 Task: Find connections with filter location Jablonec nad Nisou with filter topic #Lessonswith filter profile language French with filter current company Aramex with filter school Fakir Mohan University, Balasore with filter industry Waste Treatment and Disposal with filter service category Computer Repair with filter keywords title Software Ninjaneer
Action: Mouse moved to (639, 82)
Screenshot: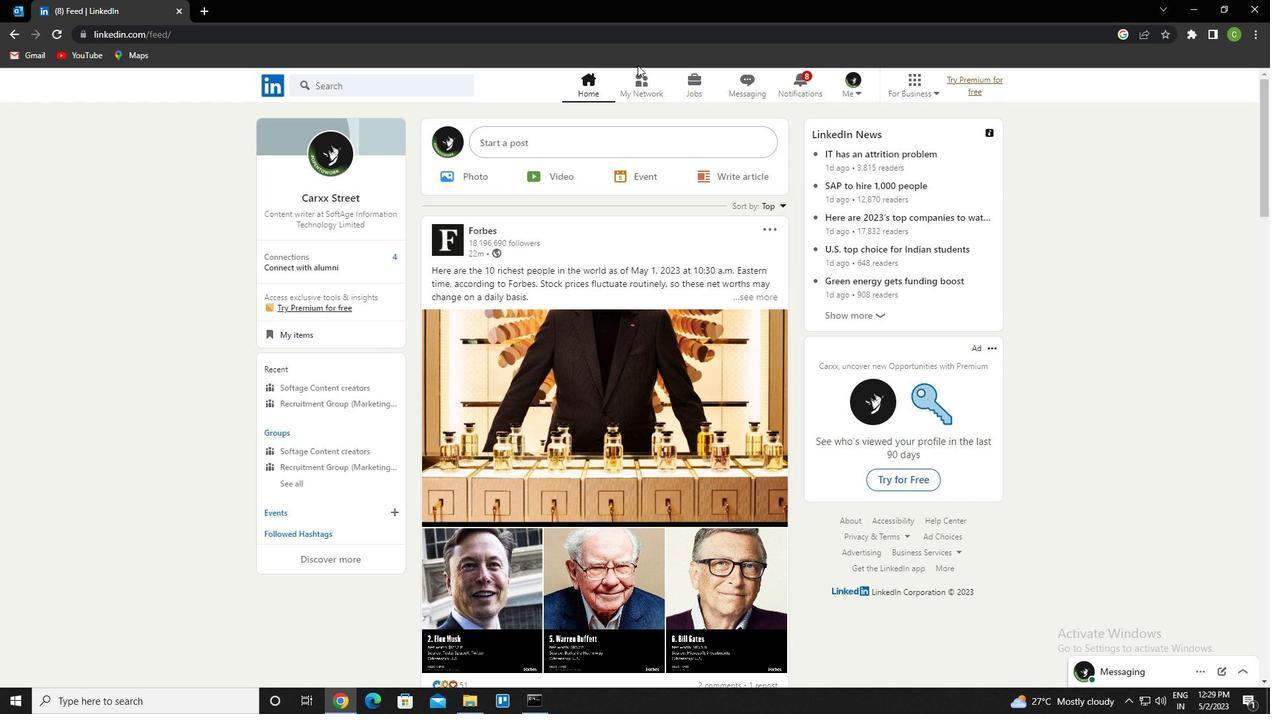 
Action: Mouse pressed left at (639, 82)
Screenshot: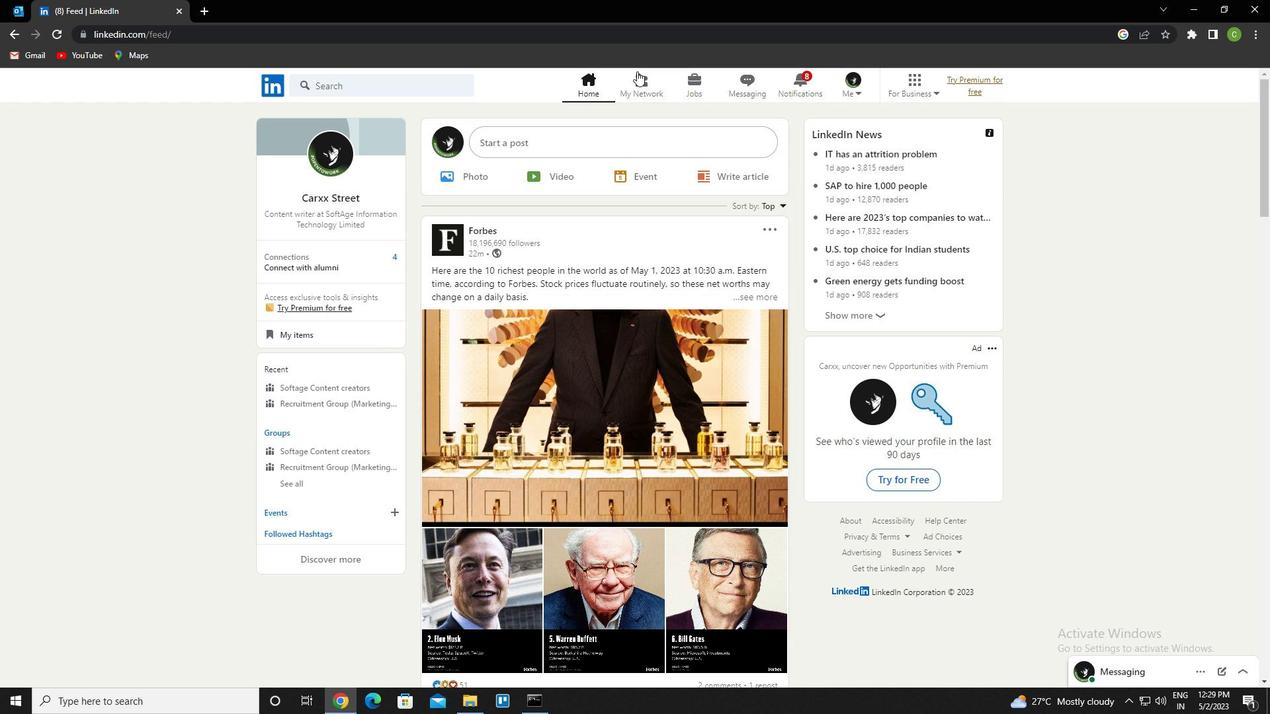 
Action: Mouse moved to (364, 160)
Screenshot: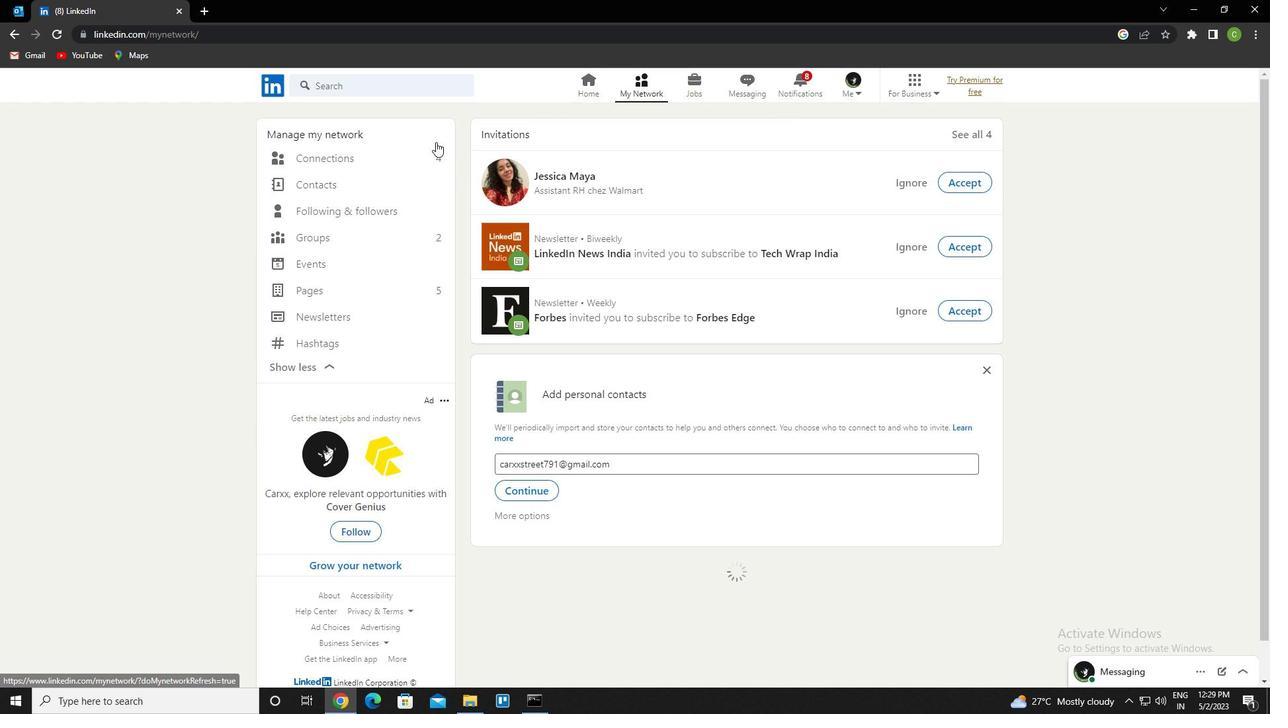 
Action: Mouse pressed left at (364, 160)
Screenshot: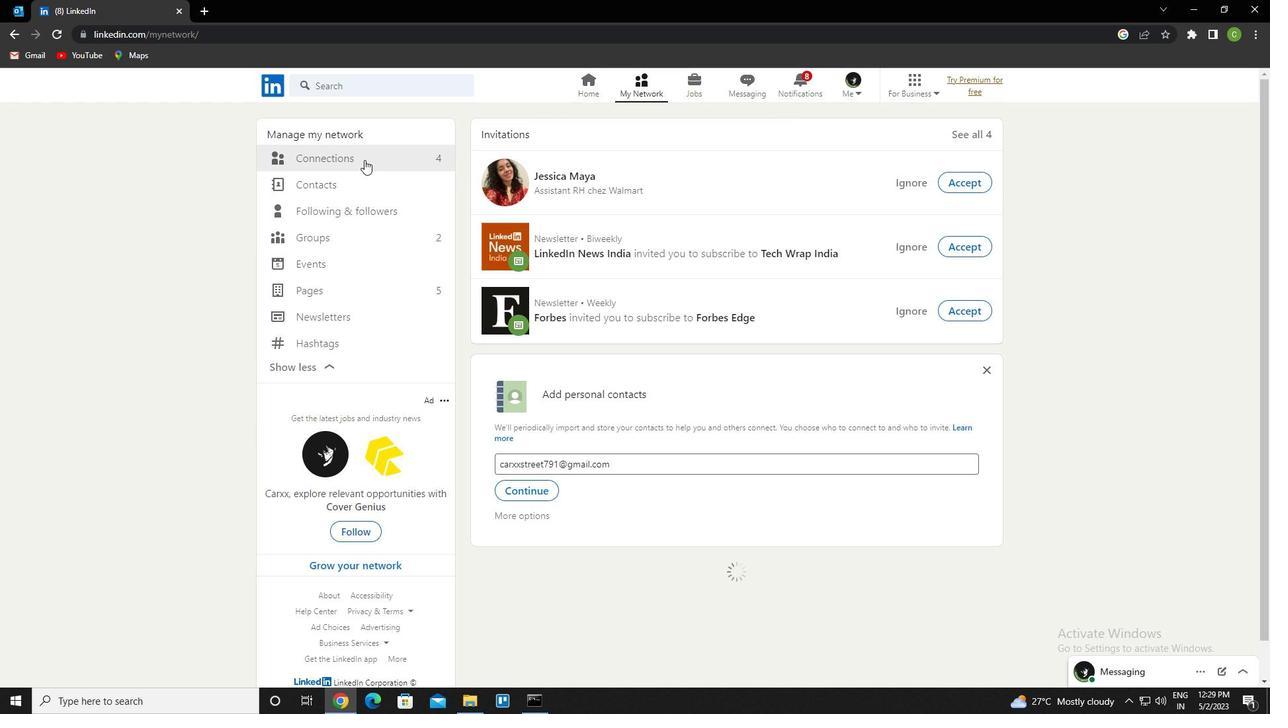 
Action: Mouse moved to (733, 166)
Screenshot: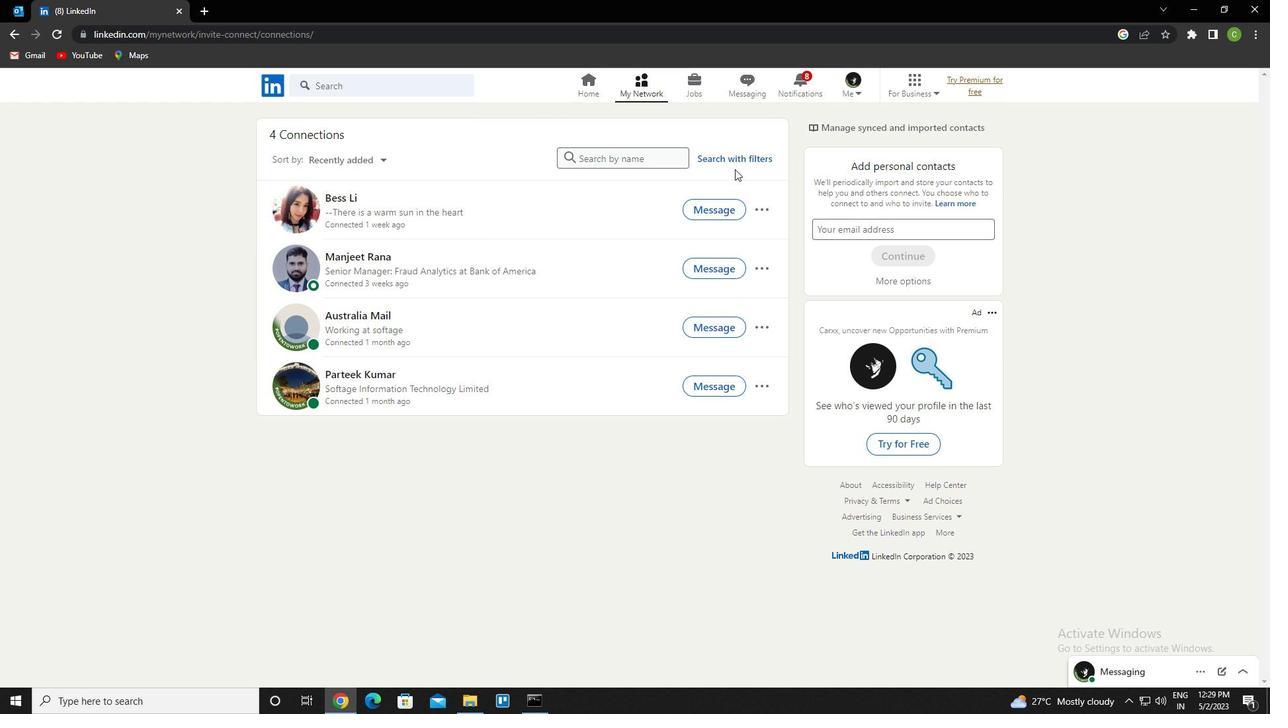 
Action: Mouse pressed left at (733, 166)
Screenshot: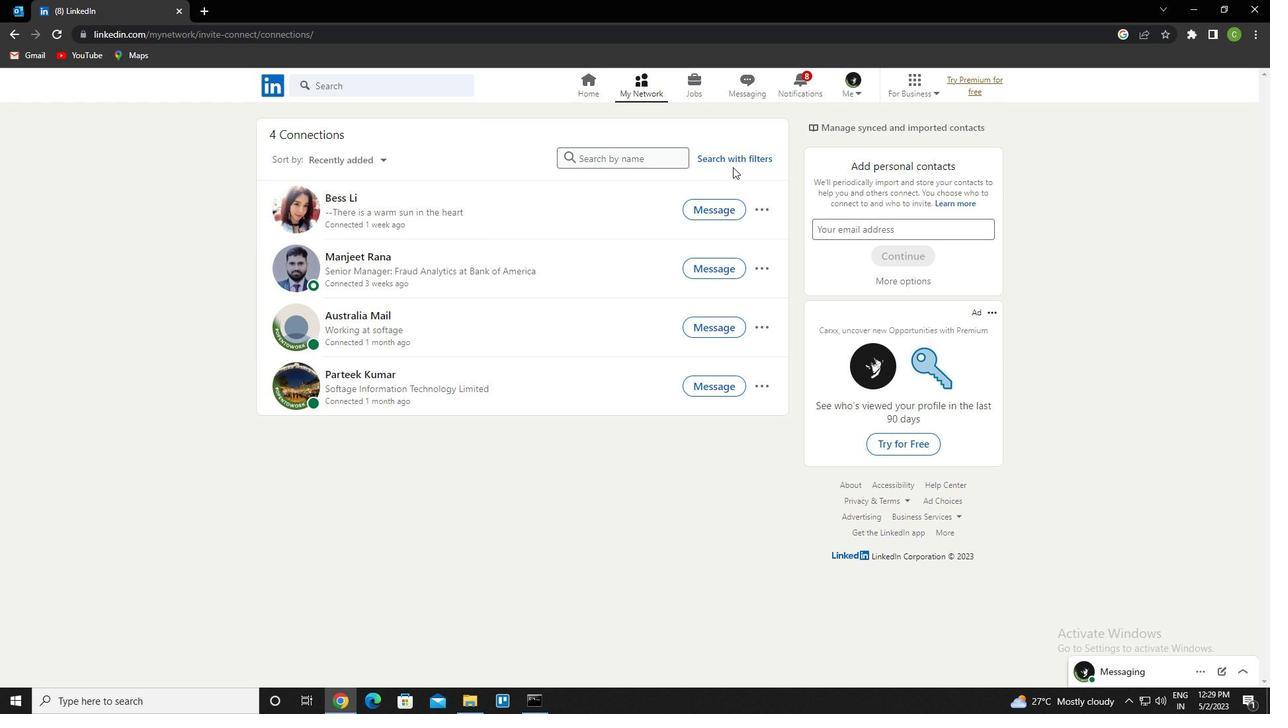 
Action: Mouse moved to (733, 164)
Screenshot: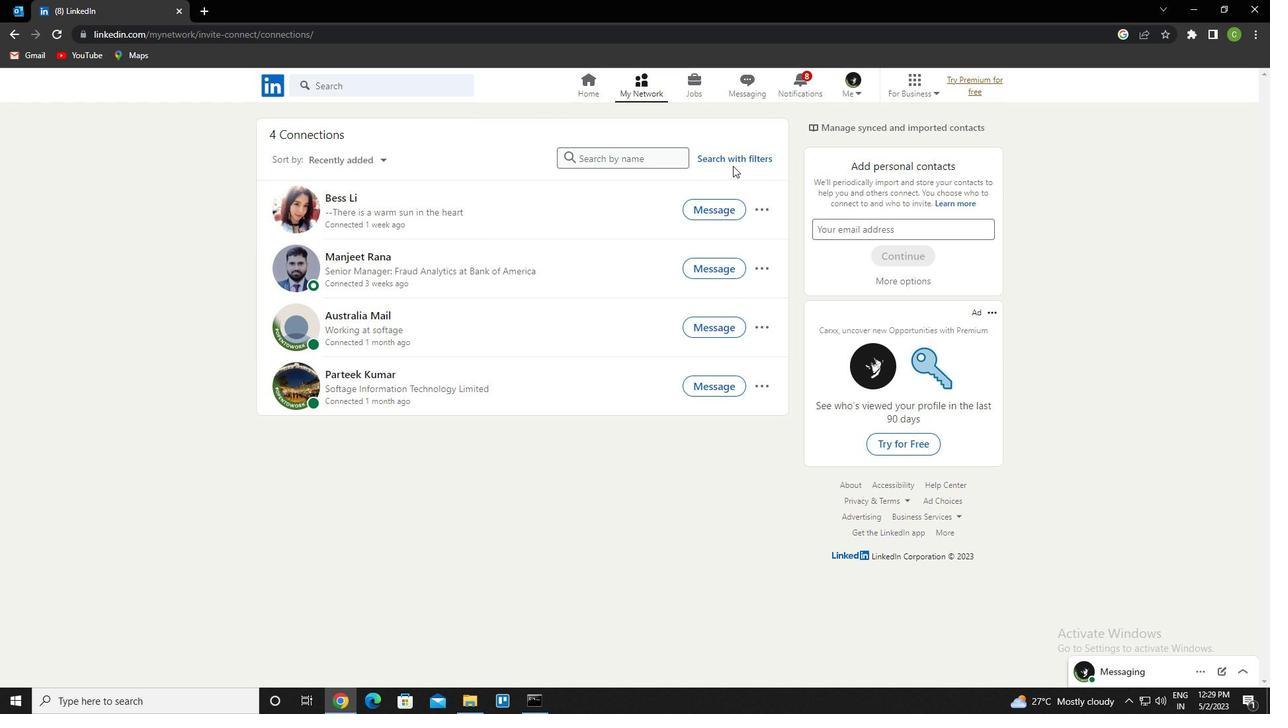 
Action: Mouse pressed left at (733, 164)
Screenshot: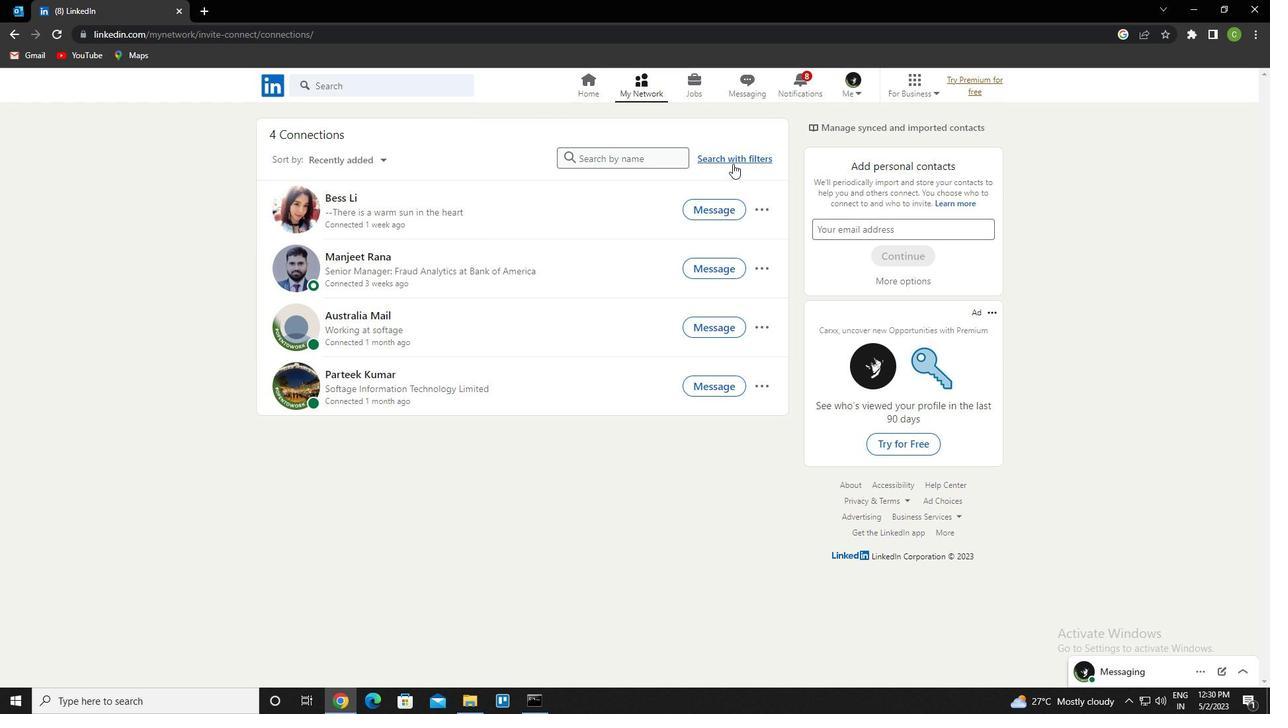
Action: Mouse moved to (689, 121)
Screenshot: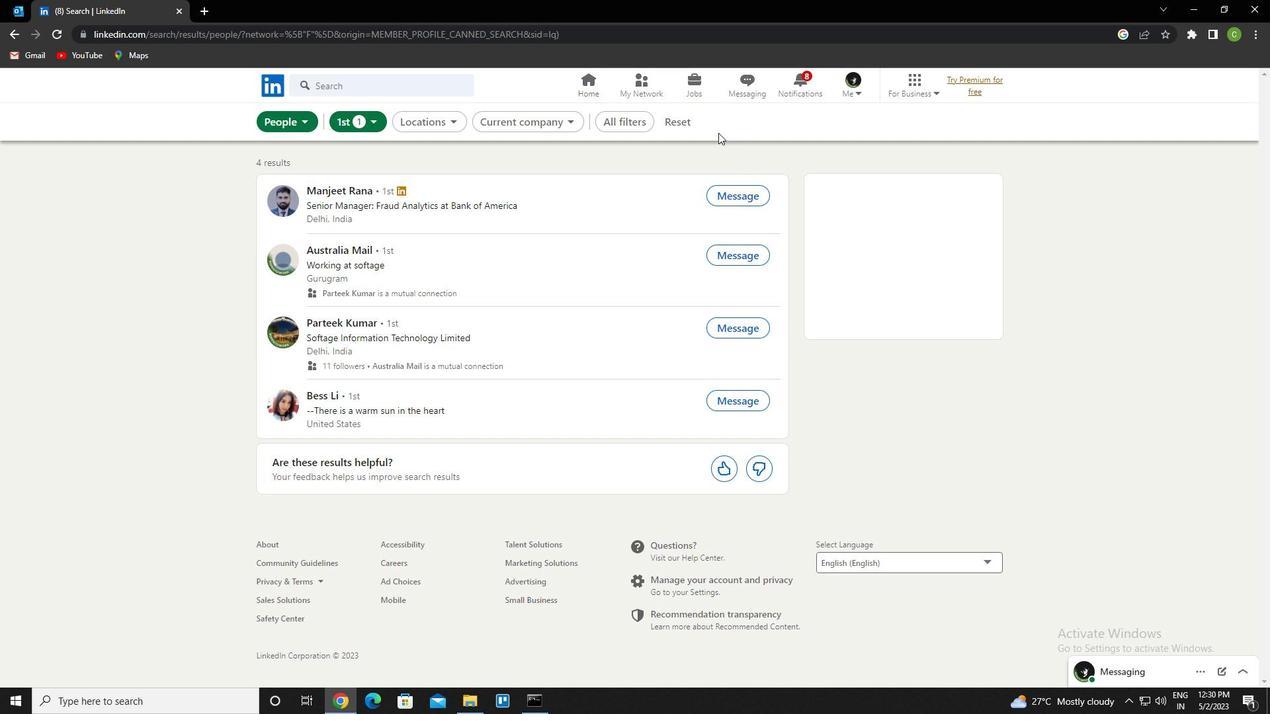 
Action: Mouse pressed left at (689, 121)
Screenshot: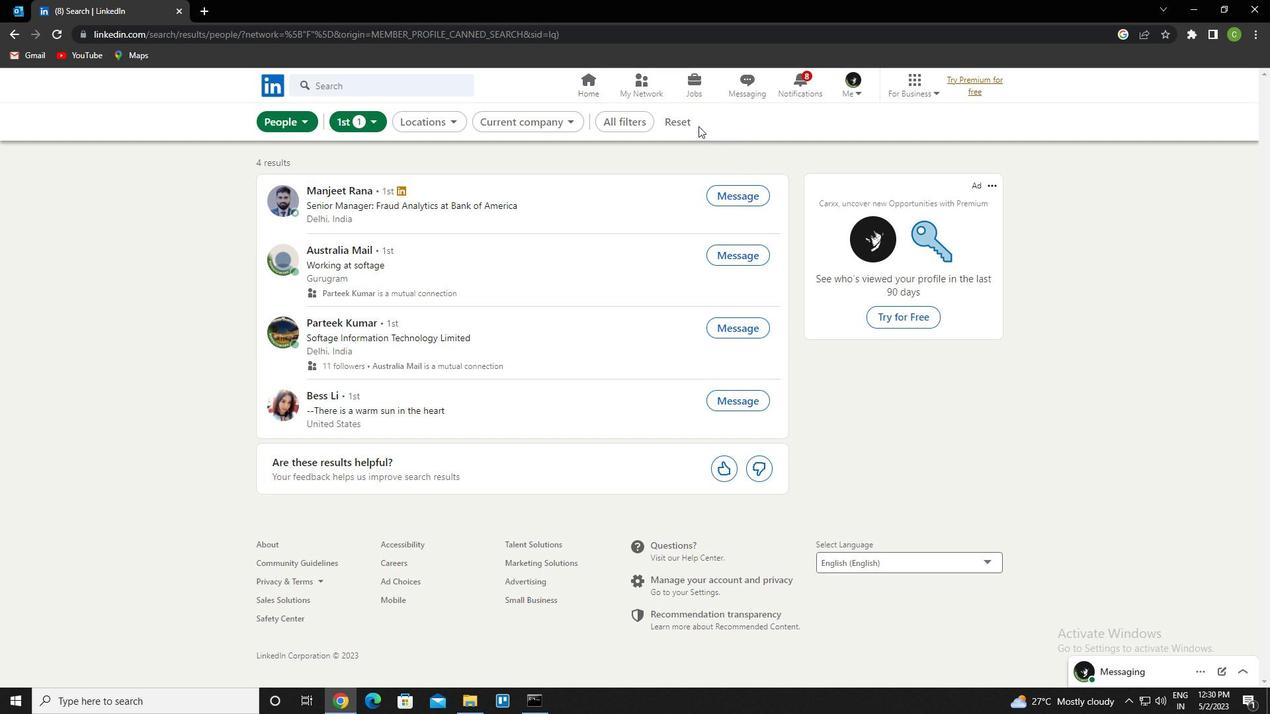
Action: Mouse moved to (667, 122)
Screenshot: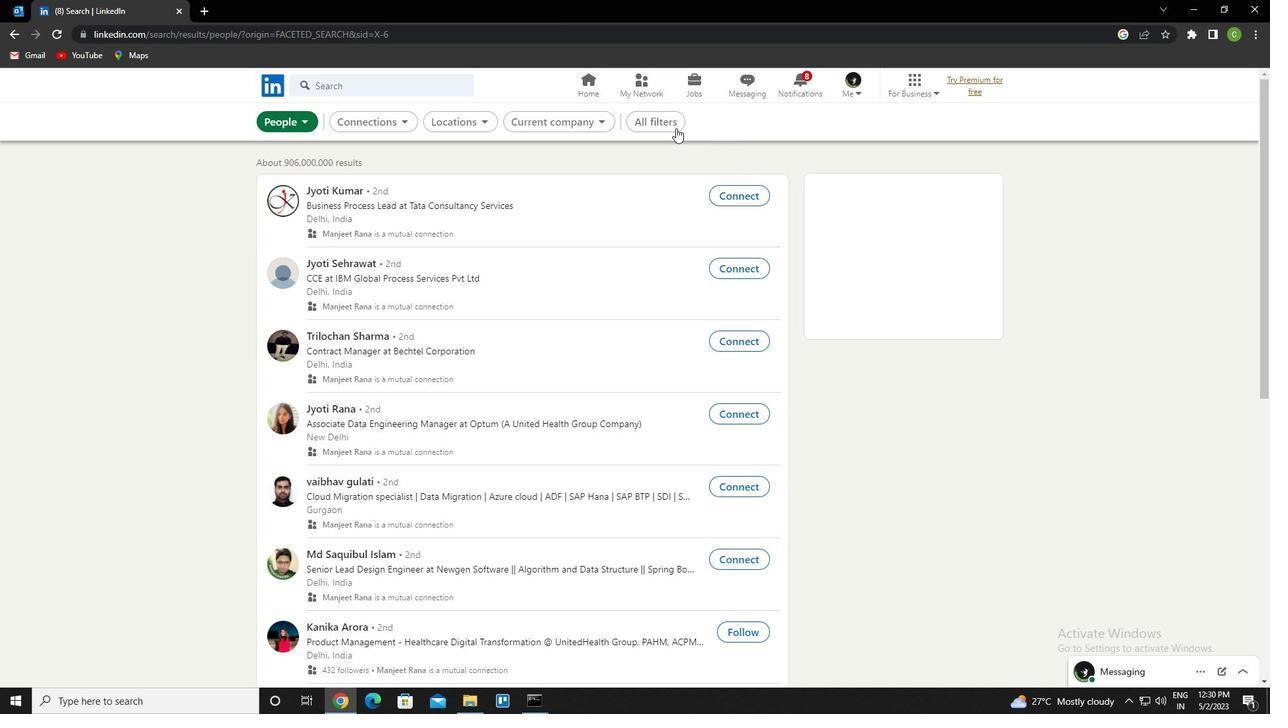 
Action: Mouse pressed left at (667, 122)
Screenshot: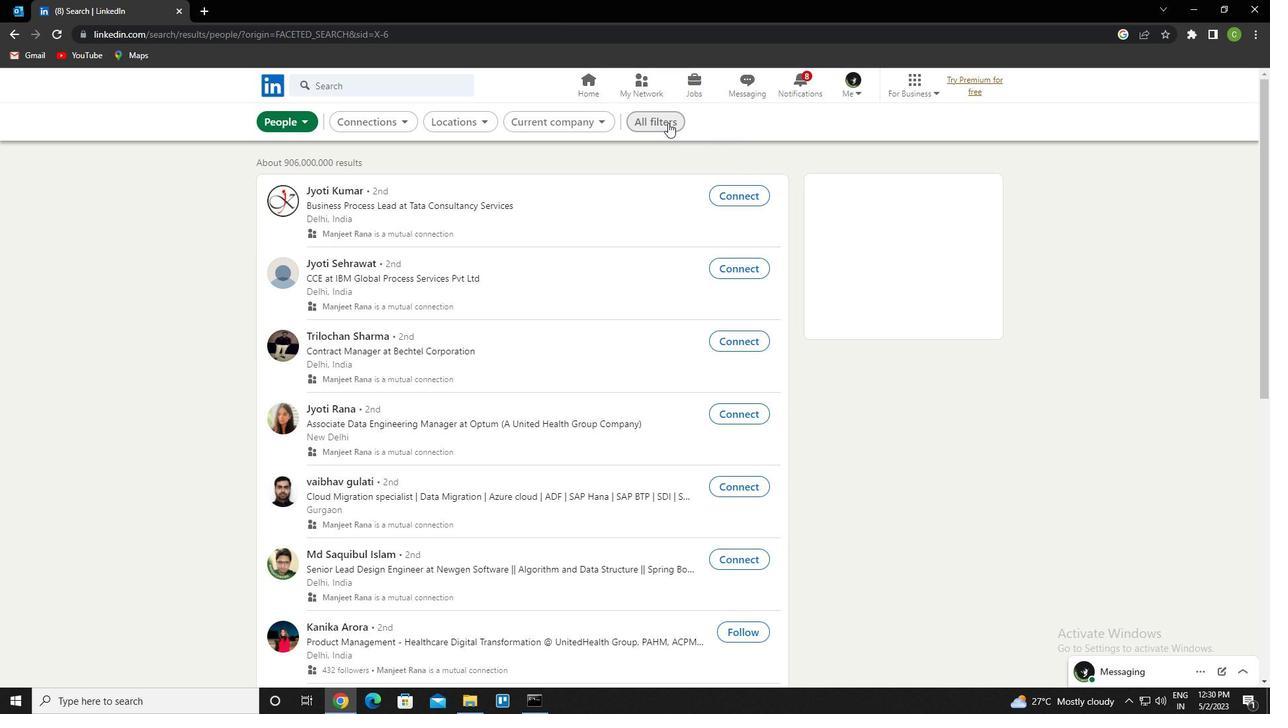 
Action: Mouse moved to (1123, 408)
Screenshot: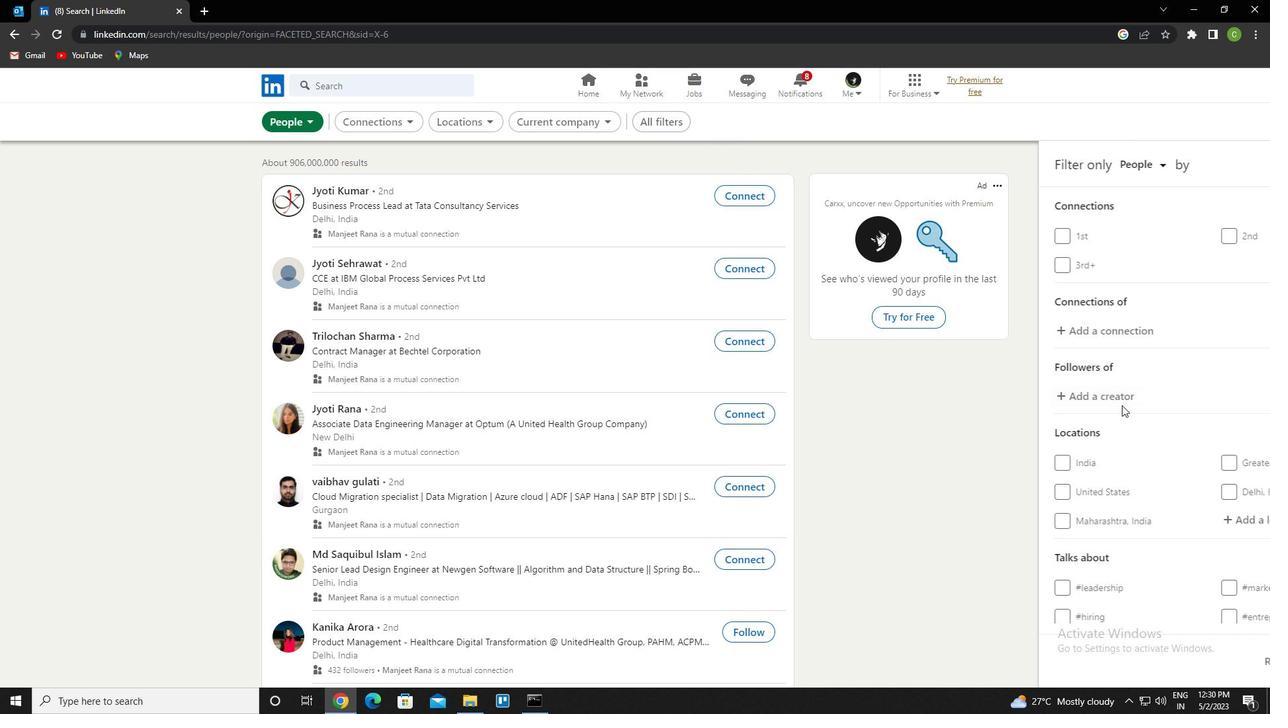 
Action: Mouse scrolled (1123, 407) with delta (0, 0)
Screenshot: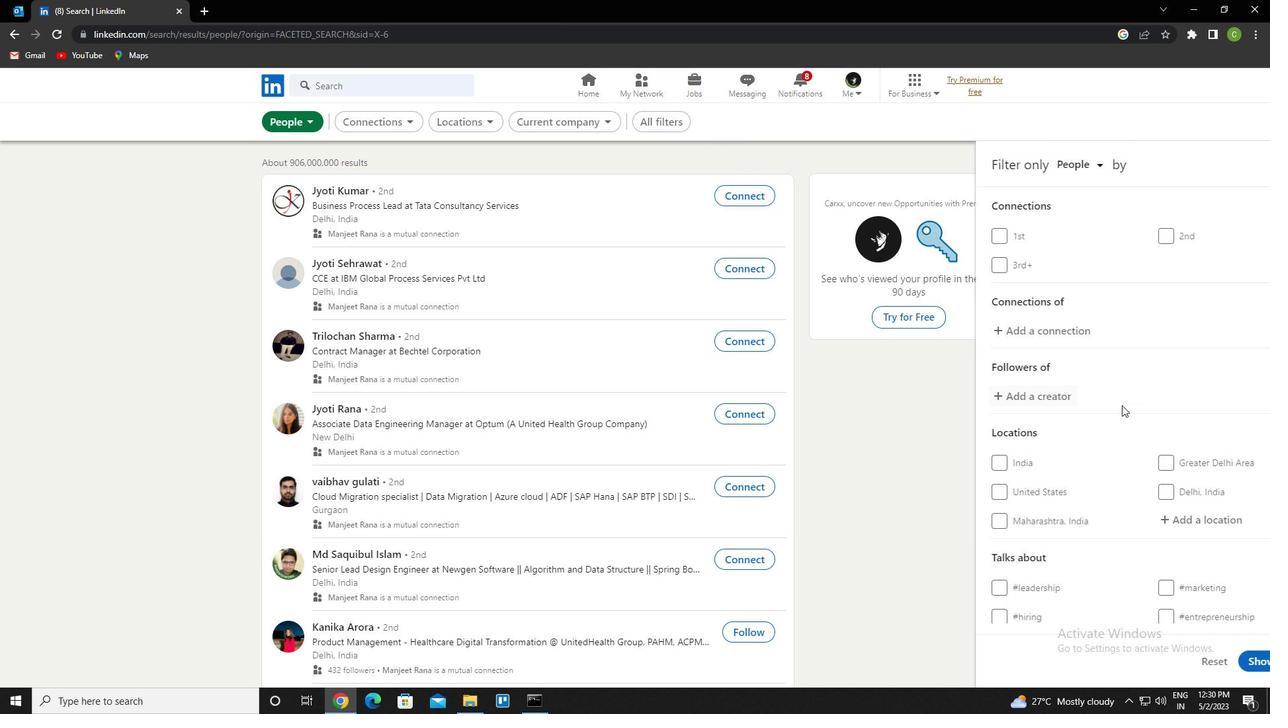 
Action: Mouse moved to (1123, 409)
Screenshot: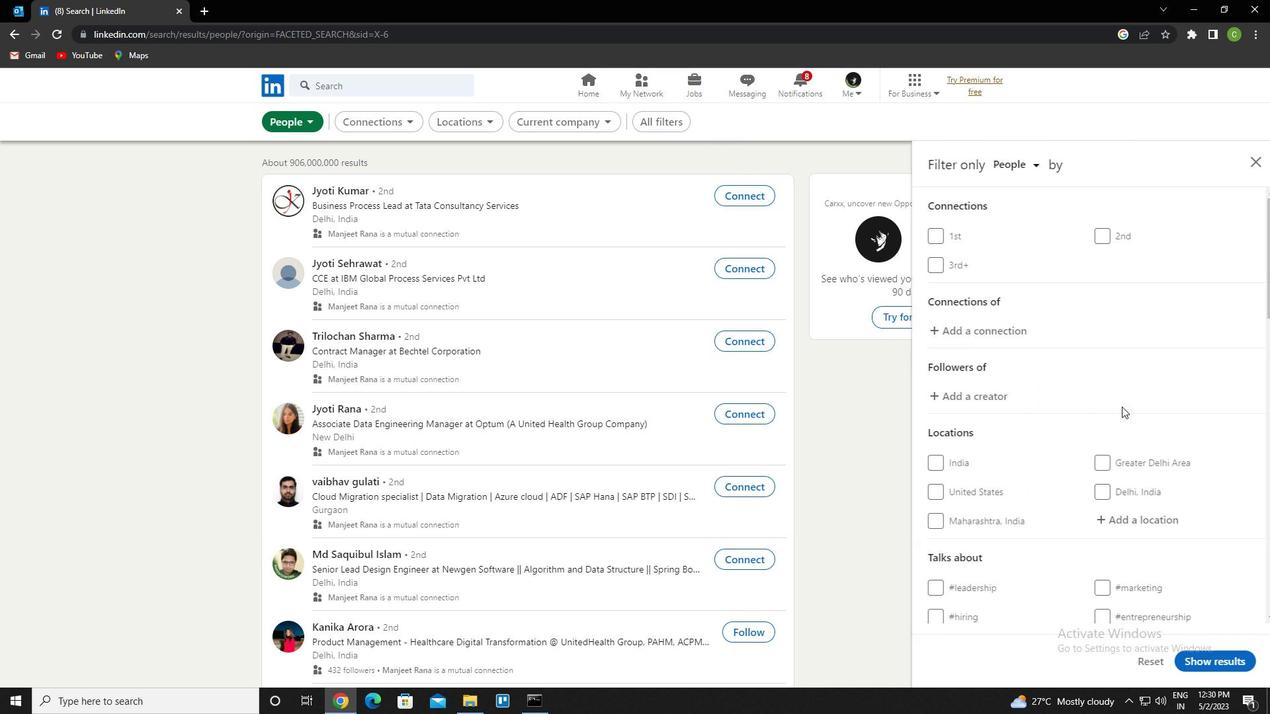 
Action: Mouse scrolled (1123, 408) with delta (0, 0)
Screenshot: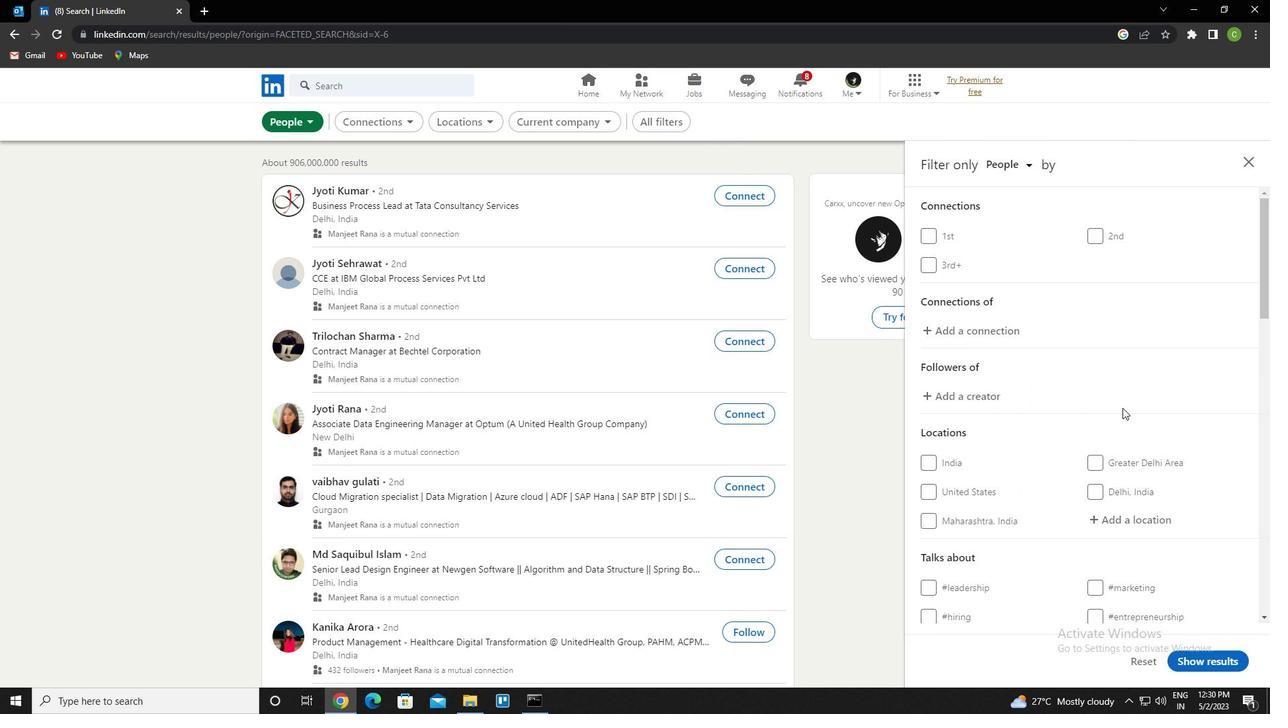 
Action: Mouse scrolled (1123, 408) with delta (0, 0)
Screenshot: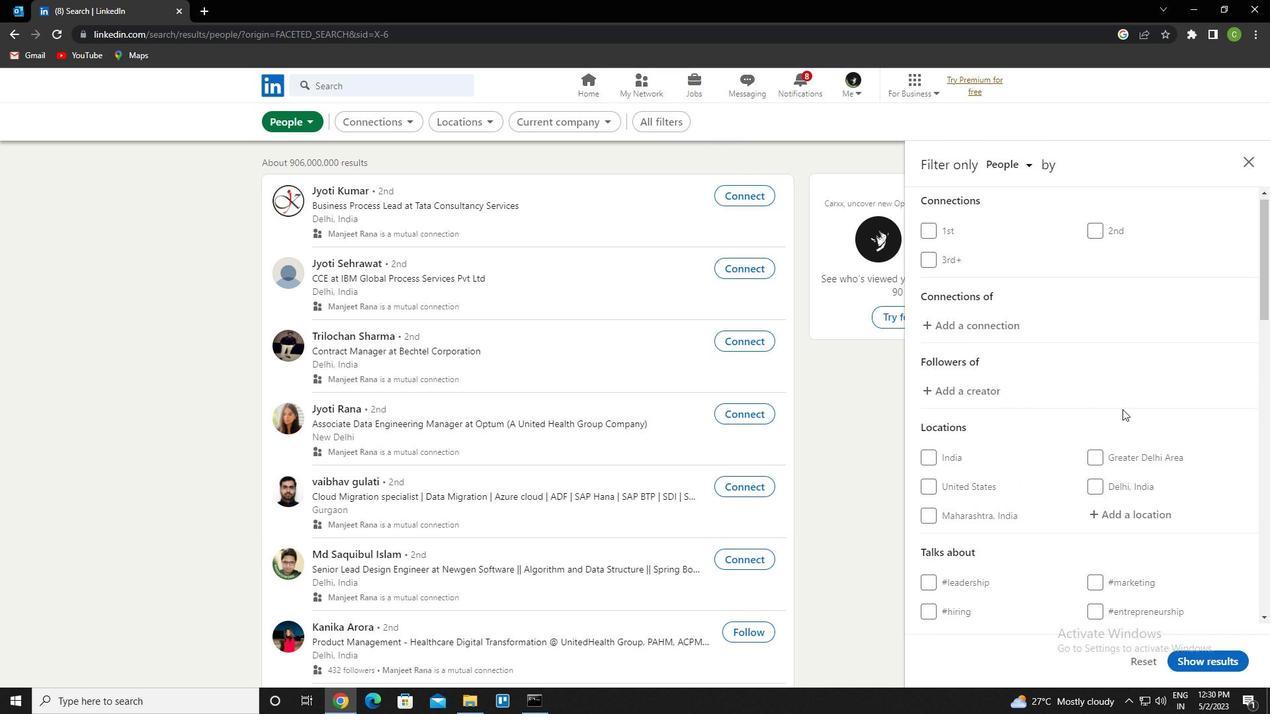 
Action: Mouse moved to (1134, 321)
Screenshot: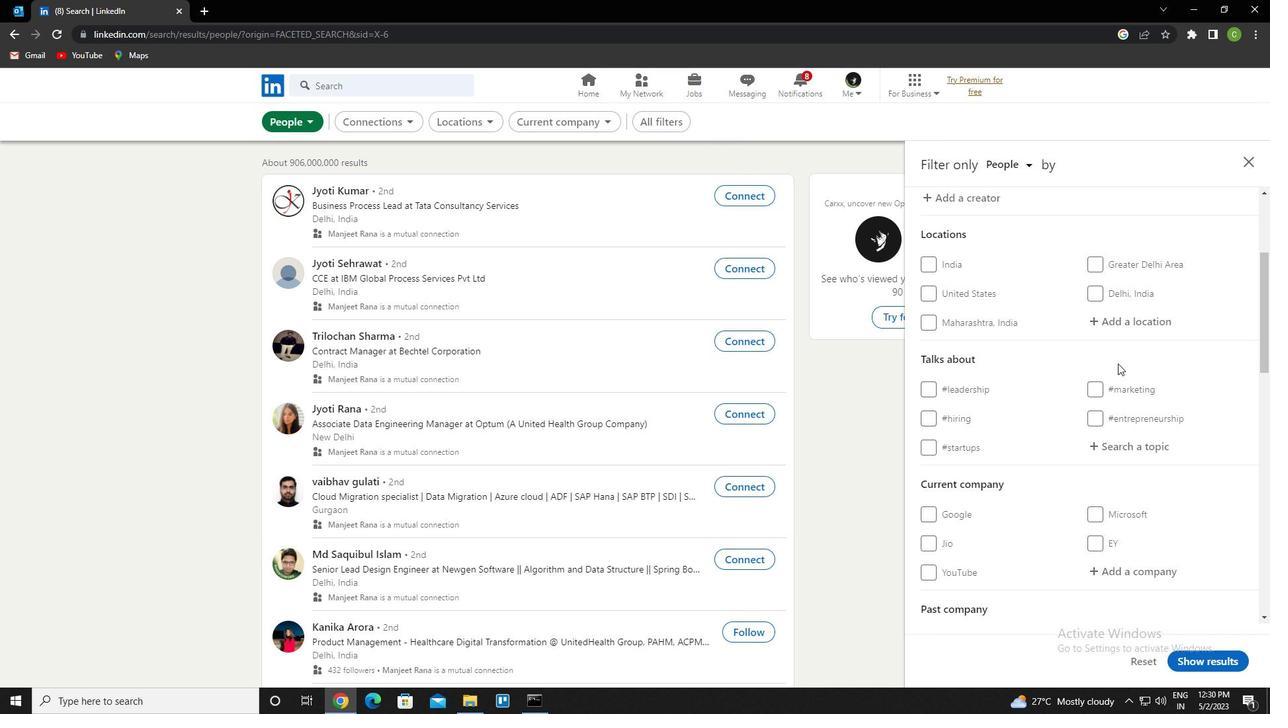 
Action: Mouse pressed left at (1134, 321)
Screenshot: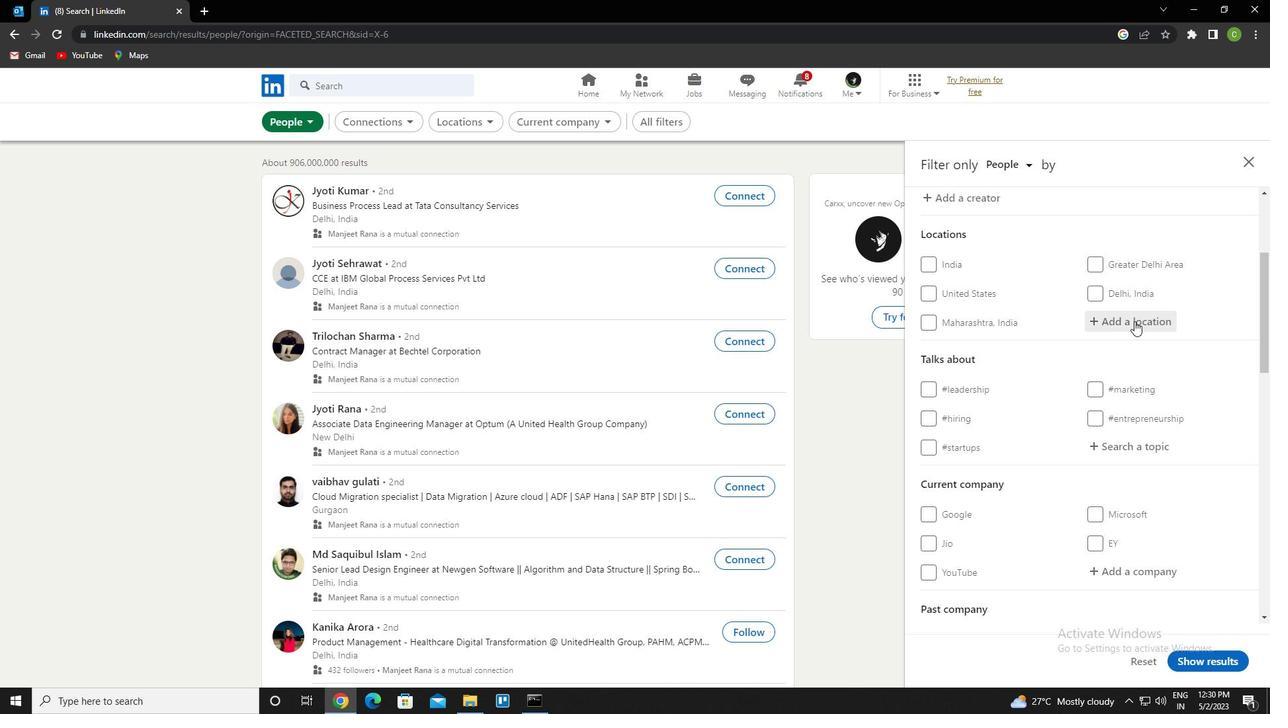 
Action: Key pressed <Key.caps_lock>j<Key.caps_lock>ablove<Key.backspace><Key.backspace>nec<Key.down><Key.enter>
Screenshot: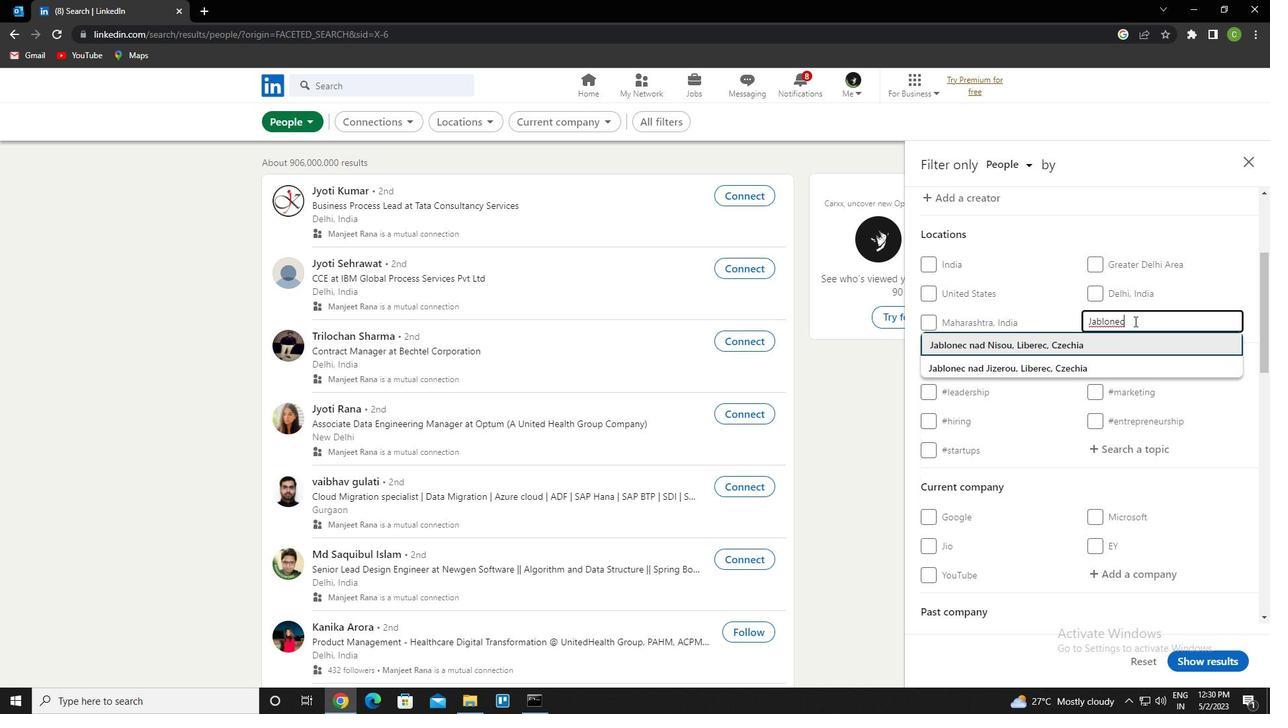 
Action: Mouse scrolled (1134, 320) with delta (0, 0)
Screenshot: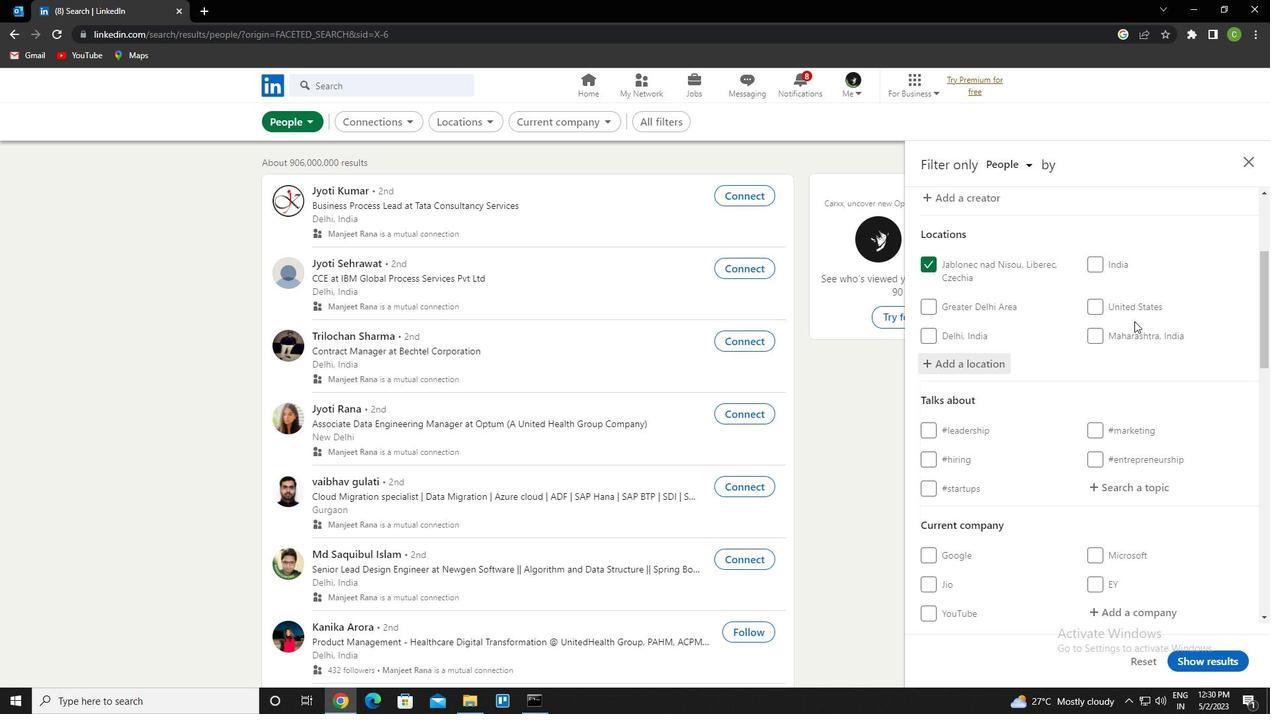 
Action: Mouse scrolled (1134, 320) with delta (0, 0)
Screenshot: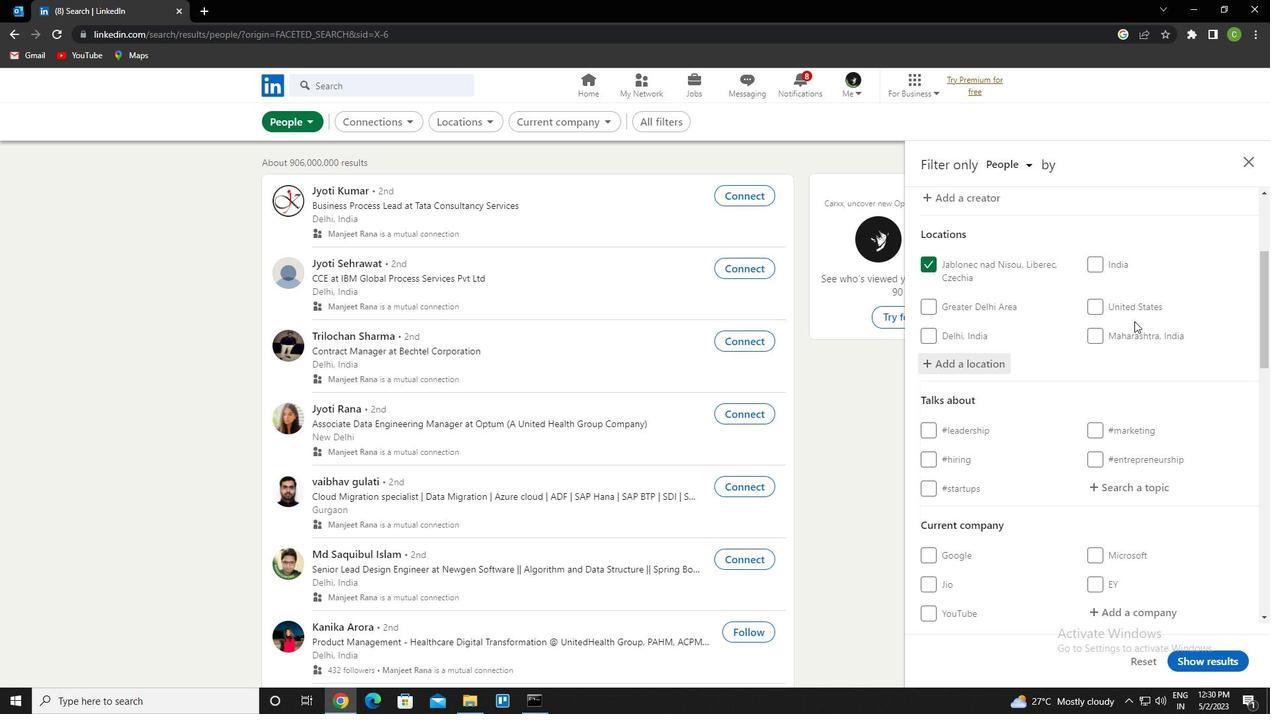 
Action: Mouse moved to (1135, 350)
Screenshot: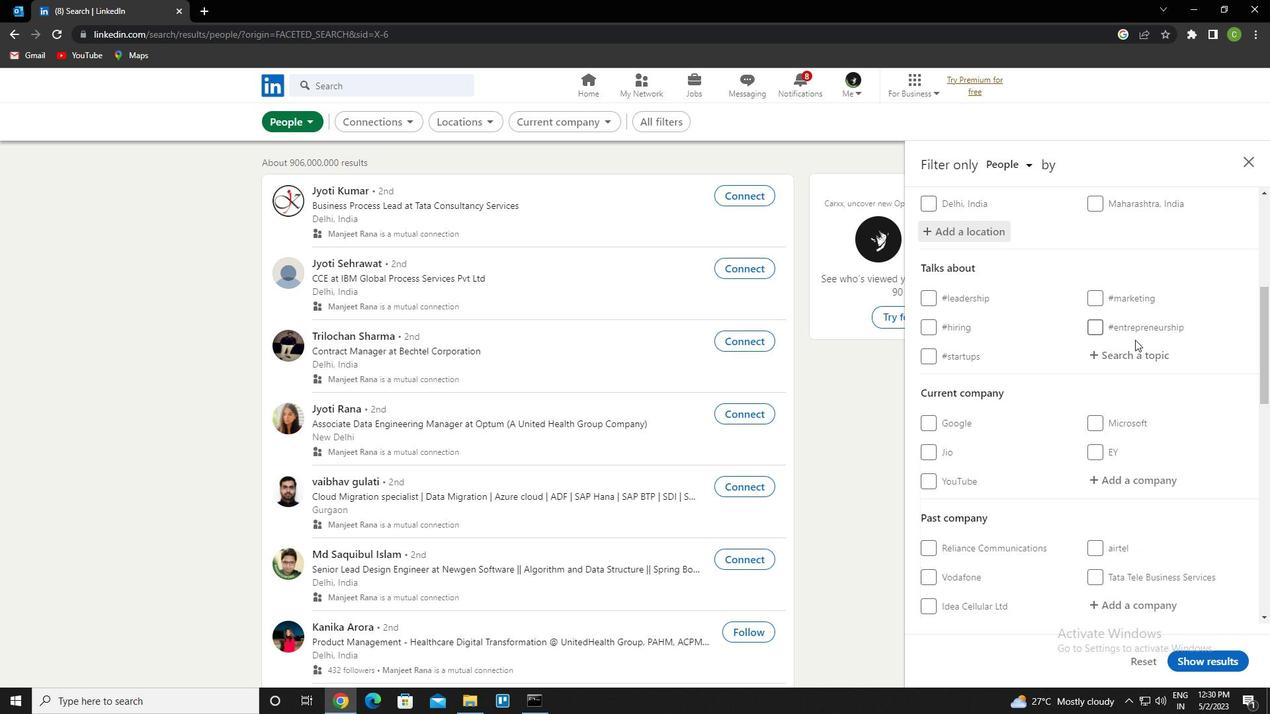 
Action: Mouse pressed left at (1135, 350)
Screenshot: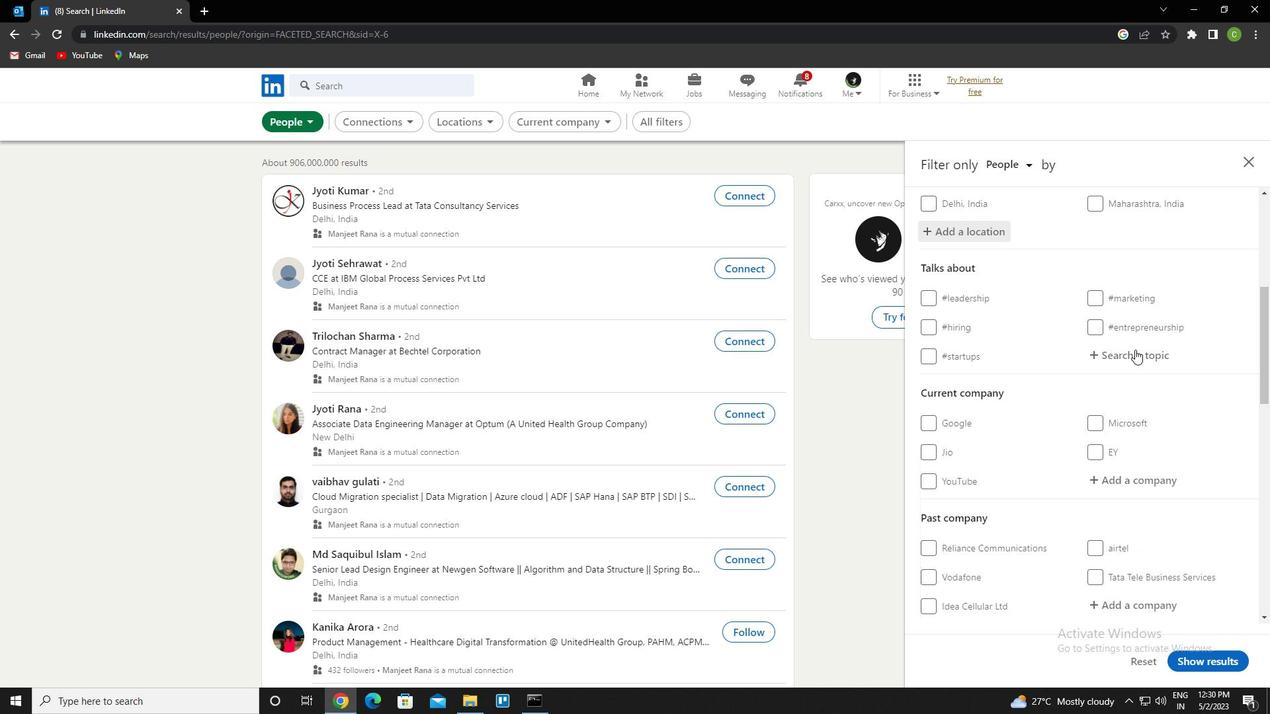 
Action: Key pressed lessons<Key.left><Key.left><Key.down><Key.down><Key.enter>
Screenshot: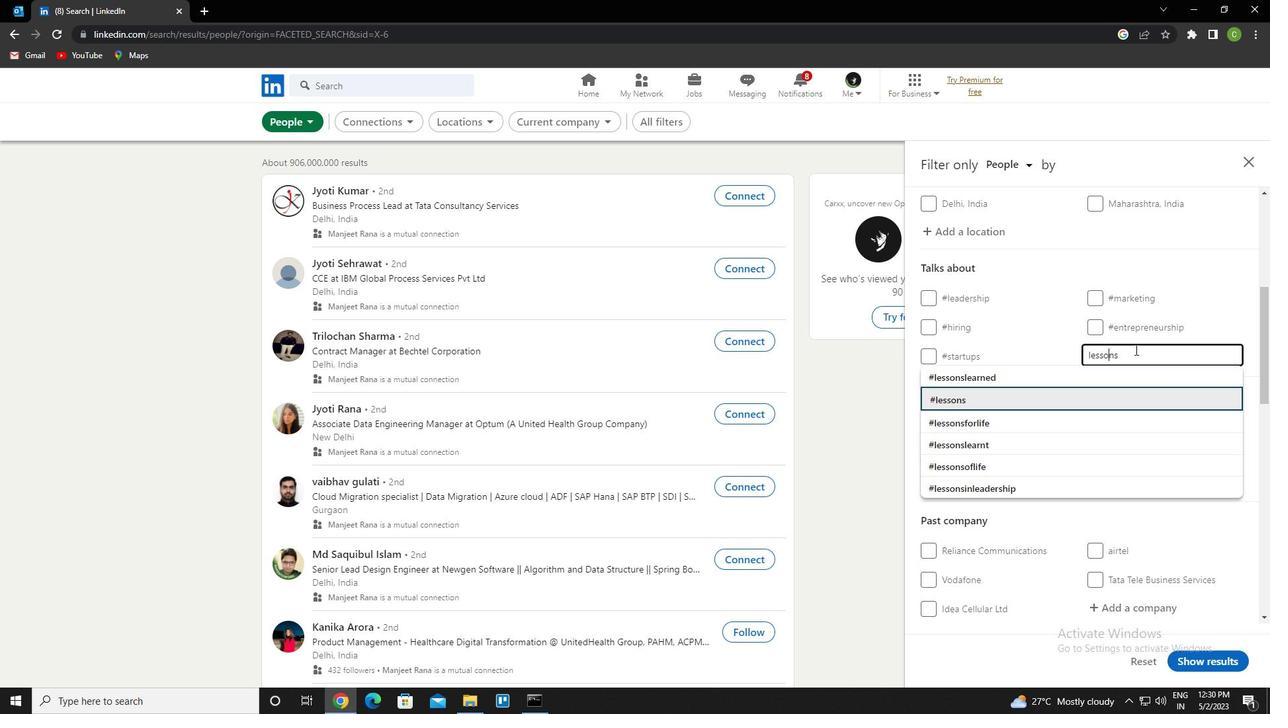 
Action: Mouse scrolled (1135, 349) with delta (0, 0)
Screenshot: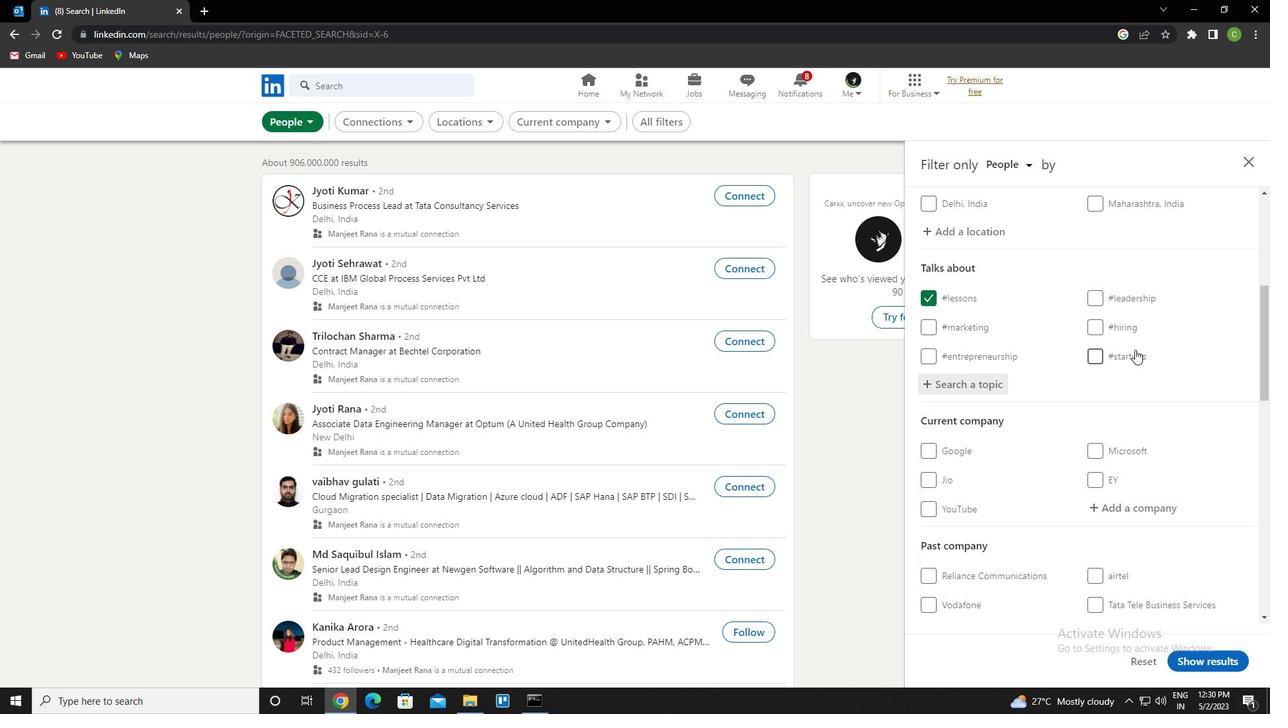 
Action: Mouse scrolled (1135, 349) with delta (0, 0)
Screenshot: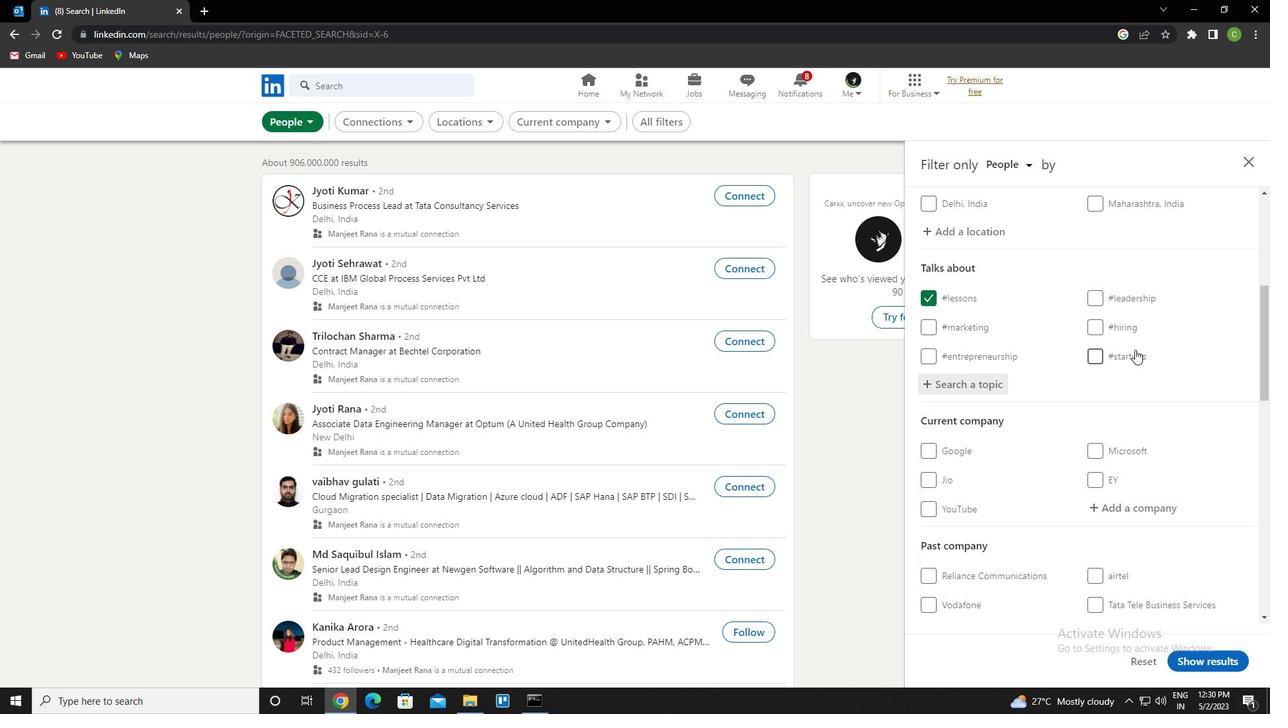 
Action: Mouse scrolled (1135, 349) with delta (0, 0)
Screenshot: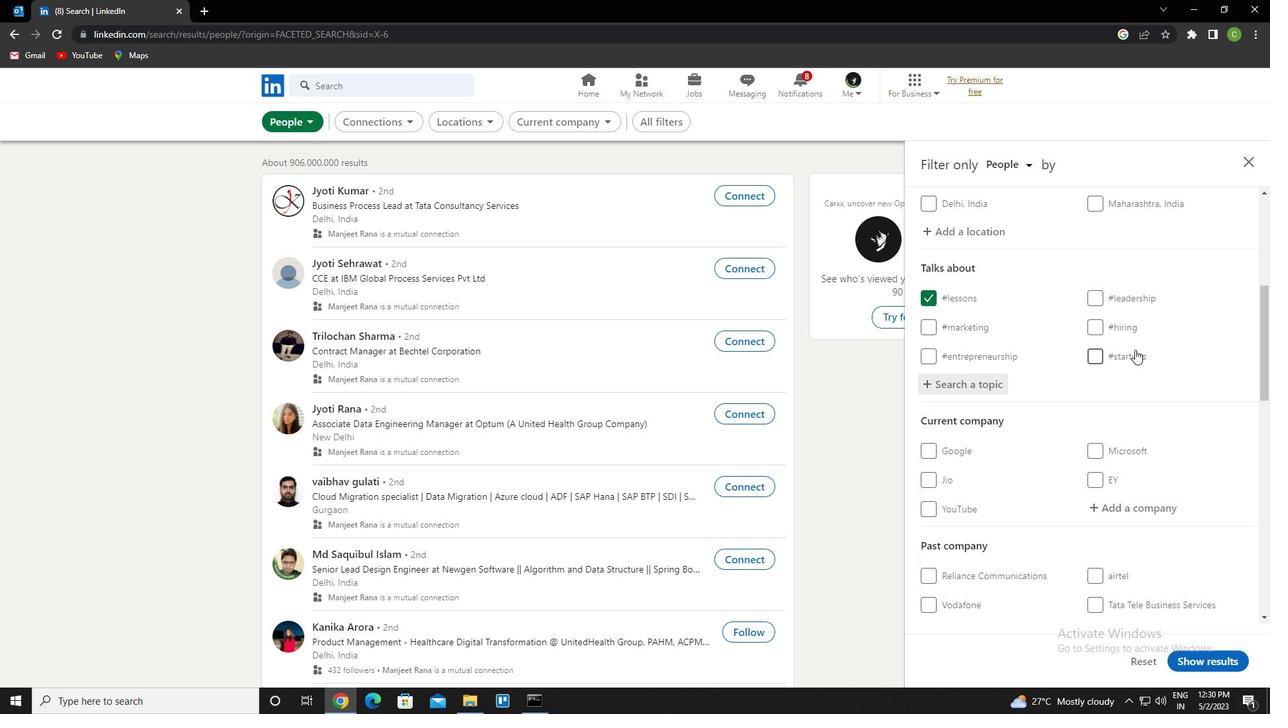 
Action: Mouse scrolled (1135, 349) with delta (0, 0)
Screenshot: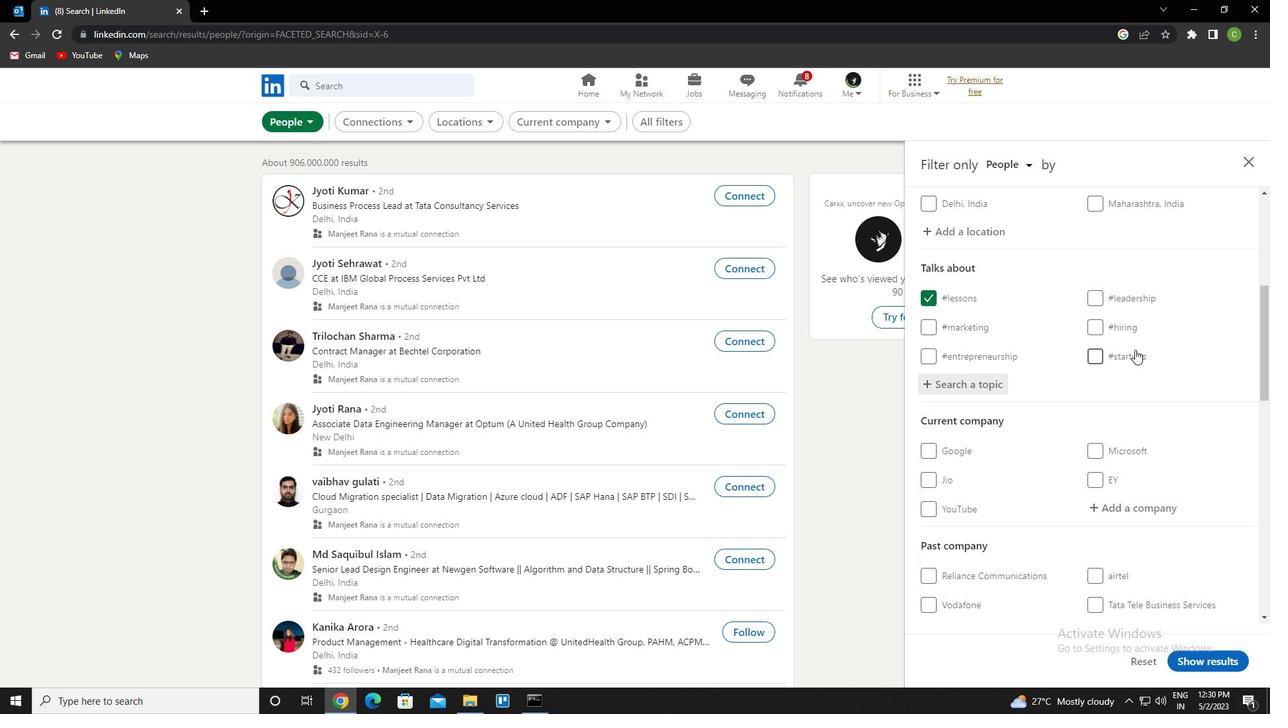 
Action: Mouse scrolled (1135, 349) with delta (0, 0)
Screenshot: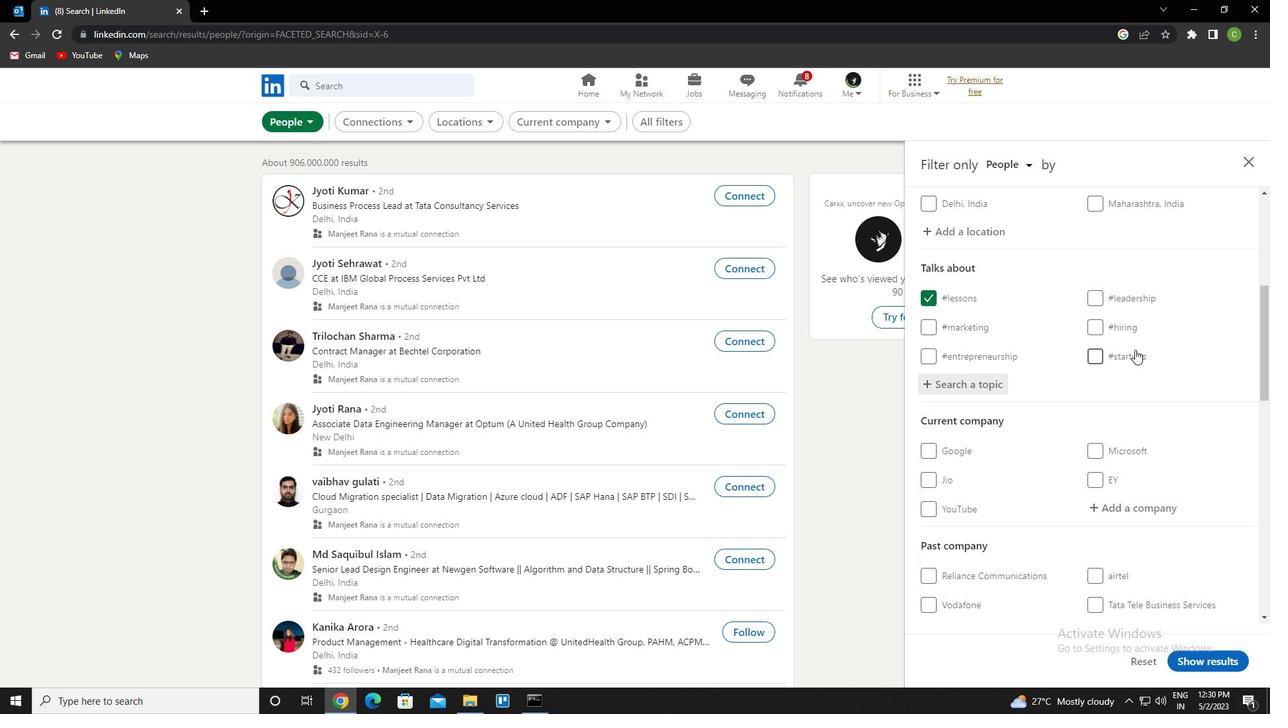 
Action: Mouse scrolled (1135, 349) with delta (0, 0)
Screenshot: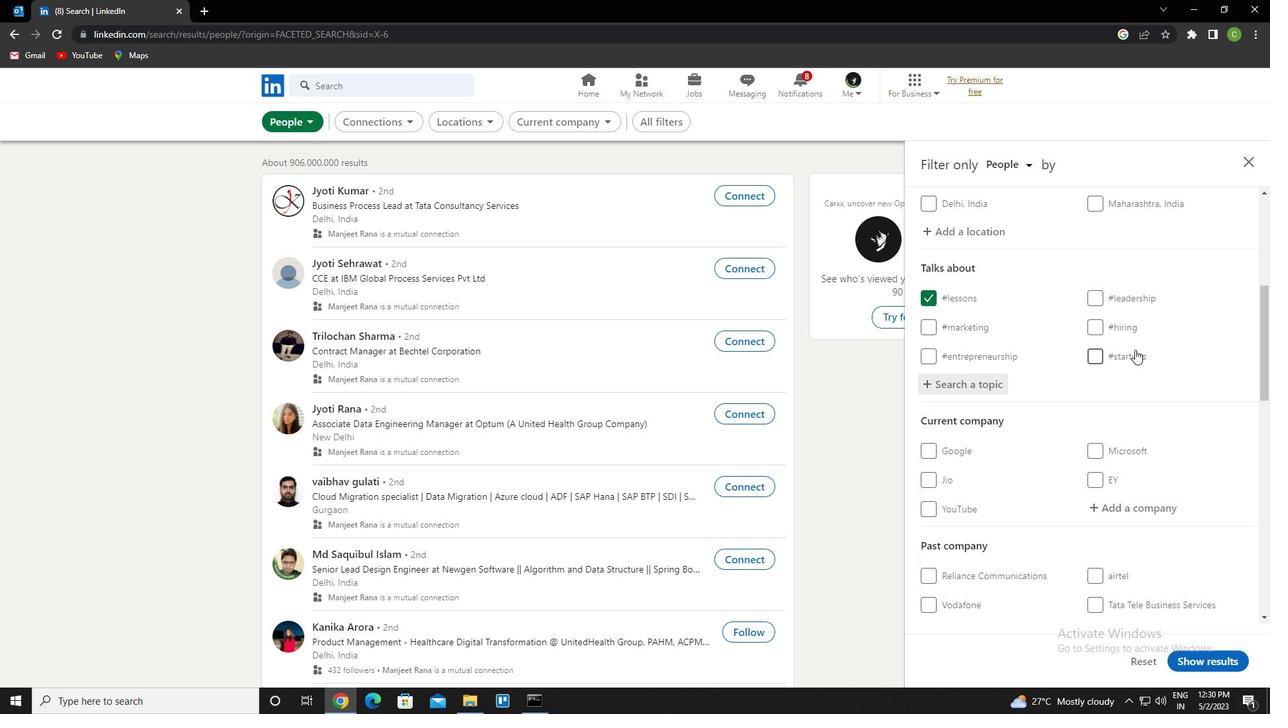 
Action: Mouse moved to (1132, 352)
Screenshot: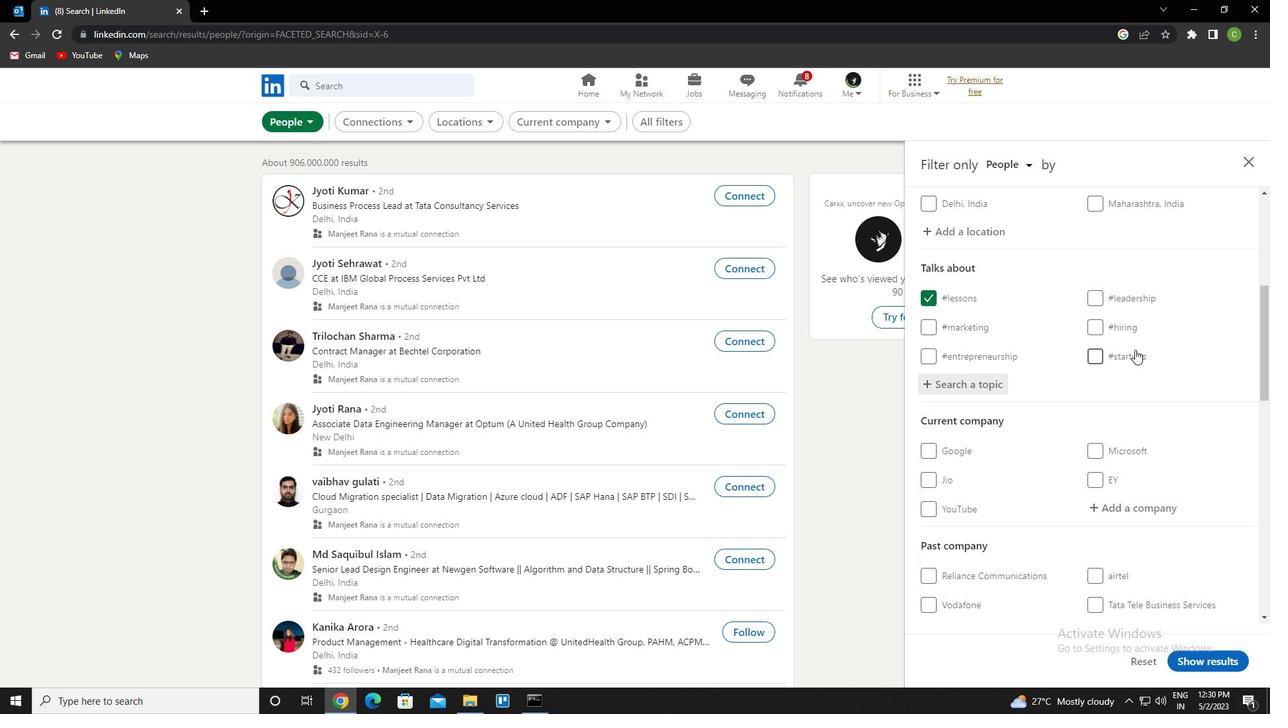 
Action: Mouse scrolled (1132, 351) with delta (0, 0)
Screenshot: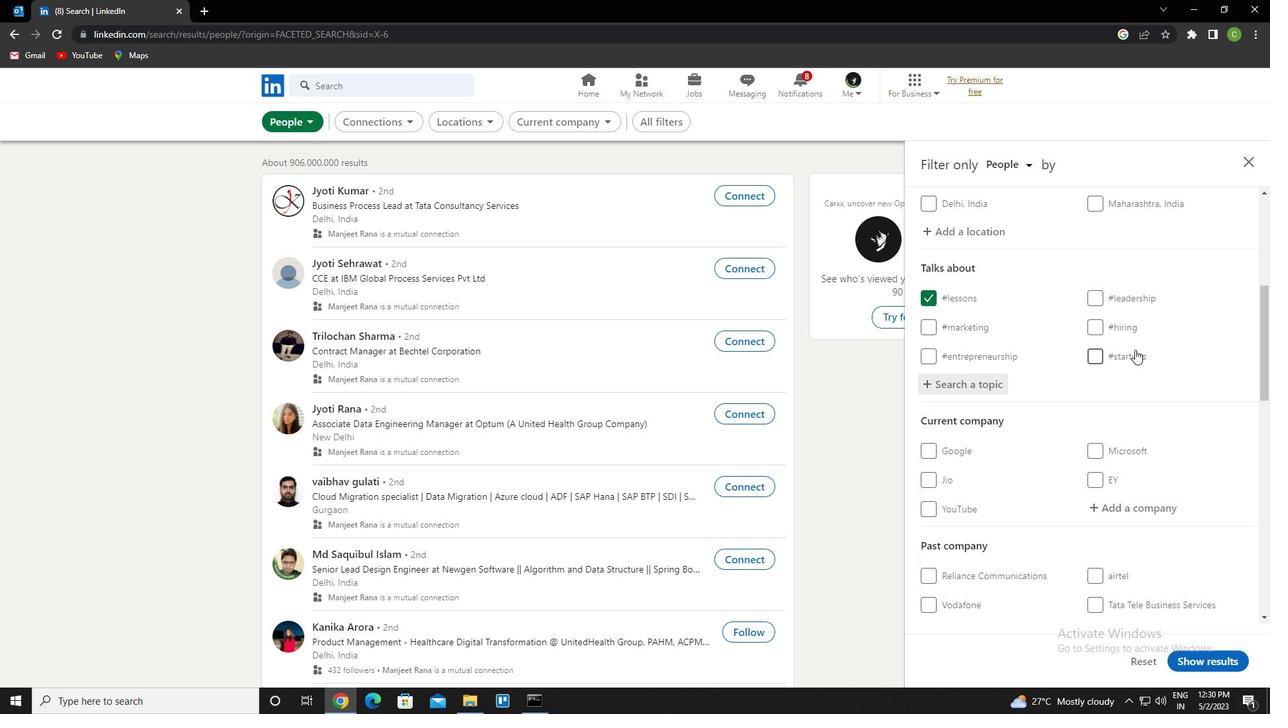 
Action: Mouse moved to (1132, 352)
Screenshot: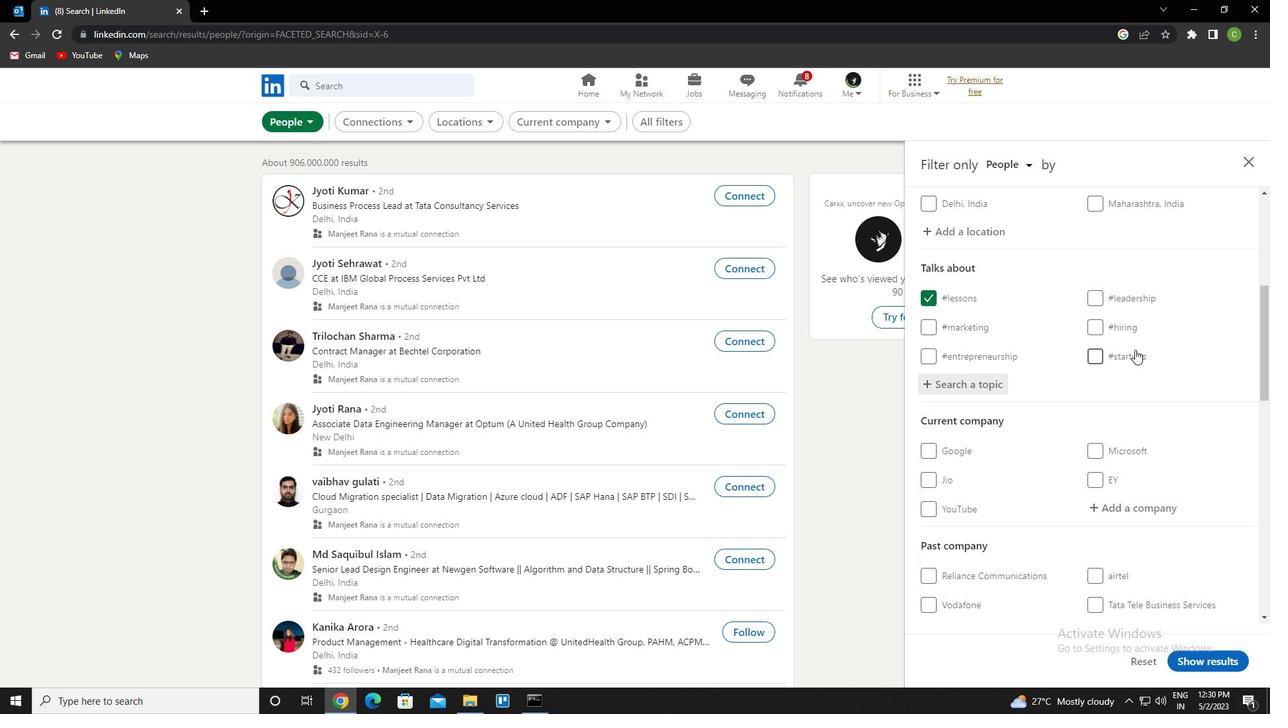 
Action: Mouse scrolled (1132, 351) with delta (0, 0)
Screenshot: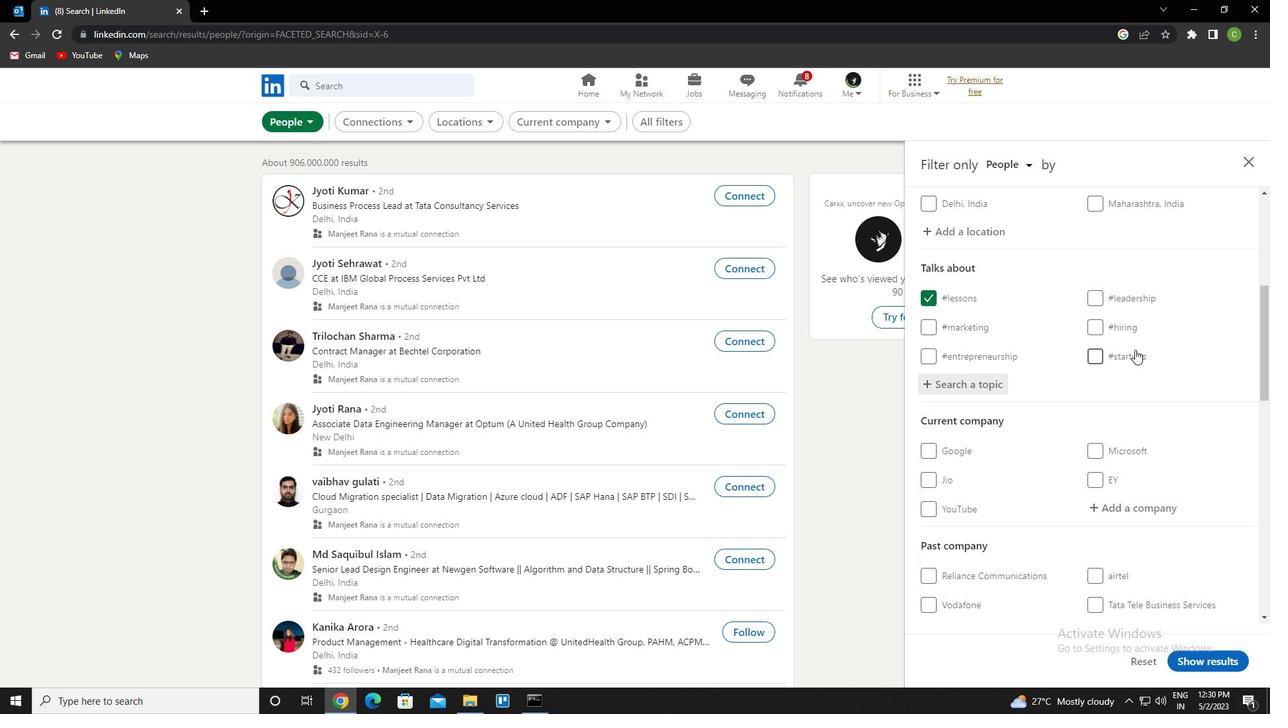 
Action: Mouse scrolled (1132, 351) with delta (0, 0)
Screenshot: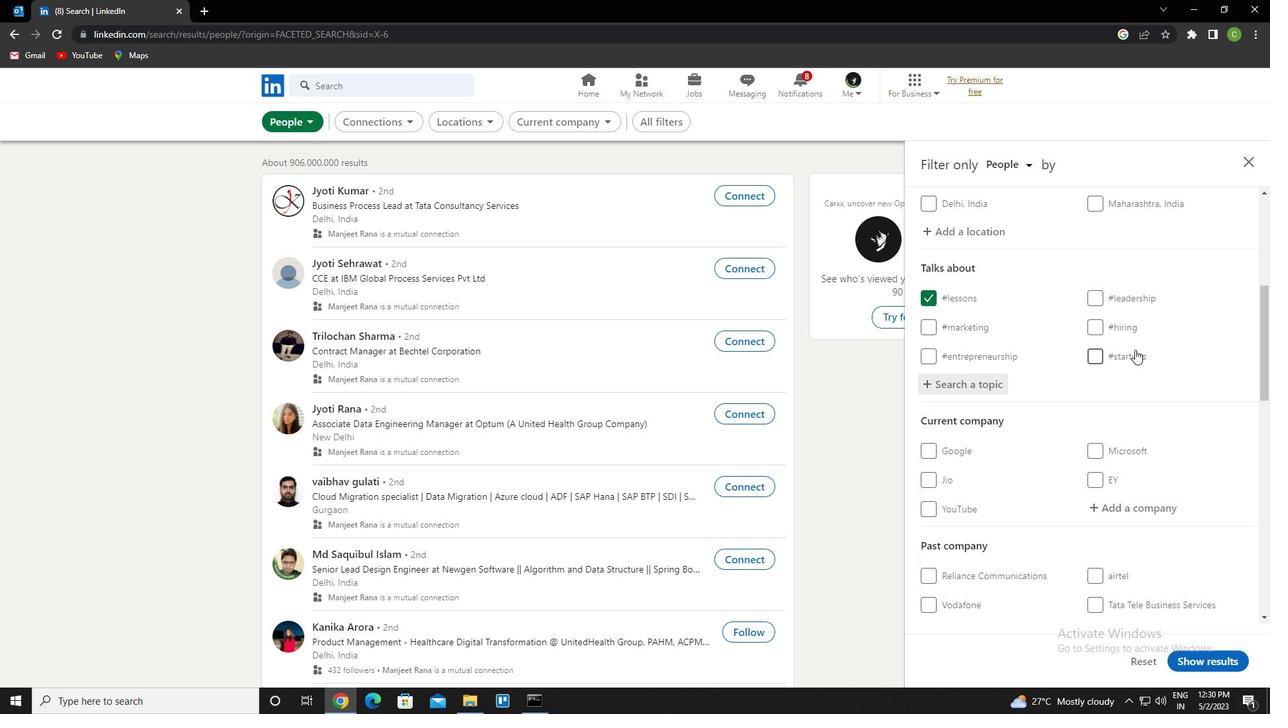 
Action: Mouse scrolled (1132, 351) with delta (0, 0)
Screenshot: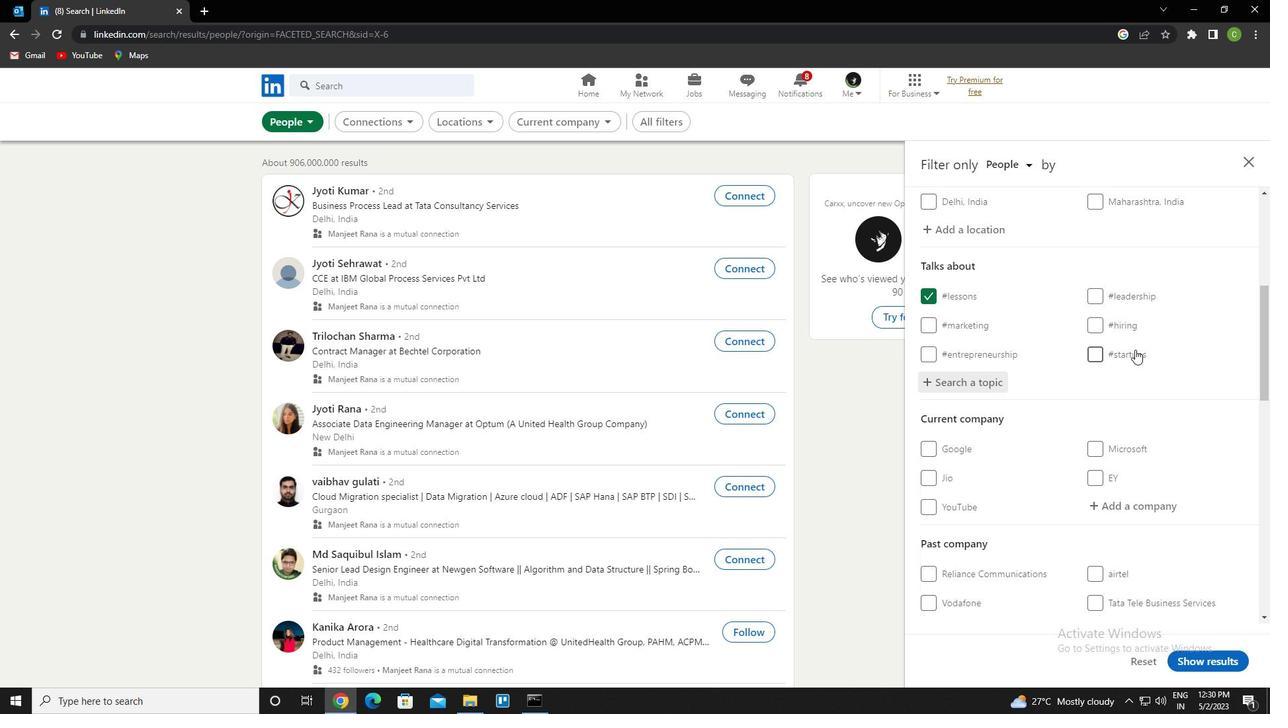 
Action: Mouse scrolled (1132, 351) with delta (0, 0)
Screenshot: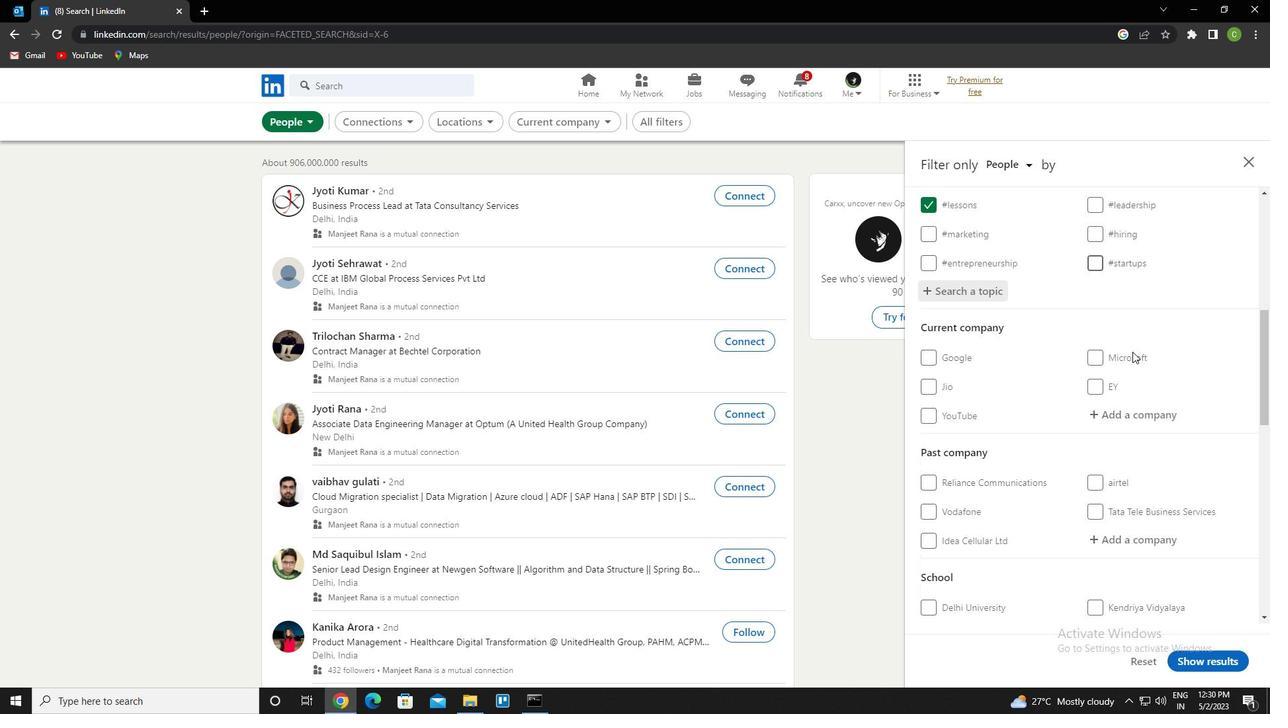 
Action: Mouse moved to (1091, 253)
Screenshot: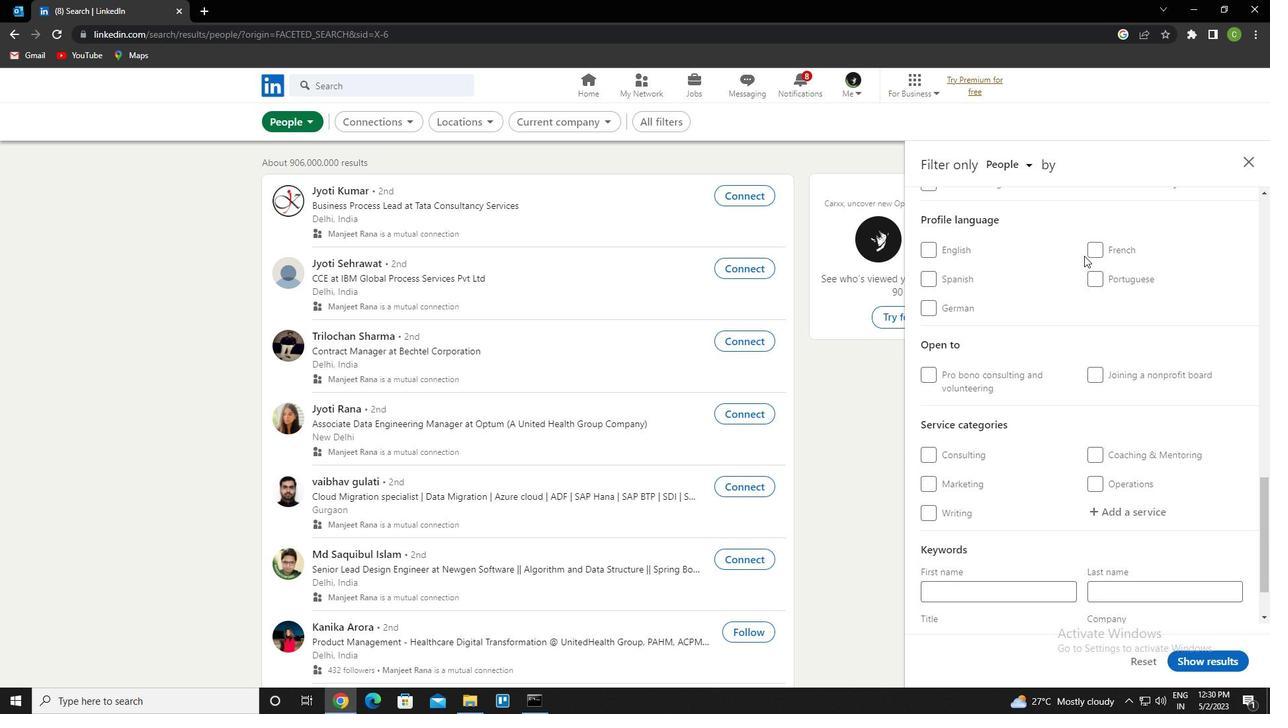 
Action: Mouse pressed left at (1091, 253)
Screenshot: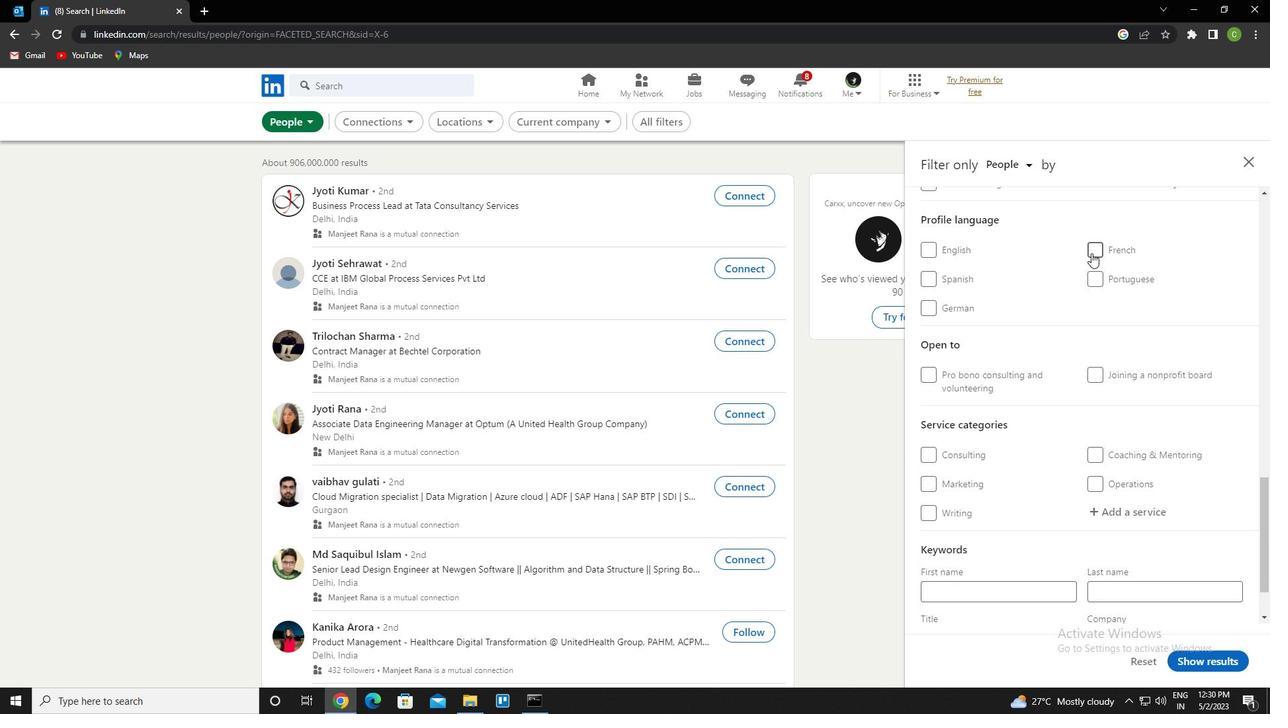 
Action: Mouse moved to (1091, 305)
Screenshot: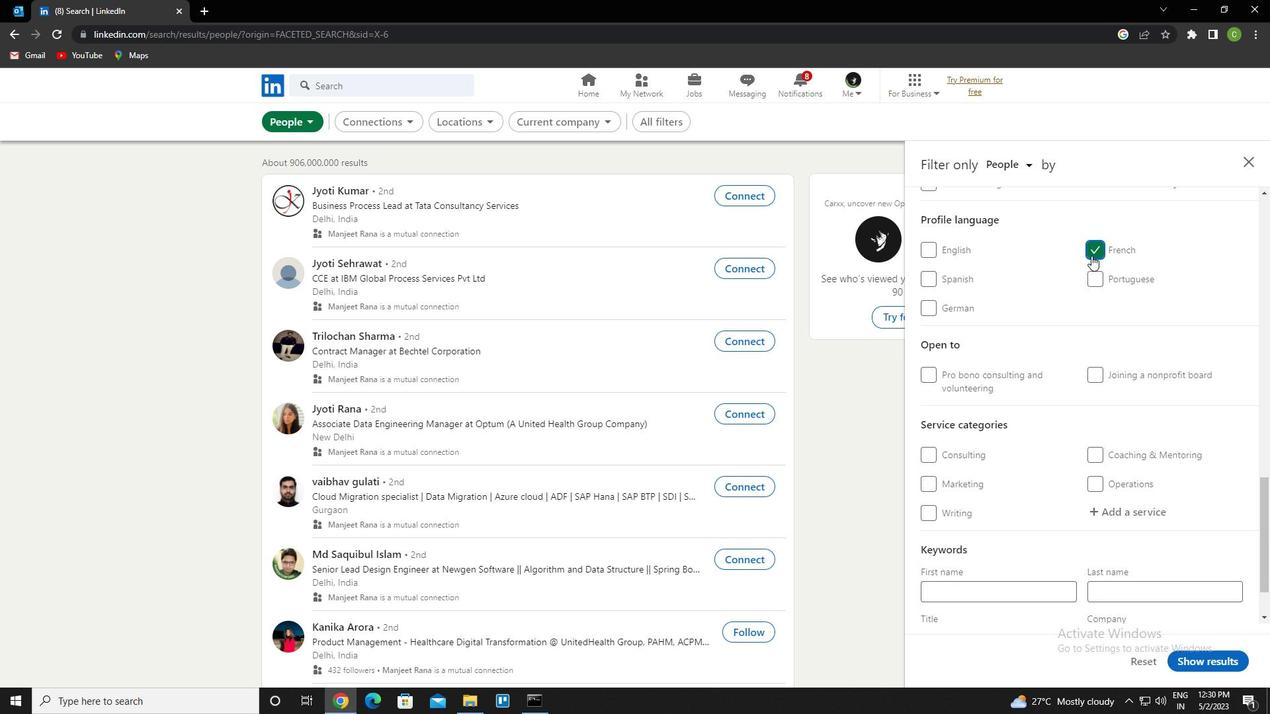 
Action: Mouse scrolled (1091, 306) with delta (0, 0)
Screenshot: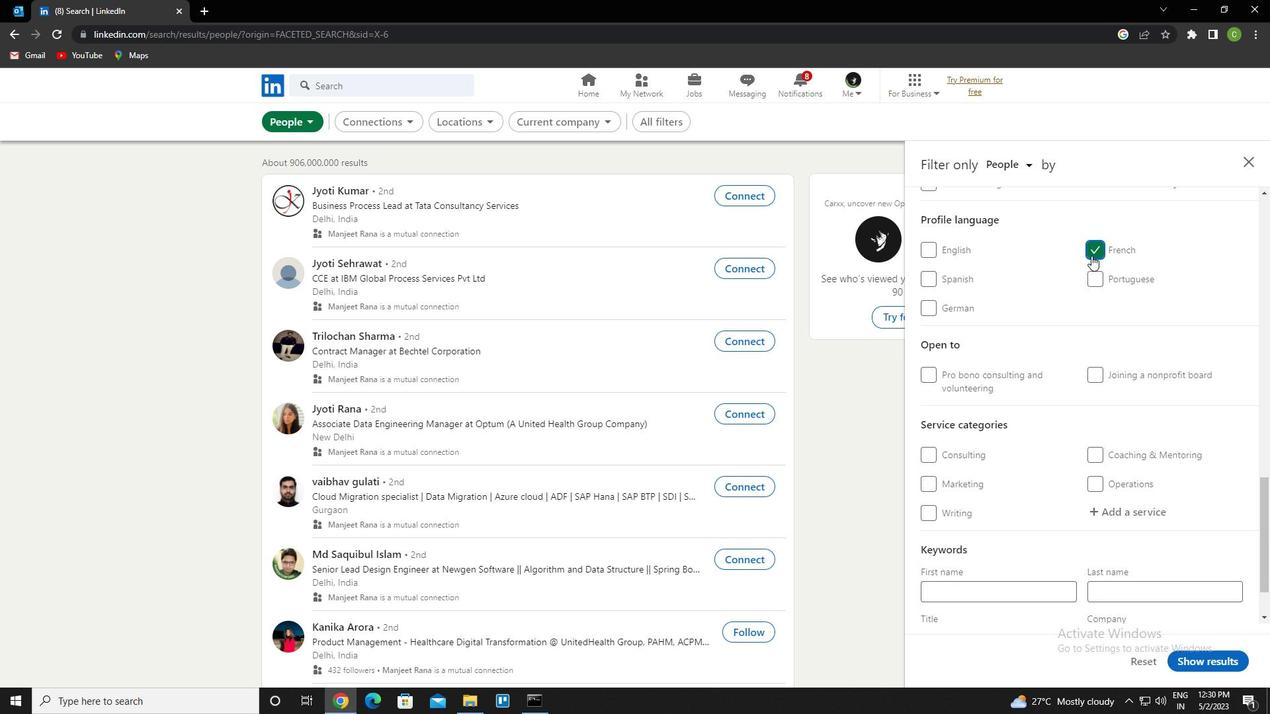 
Action: Mouse moved to (1091, 313)
Screenshot: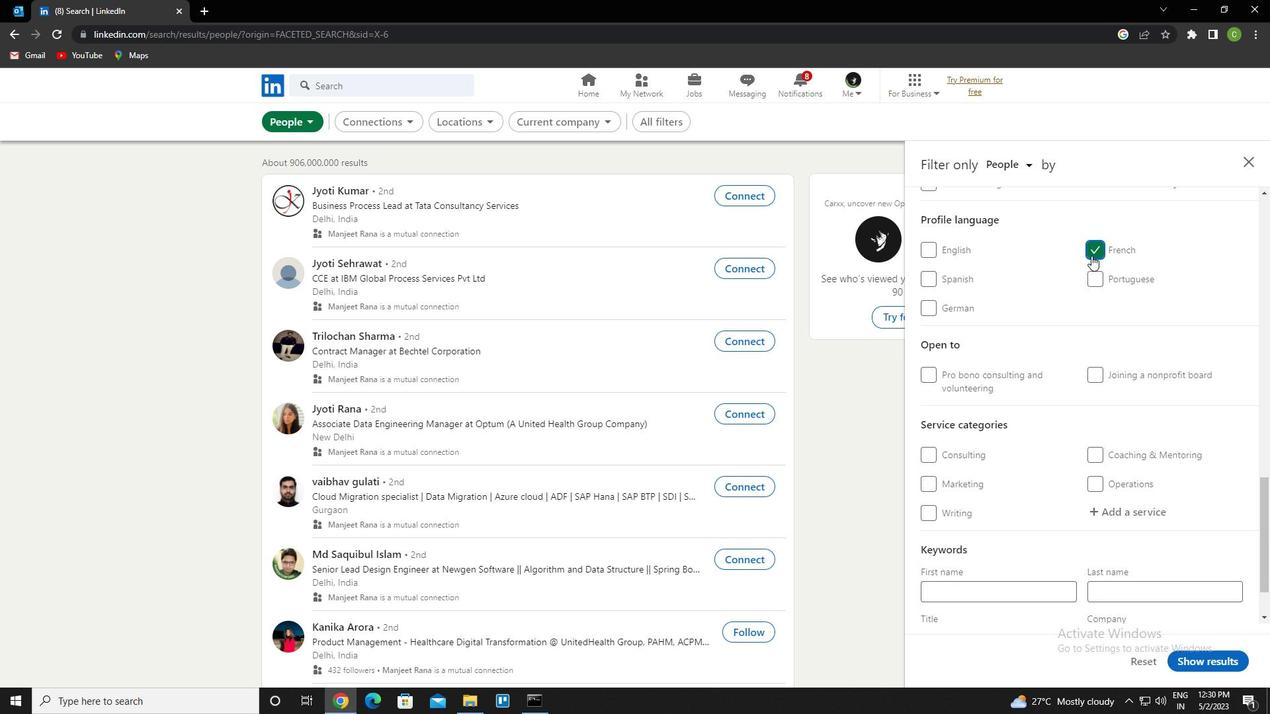 
Action: Mouse scrolled (1091, 313) with delta (0, 0)
Screenshot: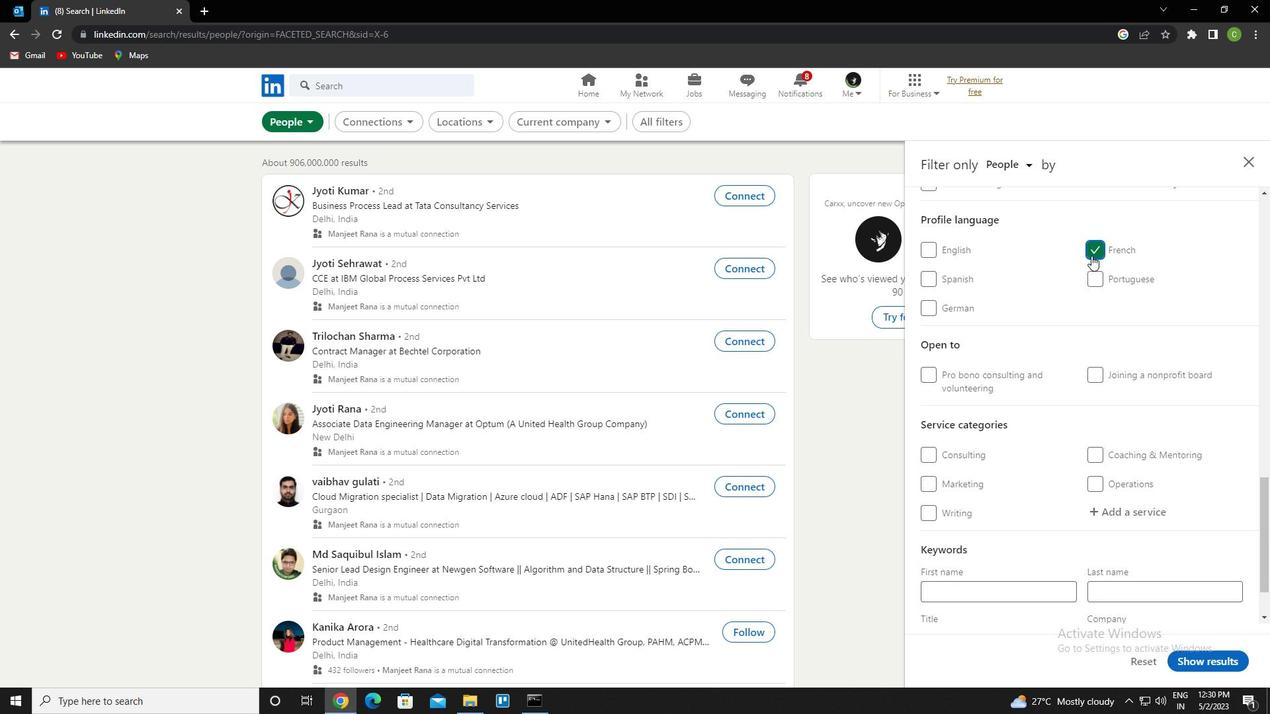 
Action: Mouse moved to (1089, 318)
Screenshot: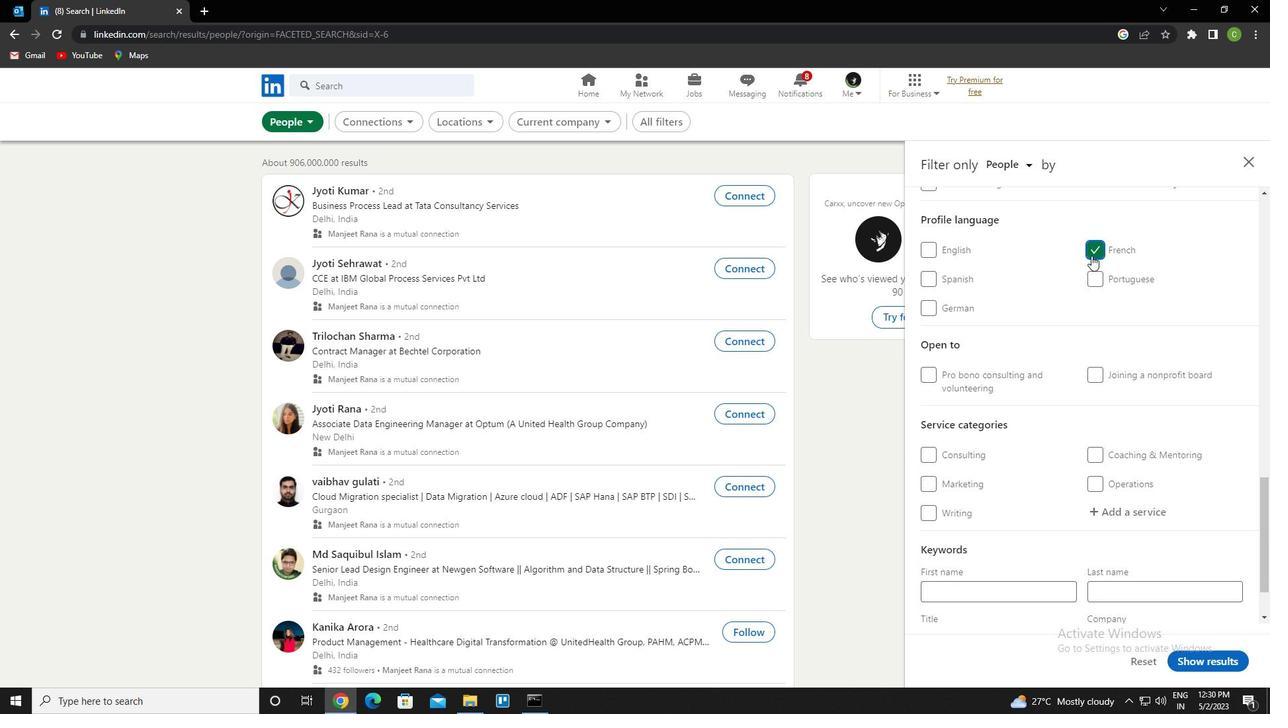 
Action: Mouse scrolled (1089, 319) with delta (0, 0)
Screenshot: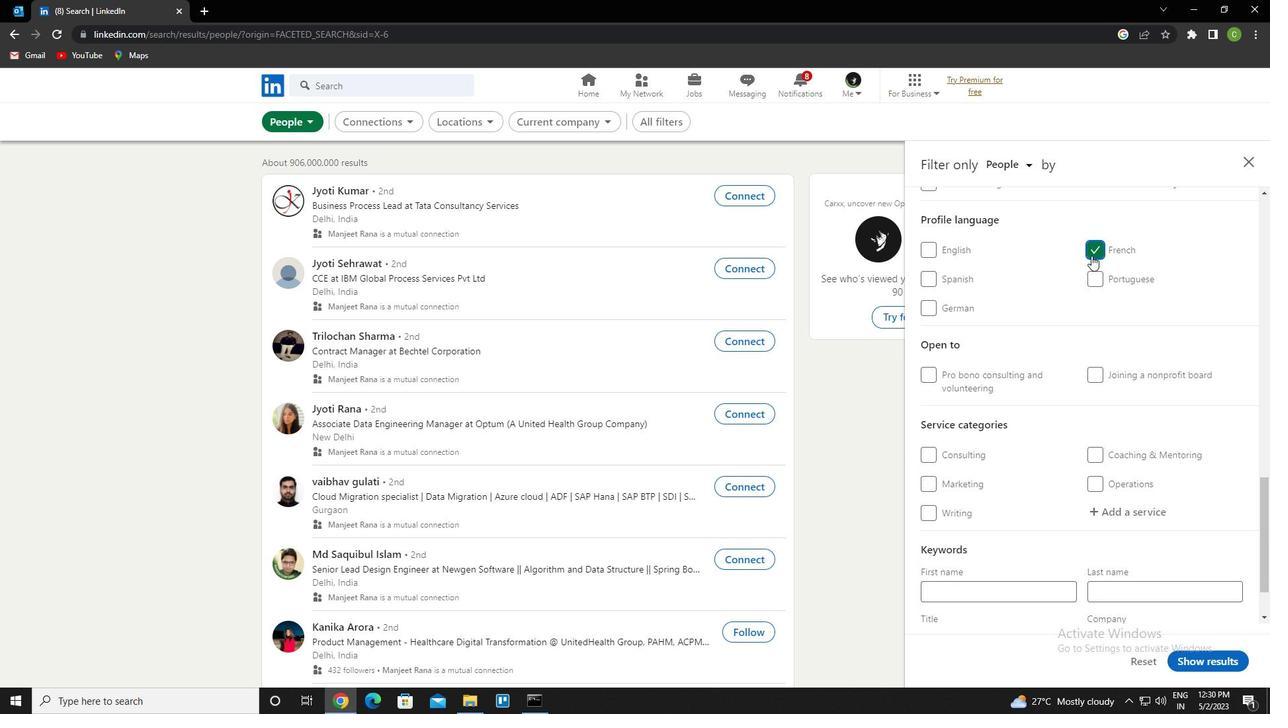 
Action: Mouse moved to (1087, 322)
Screenshot: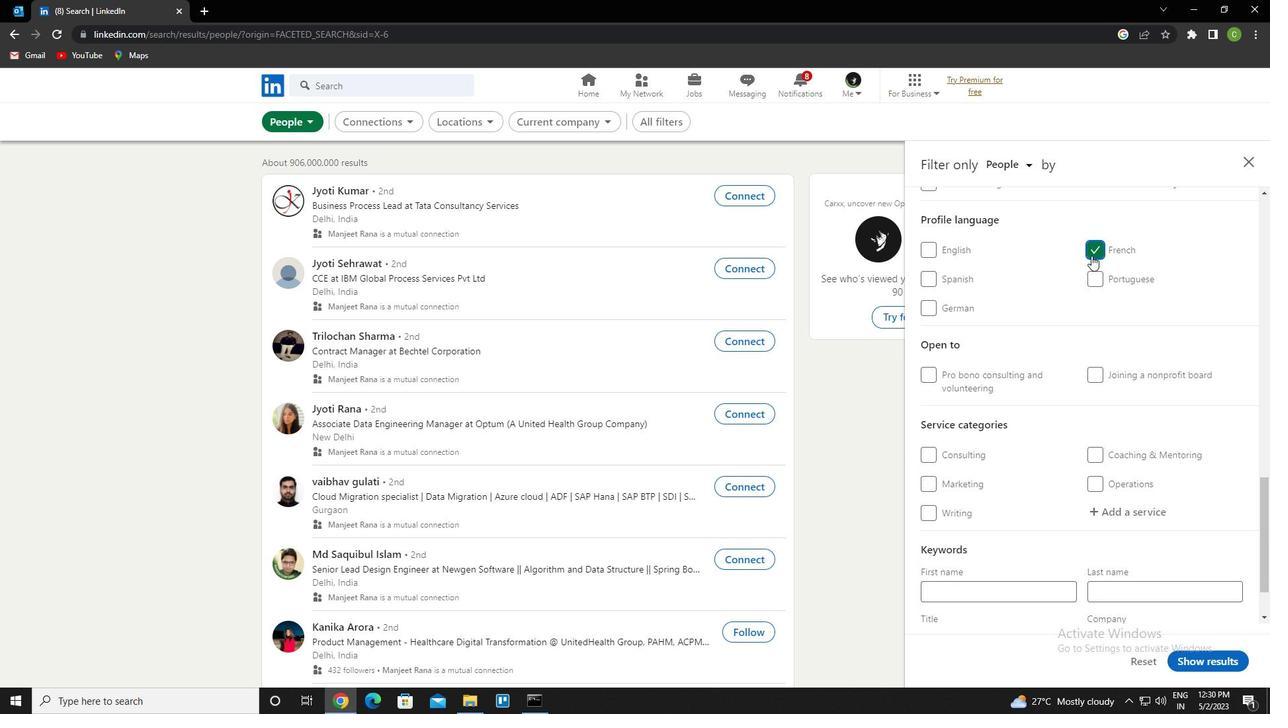 
Action: Mouse scrolled (1087, 322) with delta (0, 0)
Screenshot: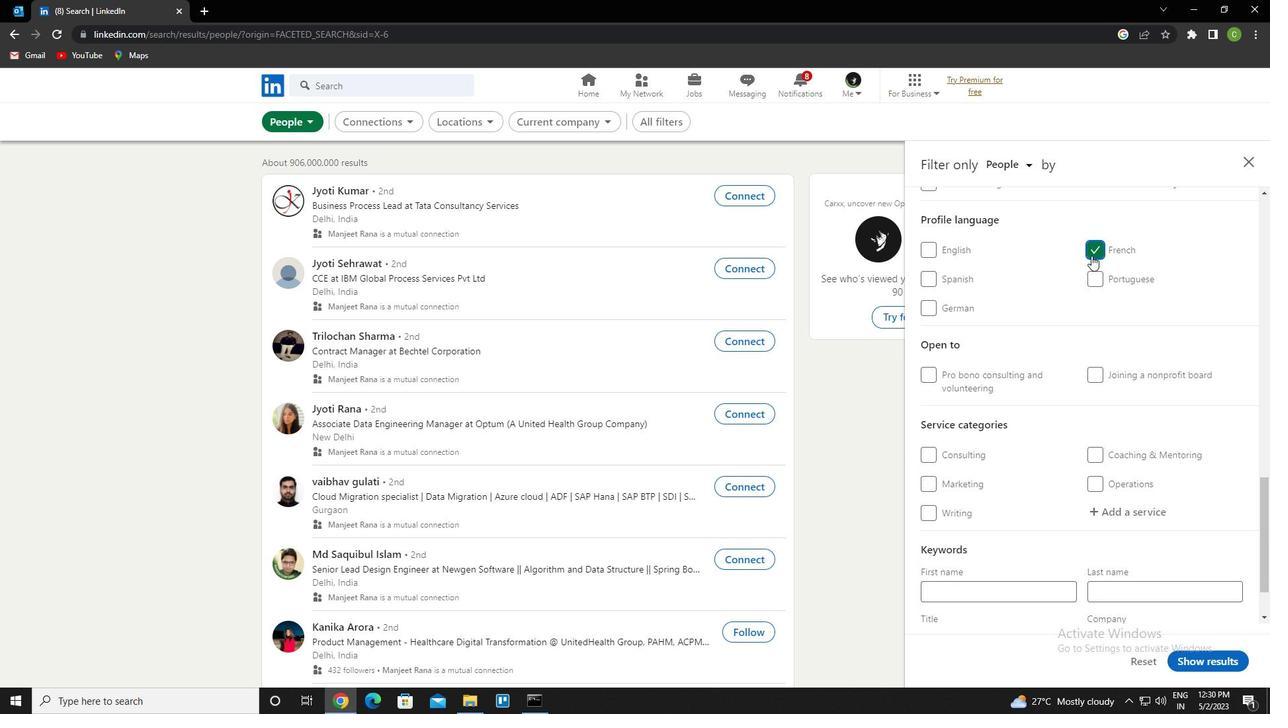 
Action: Mouse moved to (1087, 323)
Screenshot: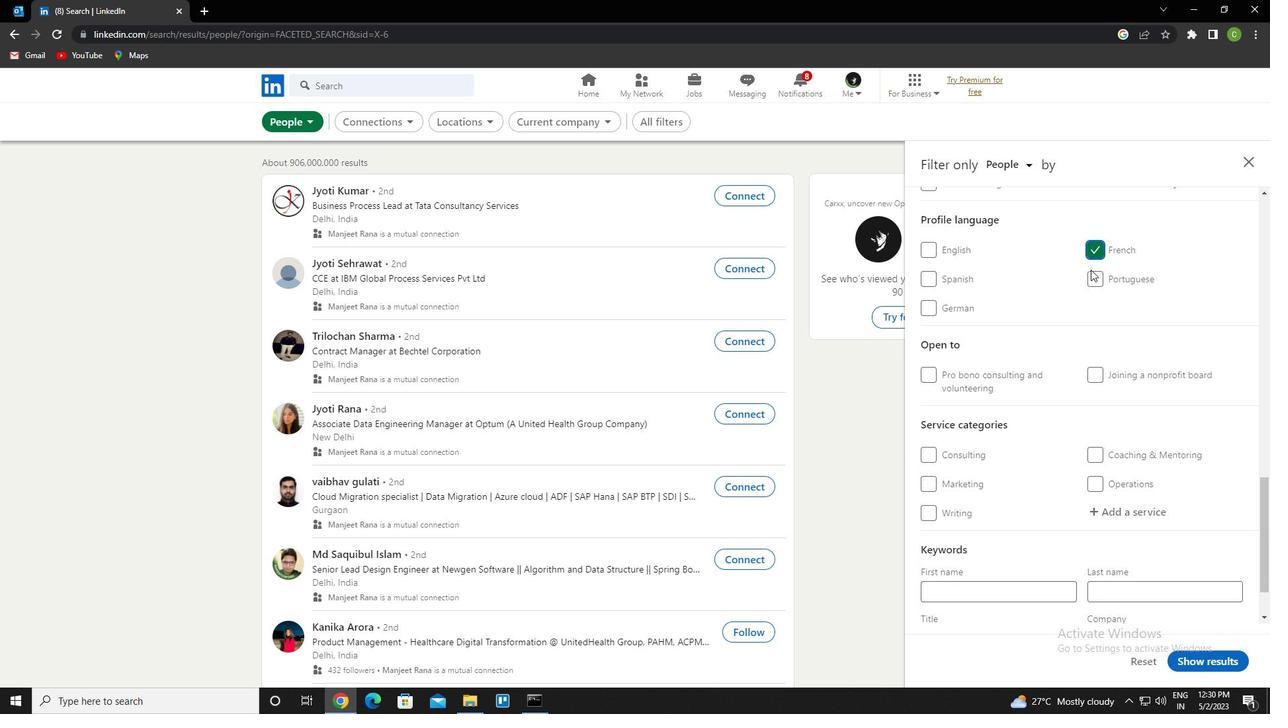 
Action: Mouse scrolled (1087, 324) with delta (0, 0)
Screenshot: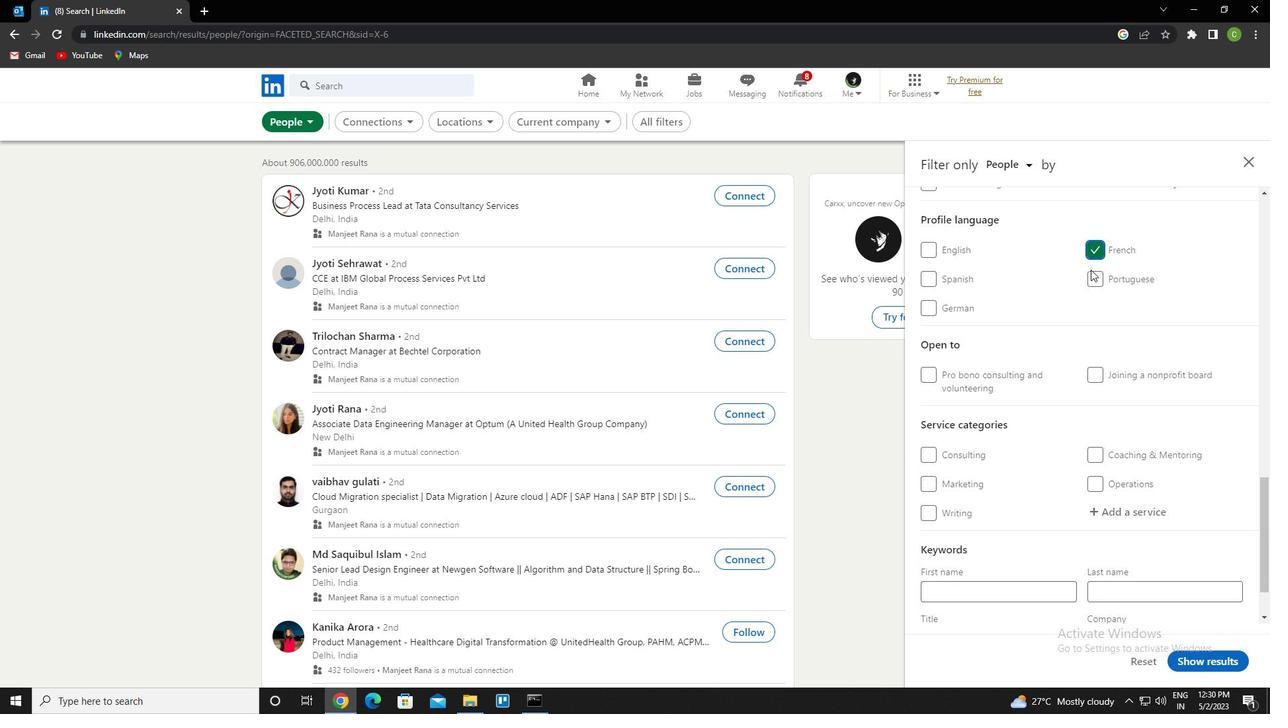 
Action: Mouse scrolled (1087, 324) with delta (0, 0)
Screenshot: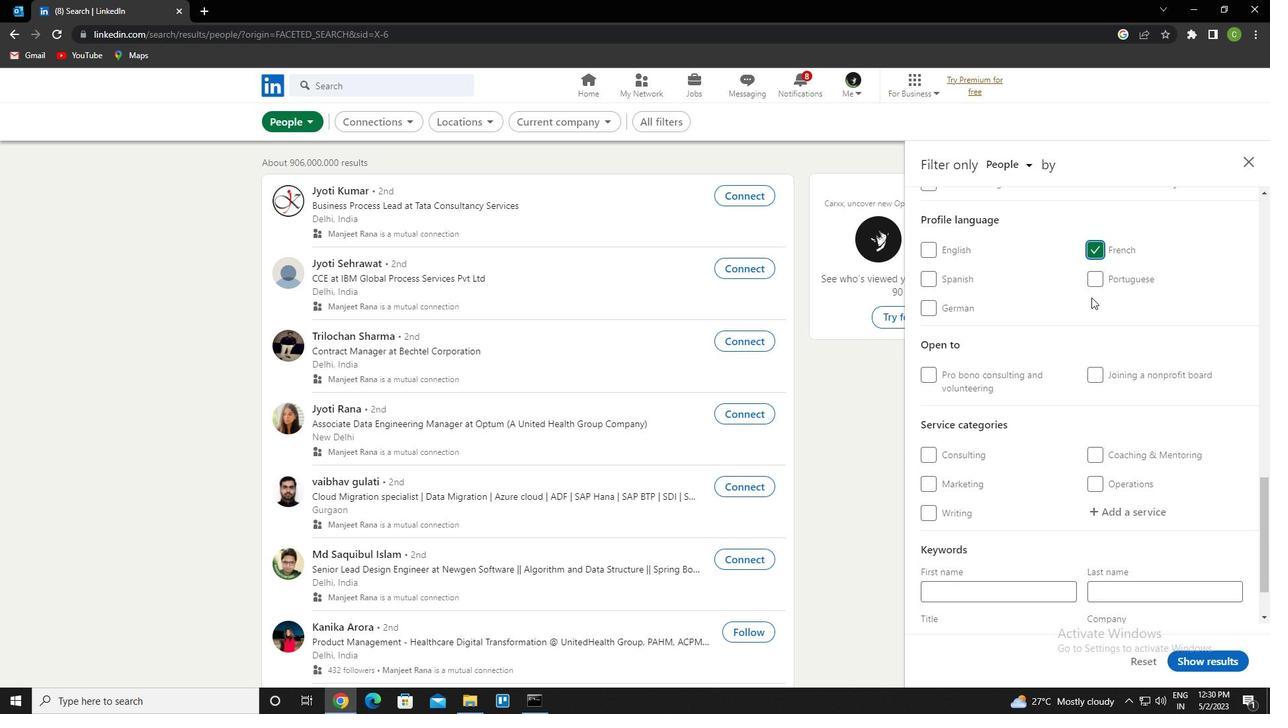
Action: Mouse scrolled (1087, 324) with delta (0, 0)
Screenshot: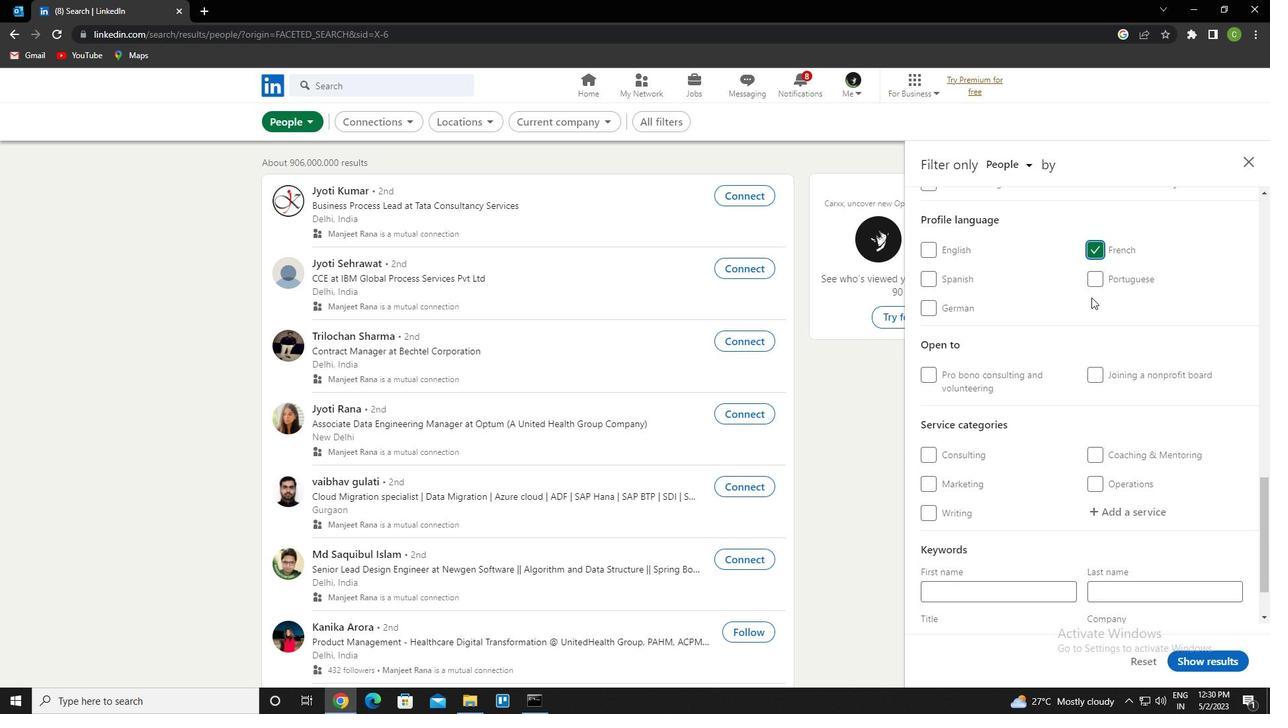 
Action: Mouse scrolled (1087, 324) with delta (0, 0)
Screenshot: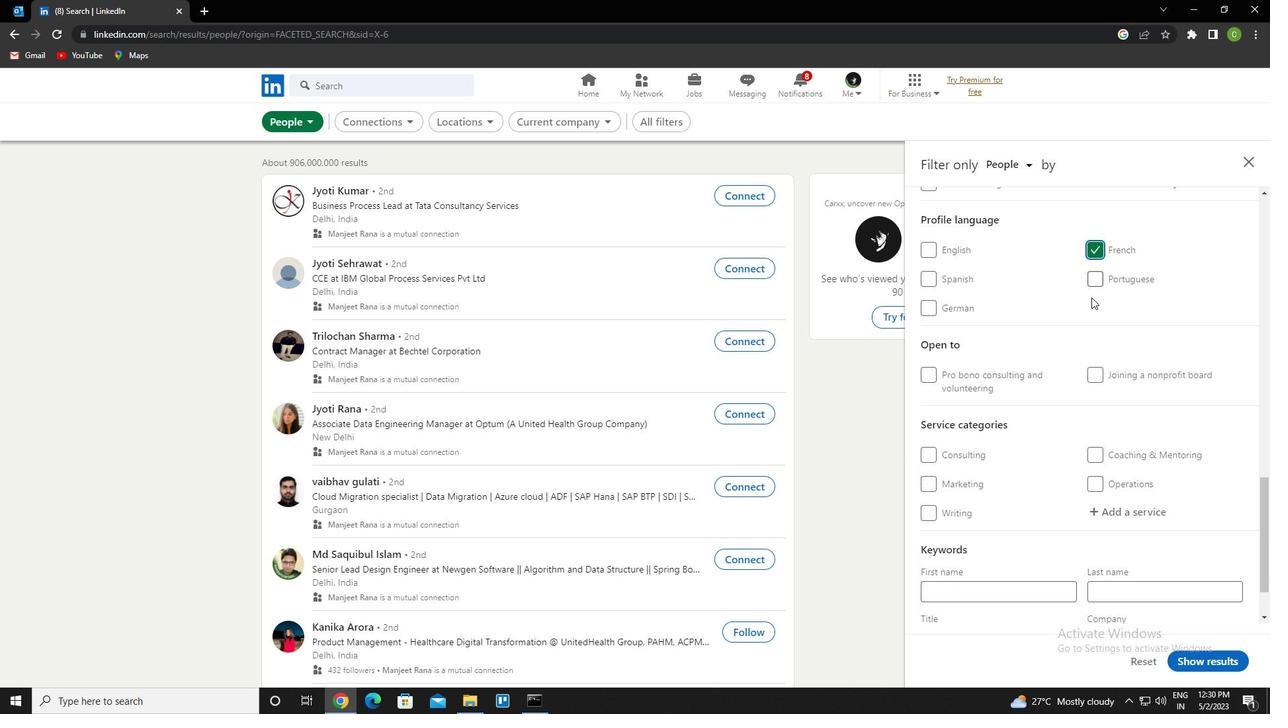 
Action: Mouse moved to (1128, 314)
Screenshot: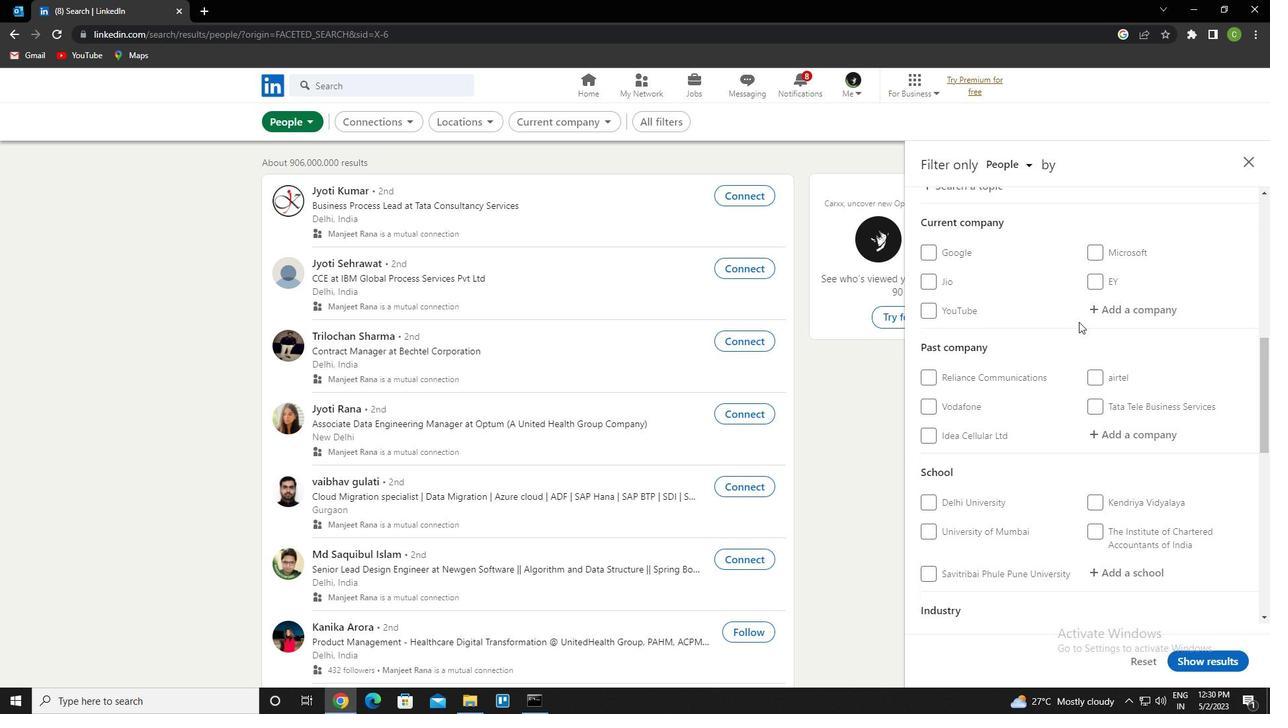 
Action: Mouse pressed left at (1128, 314)
Screenshot: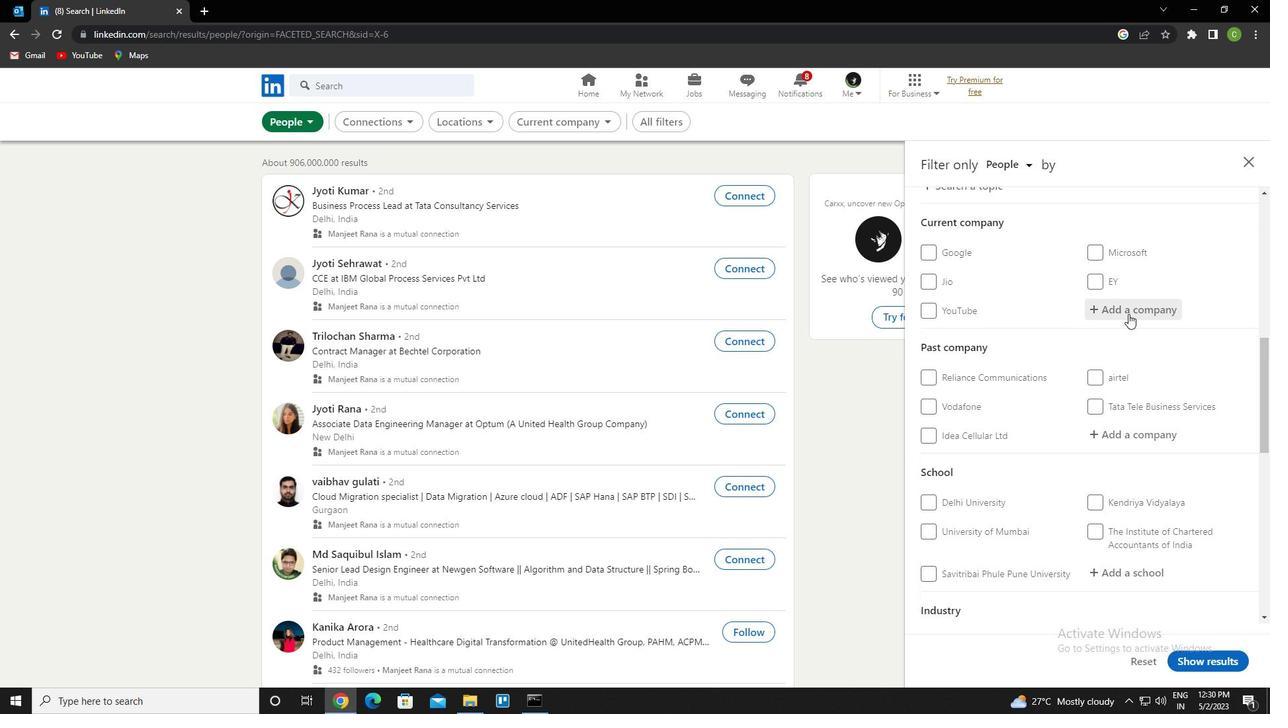
Action: Key pressed <Key.caps_lock>a<Key.caps_lock>ramex<Key.down><Key.enter>
Screenshot: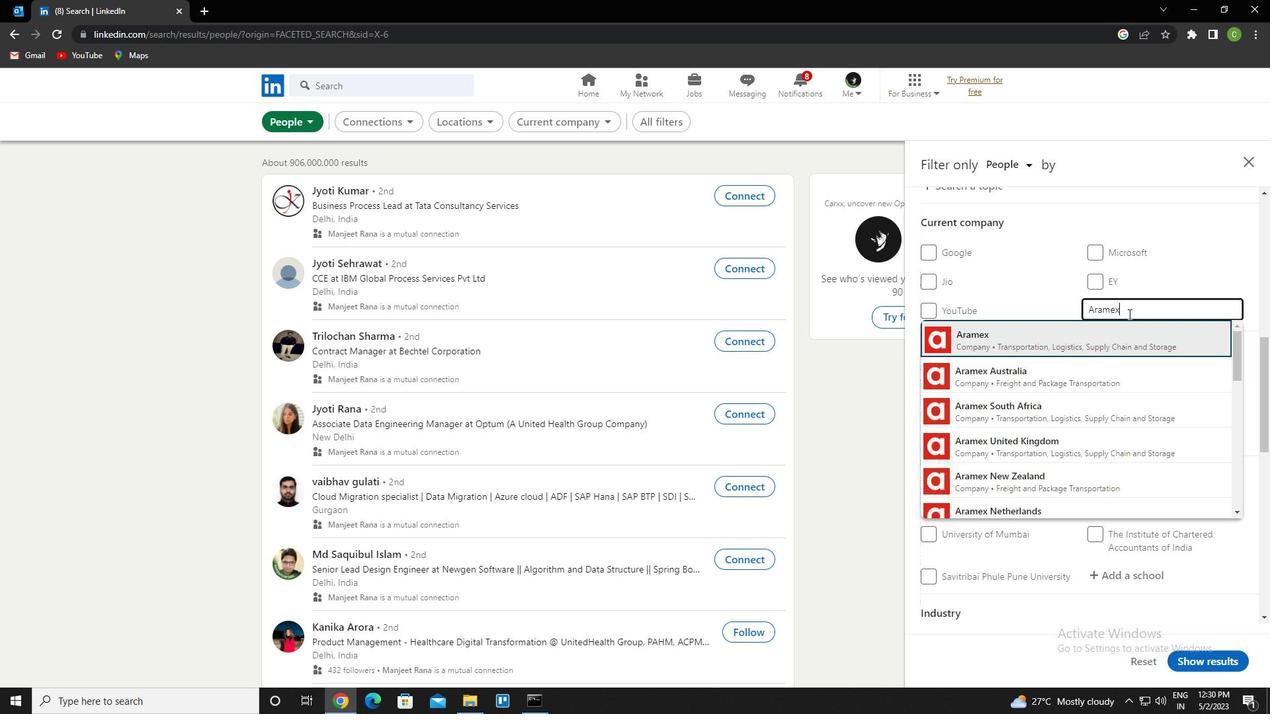 
Action: Mouse scrolled (1128, 313) with delta (0, 0)
Screenshot: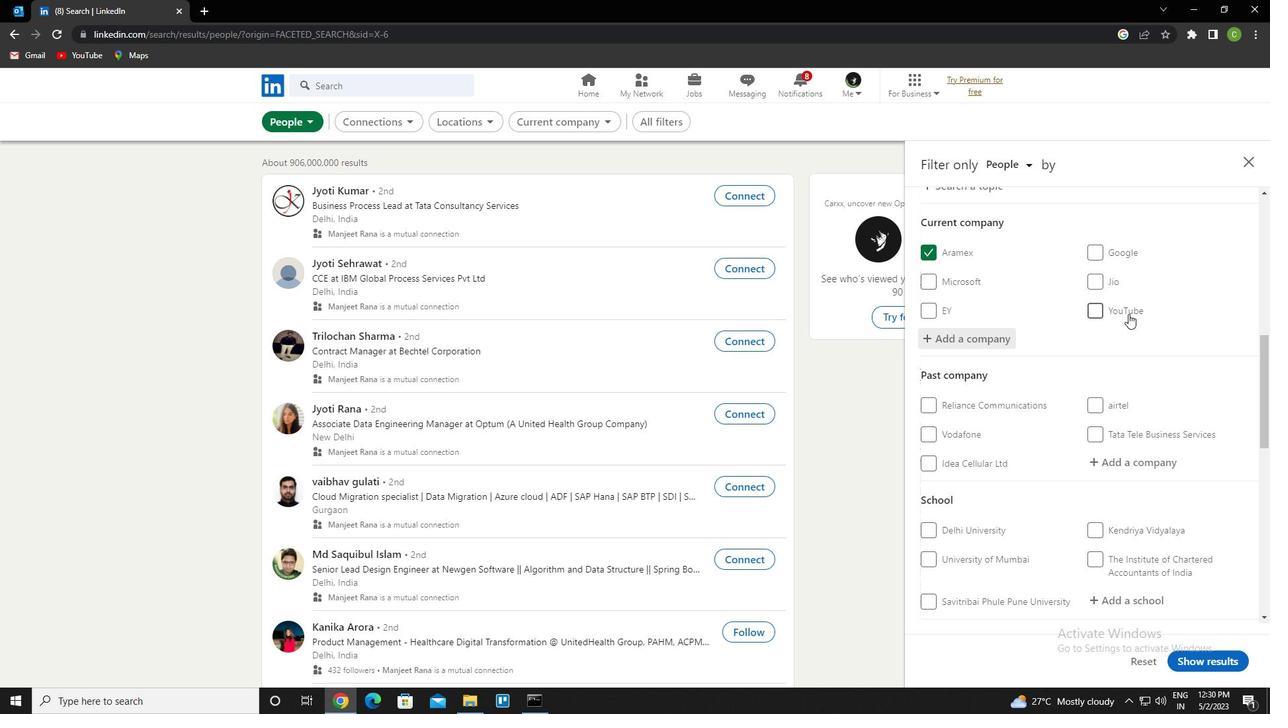 
Action: Mouse scrolled (1128, 313) with delta (0, 0)
Screenshot: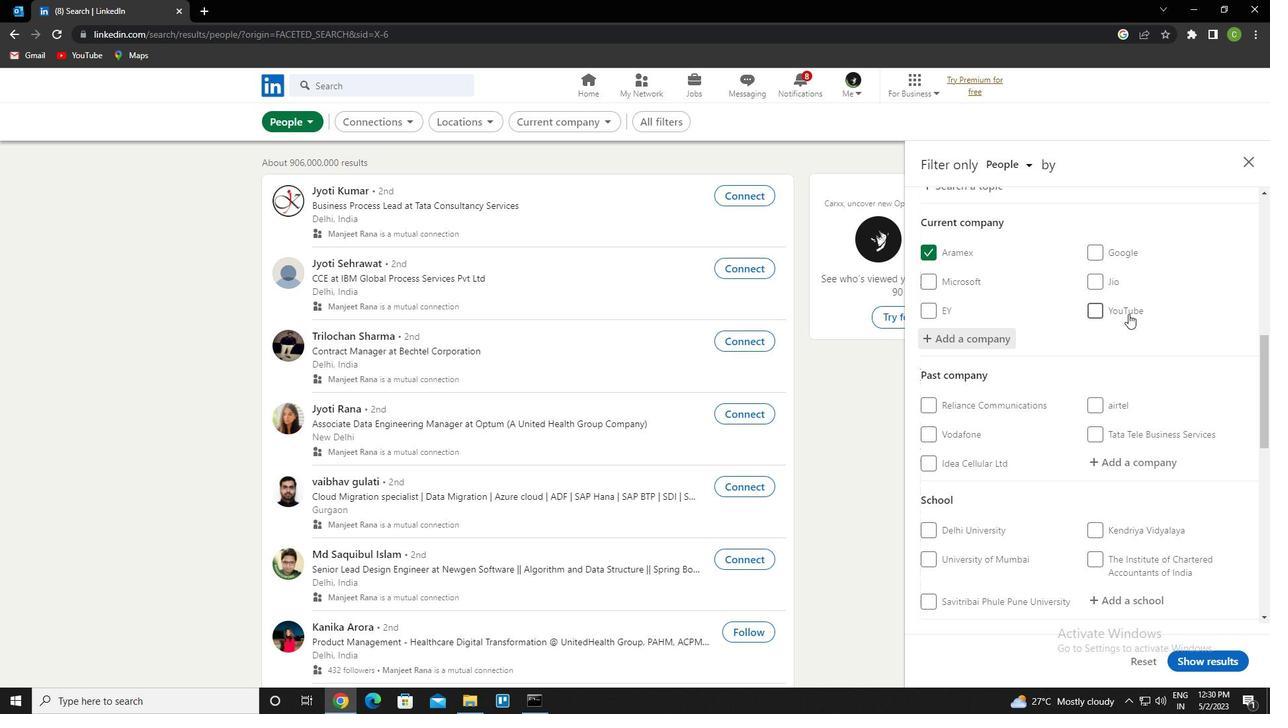 
Action: Mouse scrolled (1128, 313) with delta (0, 0)
Screenshot: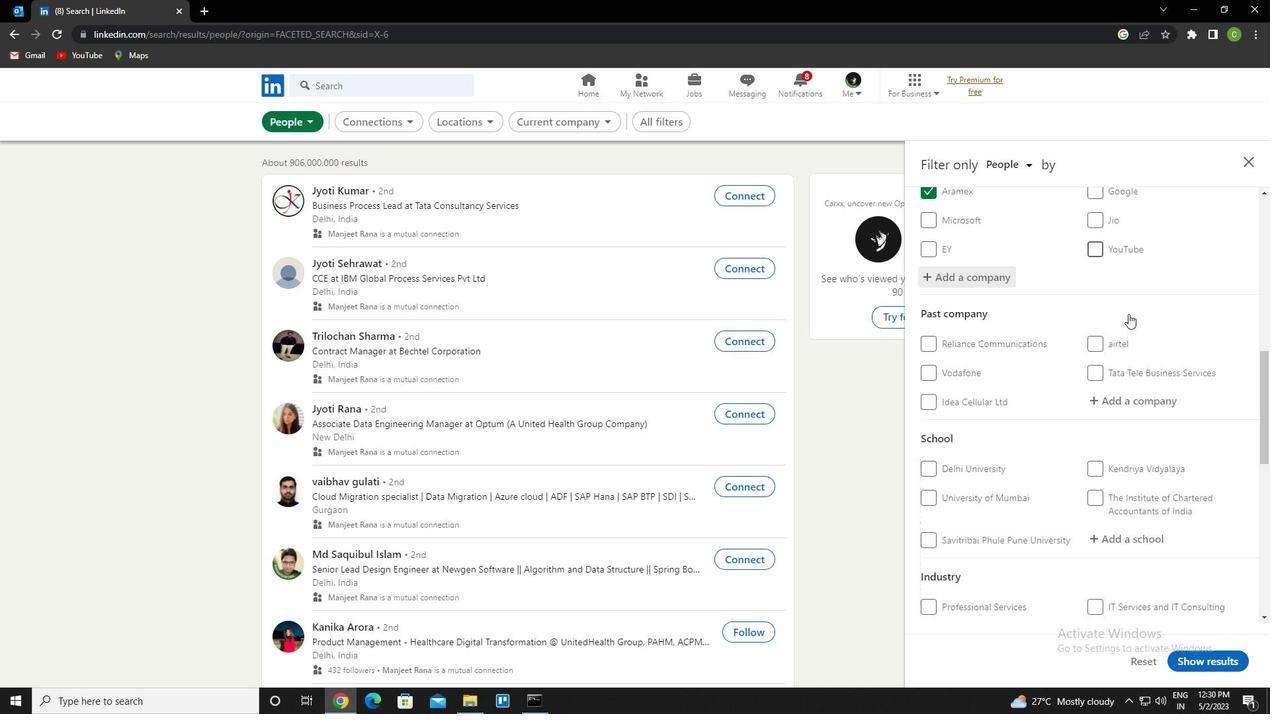 
Action: Mouse moved to (1139, 356)
Screenshot: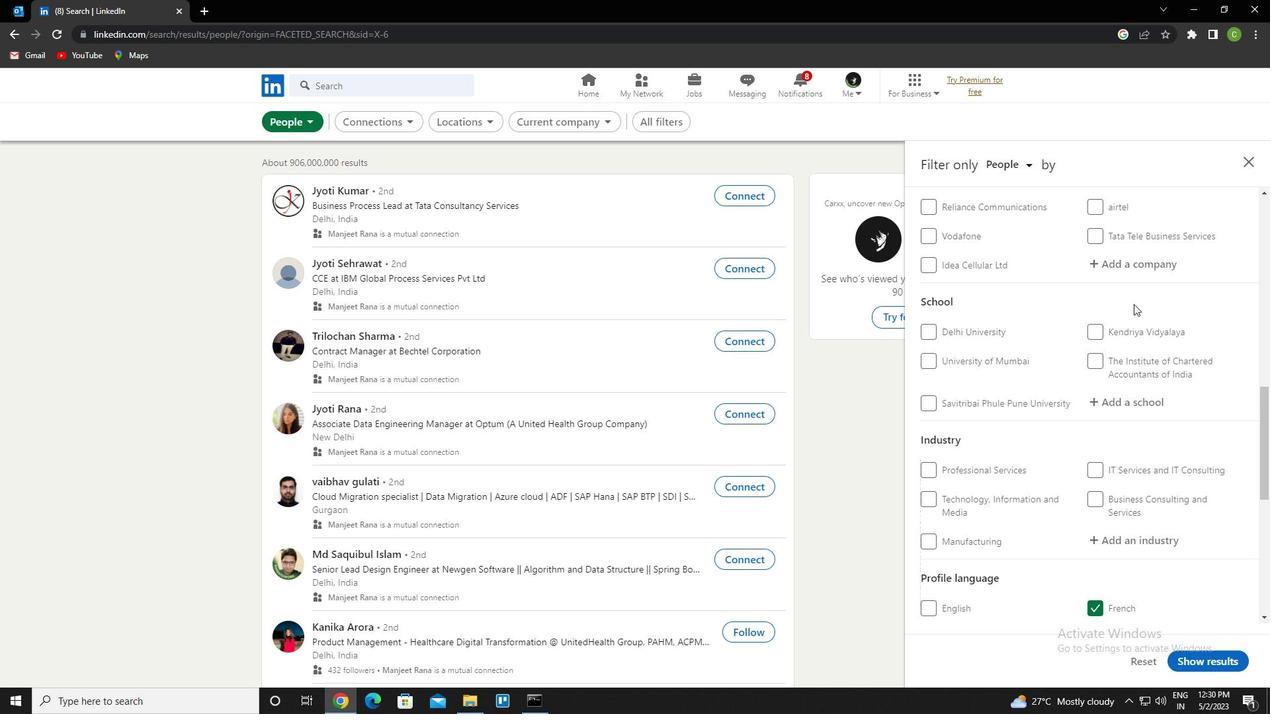 
Action: Mouse scrolled (1139, 355) with delta (0, 0)
Screenshot: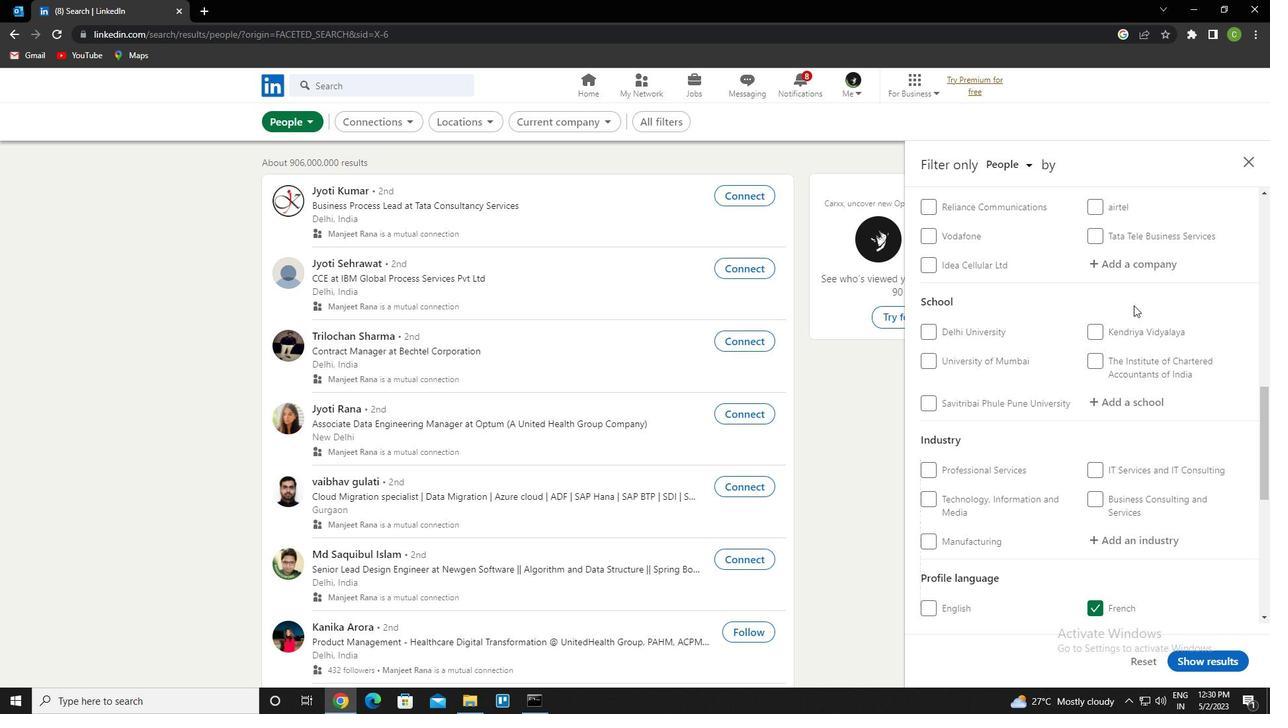 
Action: Mouse moved to (1136, 334)
Screenshot: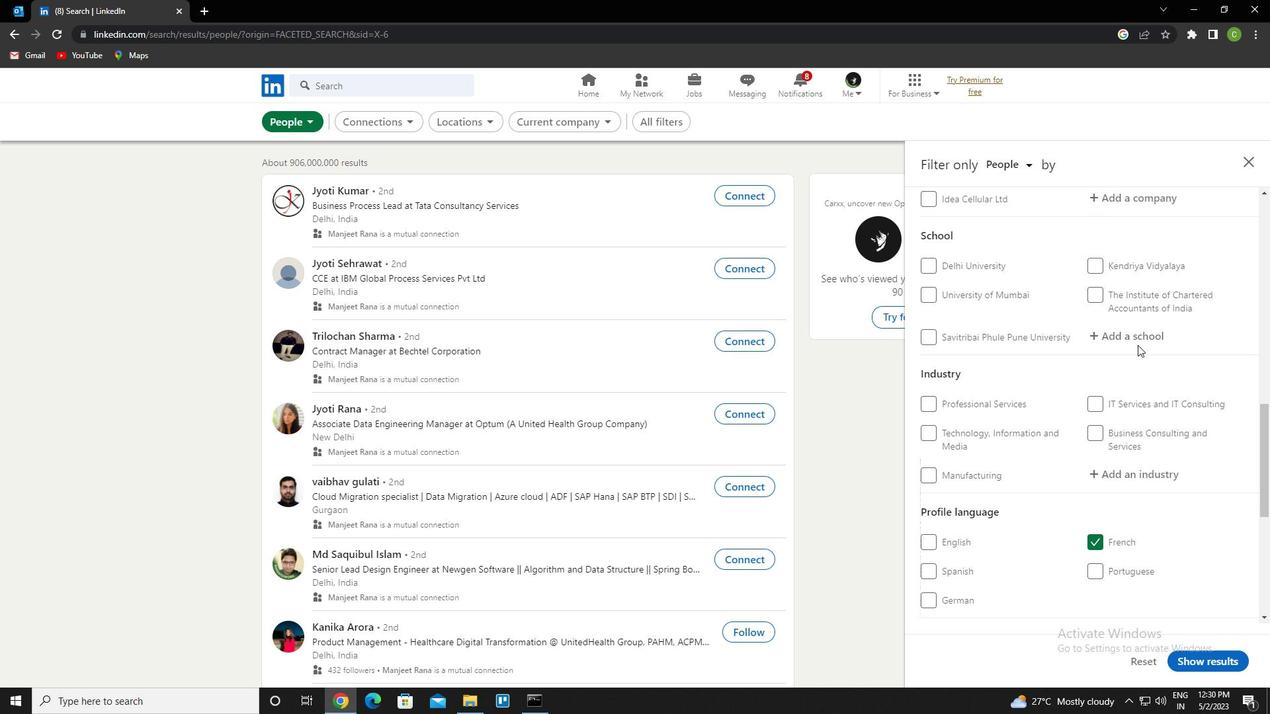 
Action: Mouse pressed left at (1136, 334)
Screenshot: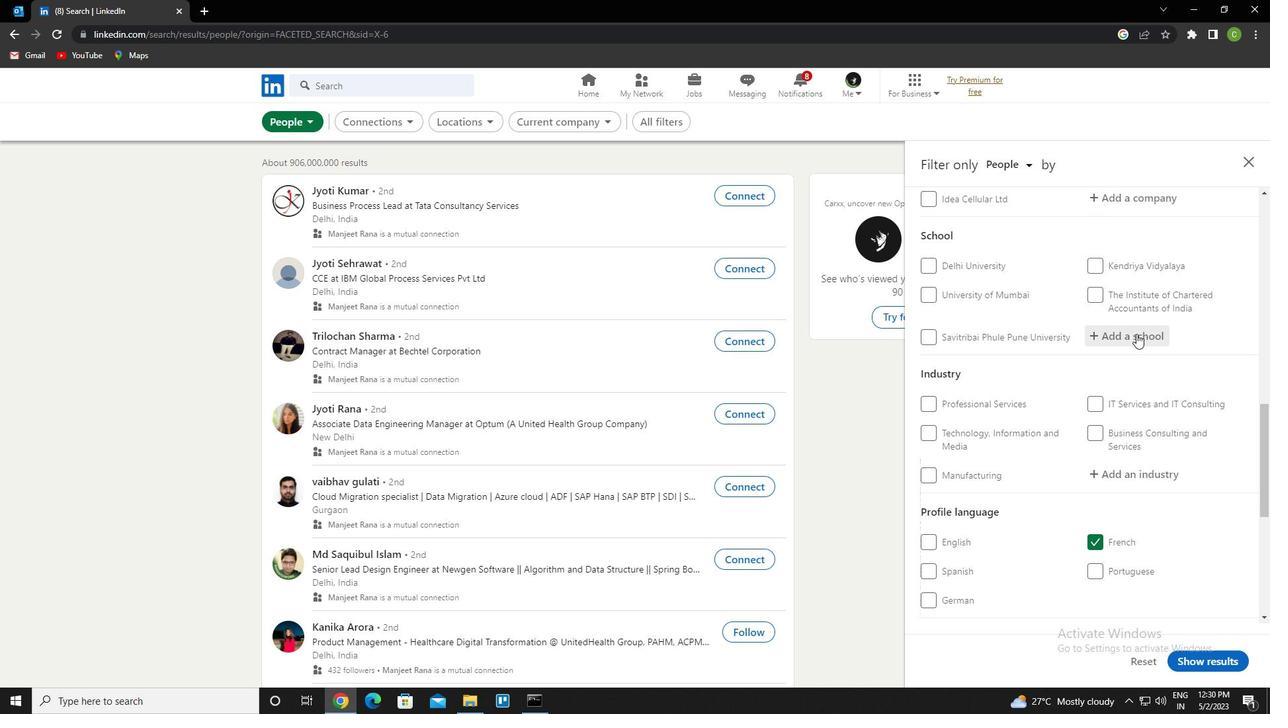 
Action: Key pressed <Key.caps_lock>f<Key.caps_lock>akir<Key.space><Key.caps_lock>m<Key.caps_lock>ohan<Key.down><Key.enter>
Screenshot: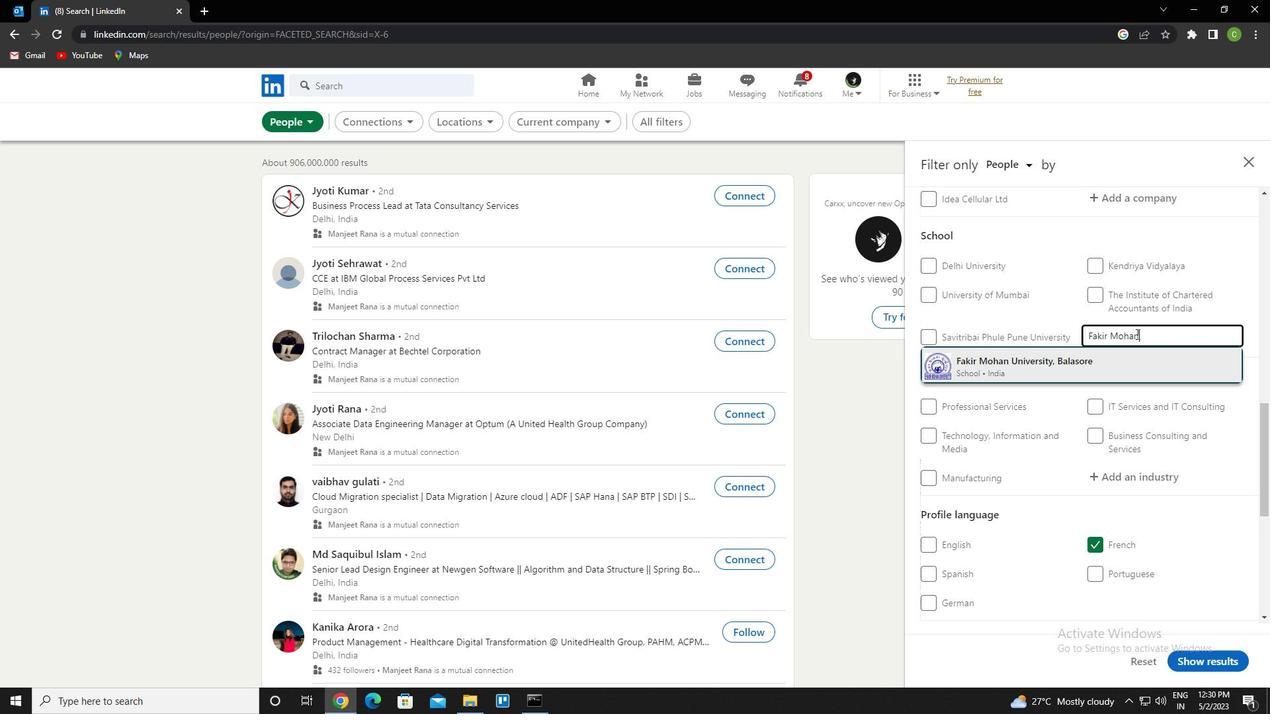 
Action: Mouse scrolled (1136, 333) with delta (0, 0)
Screenshot: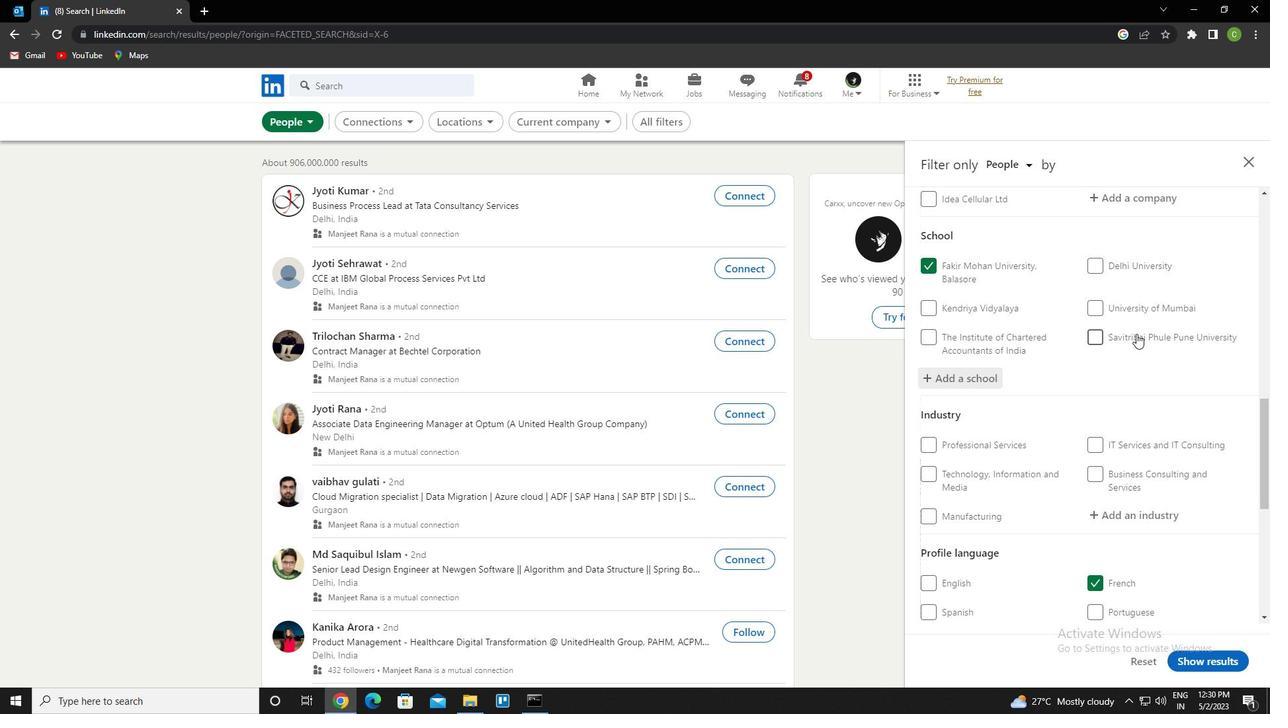 
Action: Mouse scrolled (1136, 333) with delta (0, 0)
Screenshot: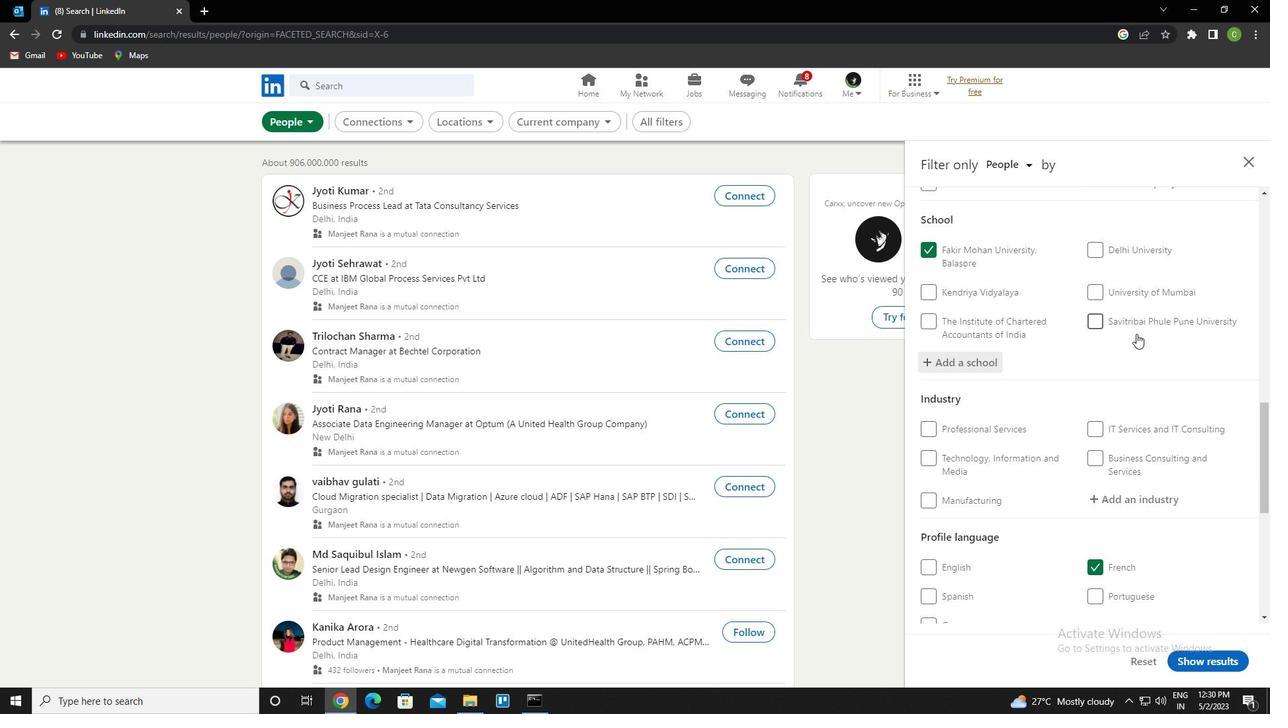 
Action: Mouse scrolled (1136, 333) with delta (0, 0)
Screenshot: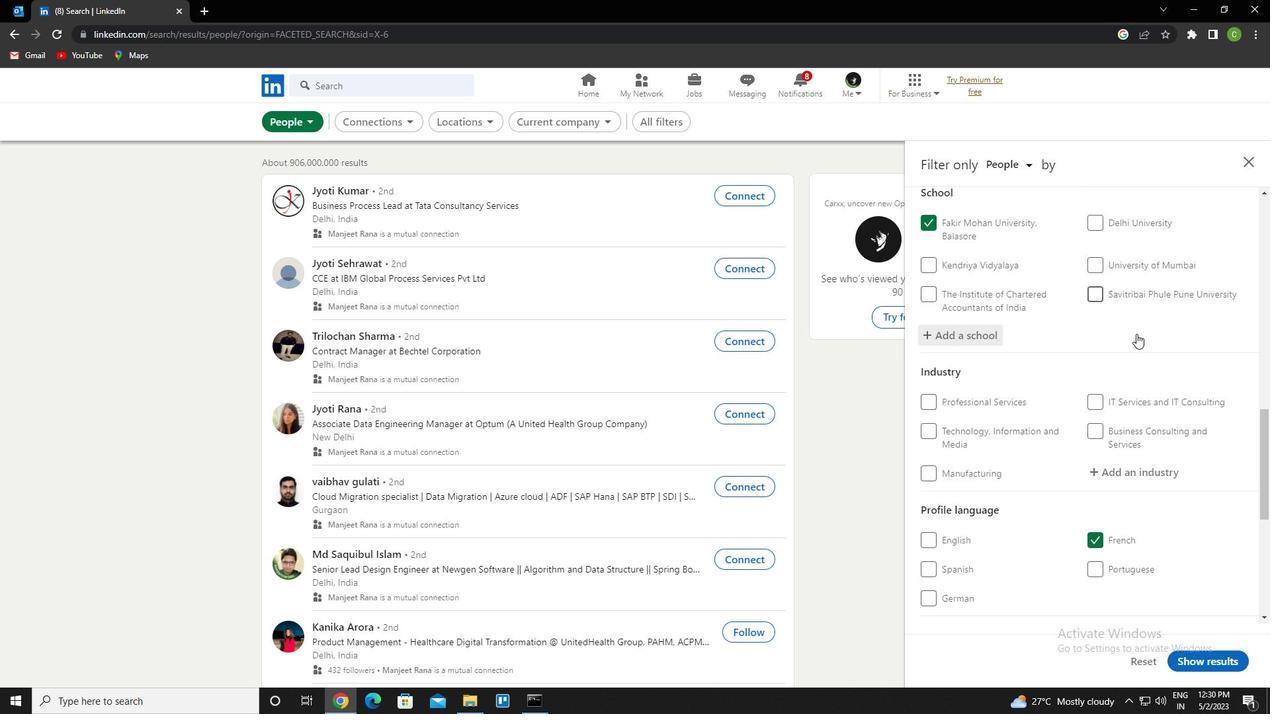 
Action: Mouse moved to (1138, 315)
Screenshot: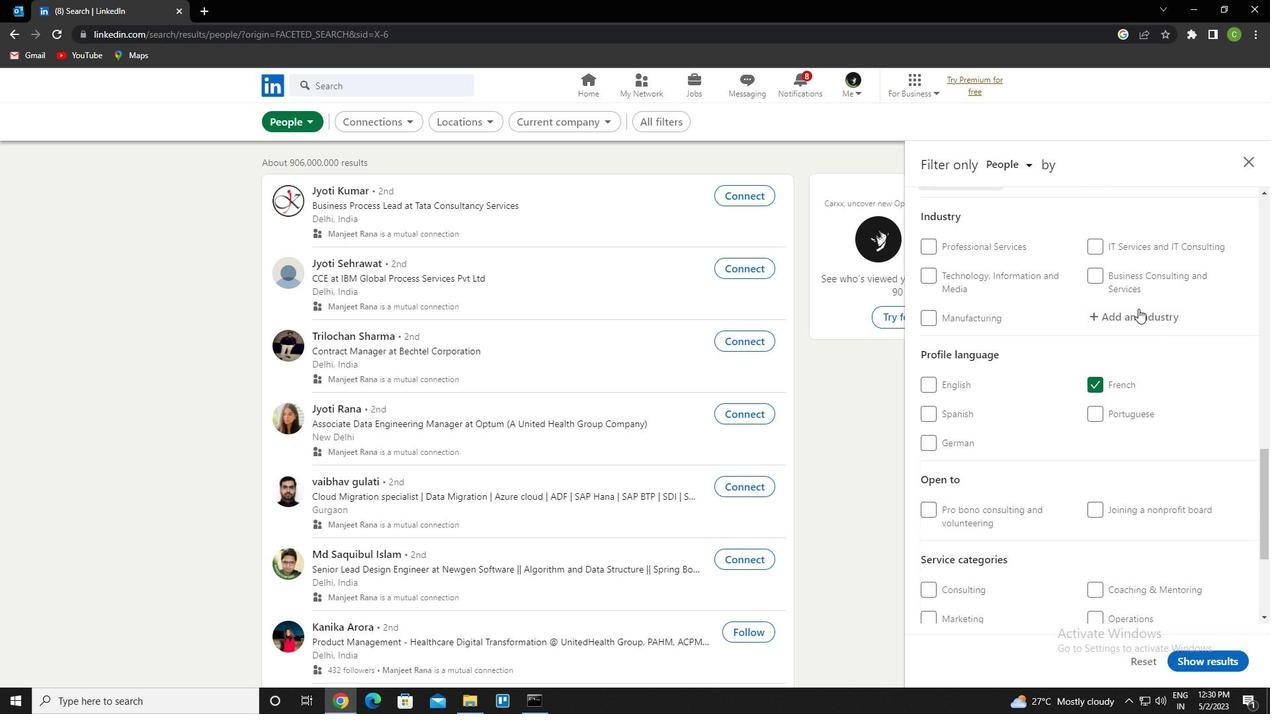
Action: Mouse pressed left at (1138, 315)
Screenshot: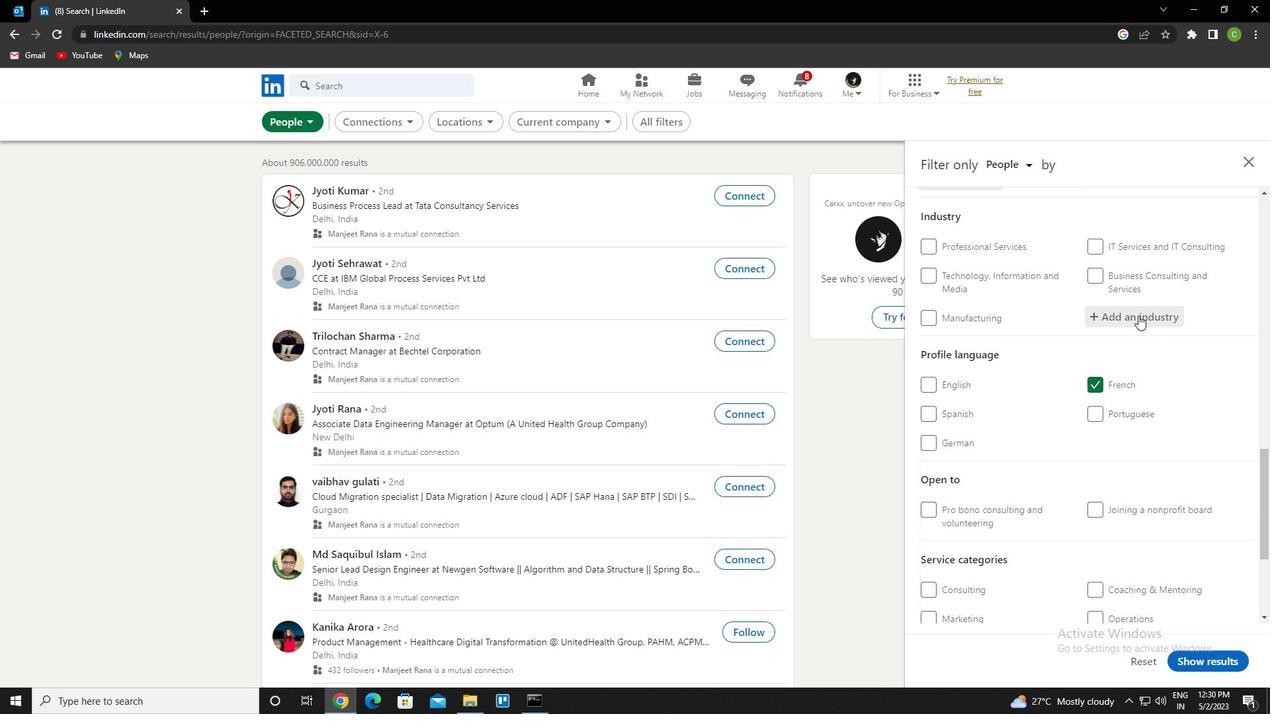 
Action: Key pressed <Key.caps_lock>w<Key.caps_lock>aste<Key.space><Key.down><Key.down><Key.enter>
Screenshot: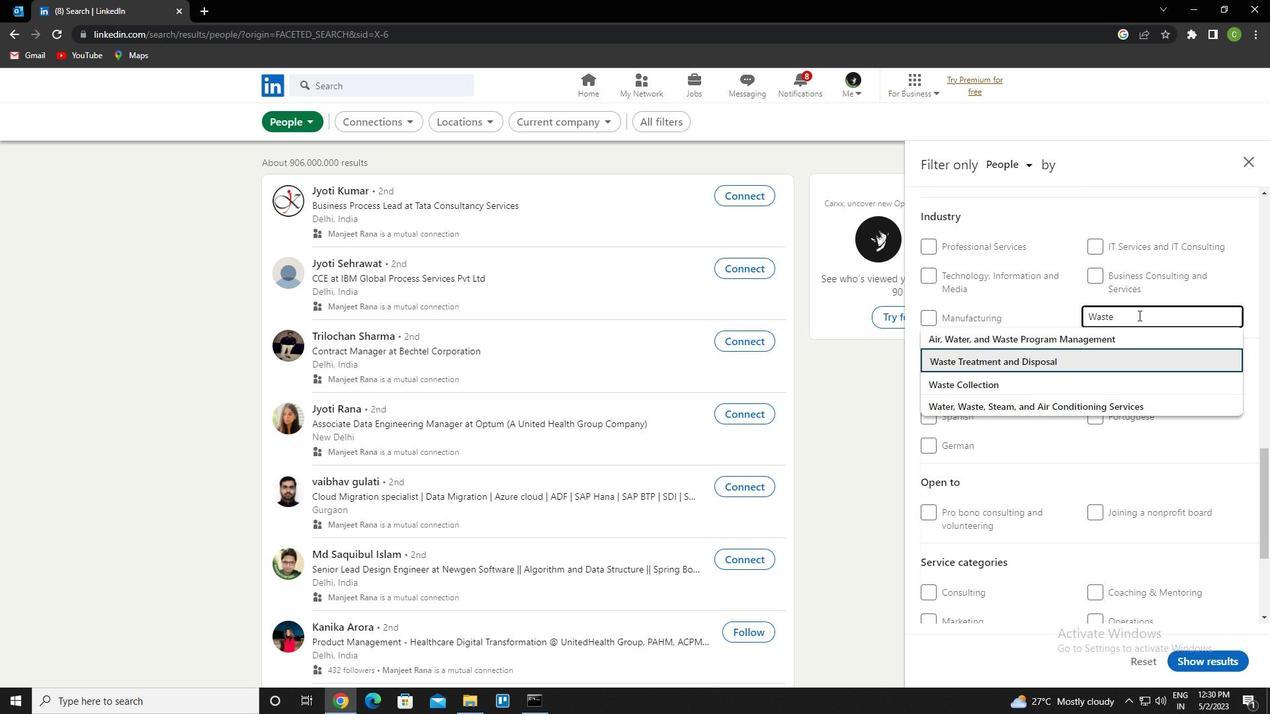 
Action: Mouse scrolled (1138, 315) with delta (0, 0)
Screenshot: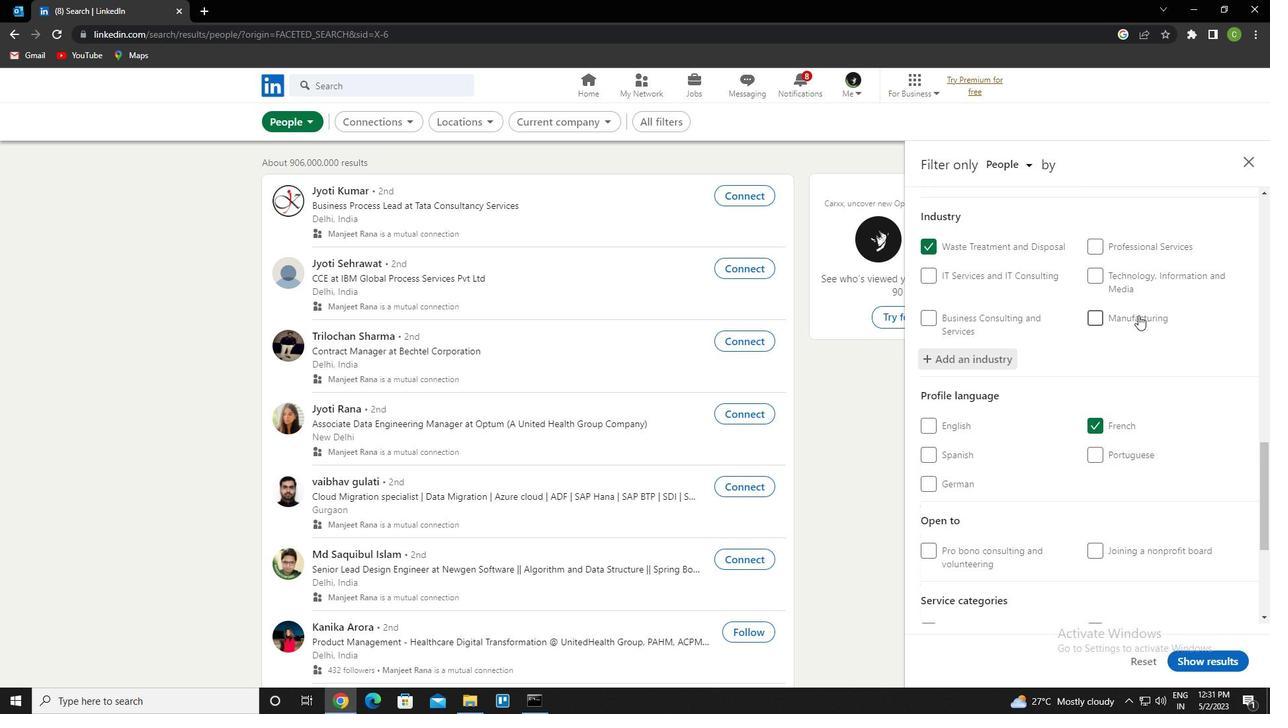 
Action: Mouse scrolled (1138, 315) with delta (0, 0)
Screenshot: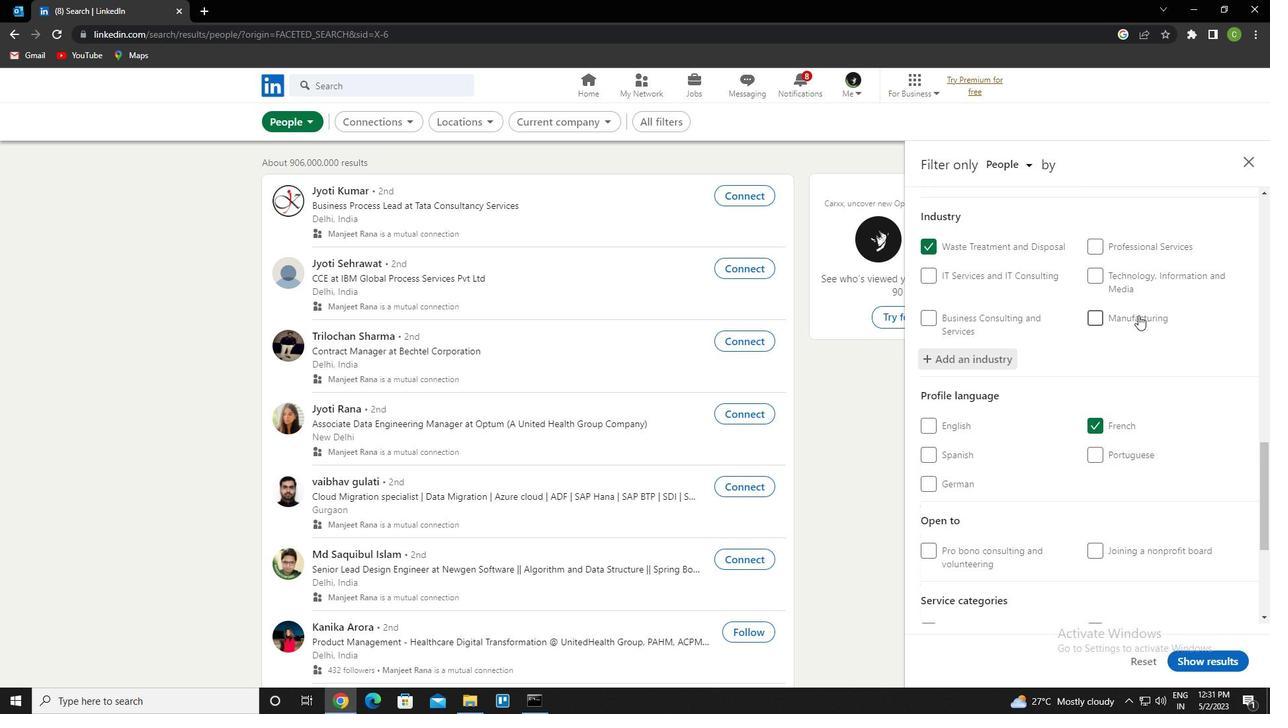 
Action: Mouse scrolled (1138, 315) with delta (0, 0)
Screenshot: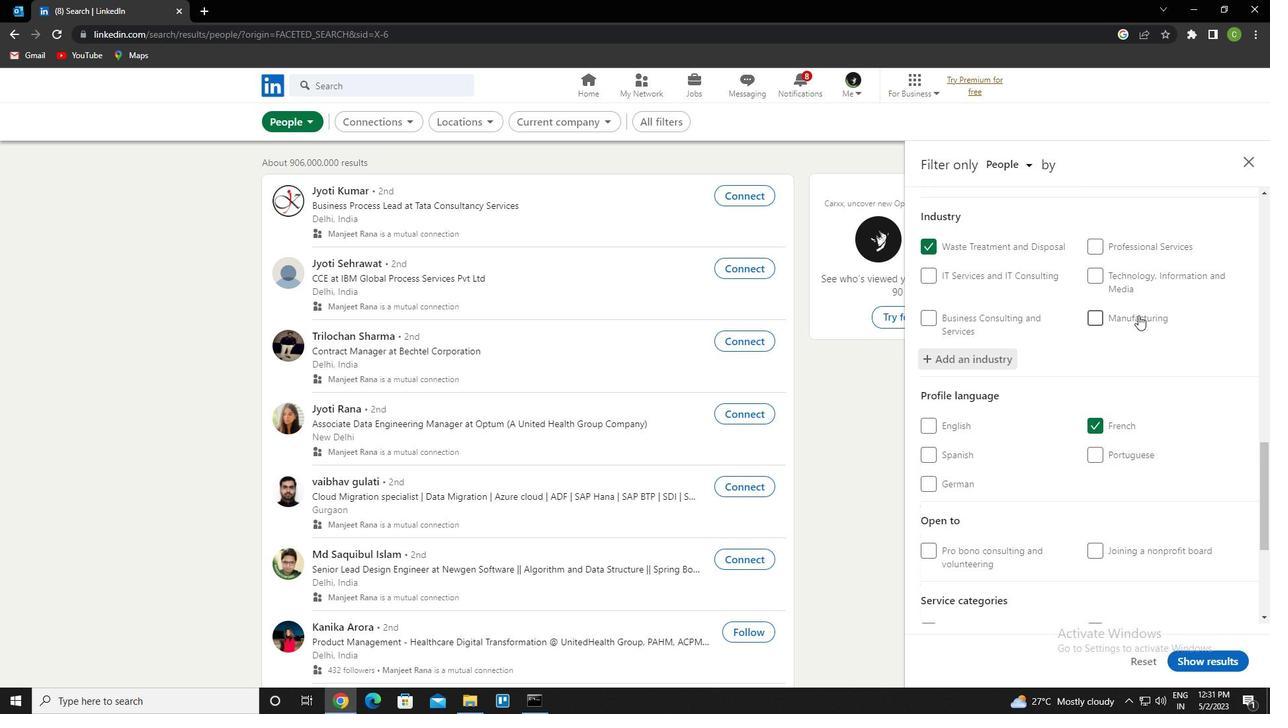 
Action: Mouse scrolled (1138, 315) with delta (0, 0)
Screenshot: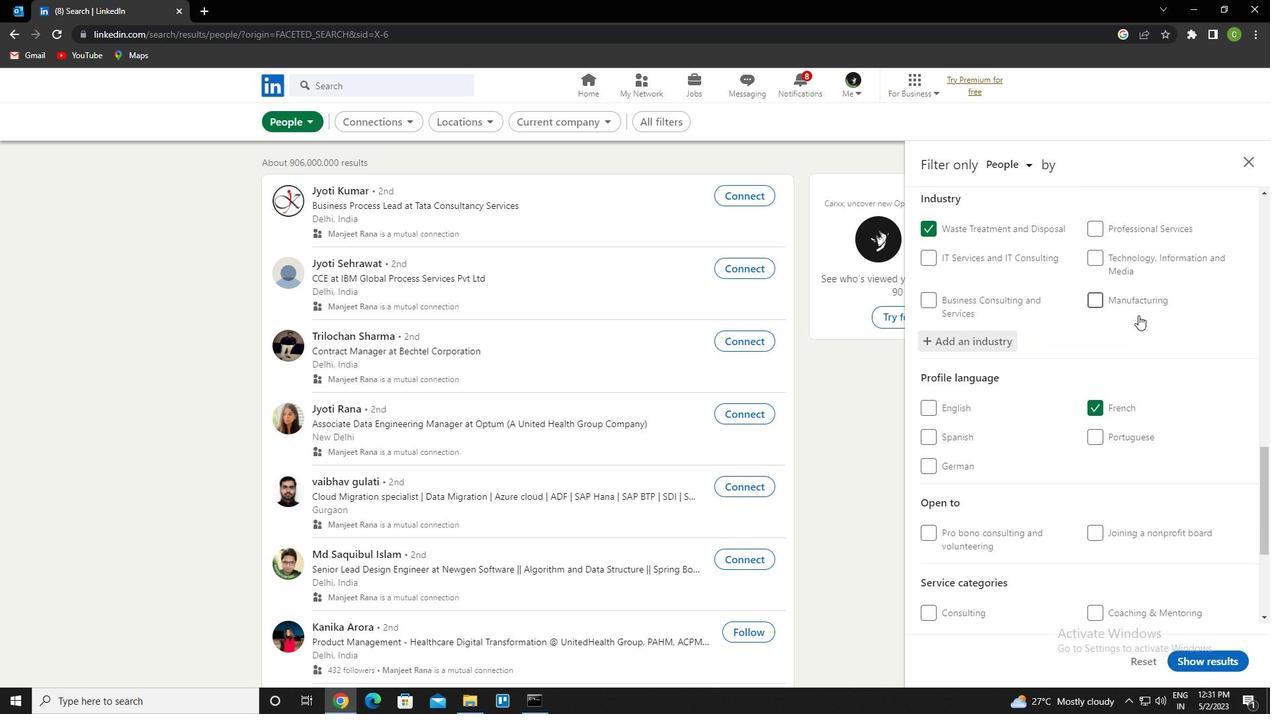 
Action: Mouse scrolled (1138, 315) with delta (0, 0)
Screenshot: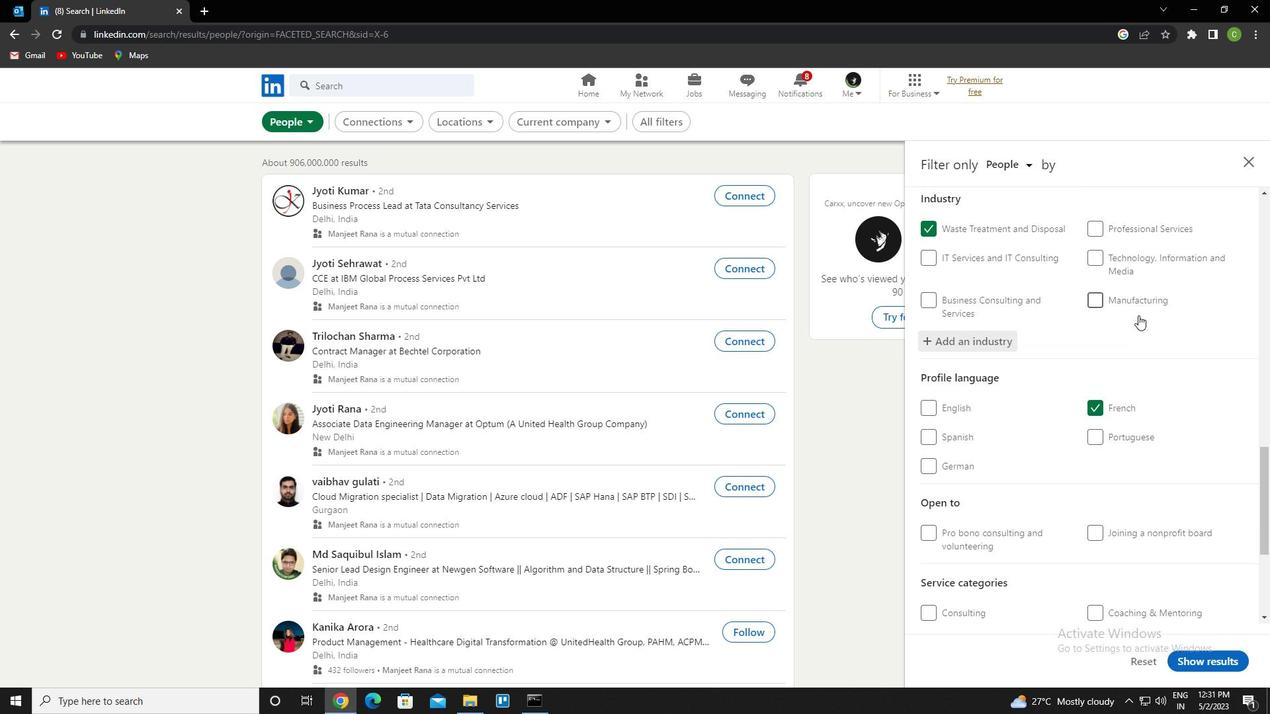
Action: Mouse scrolled (1138, 315) with delta (0, 0)
Screenshot: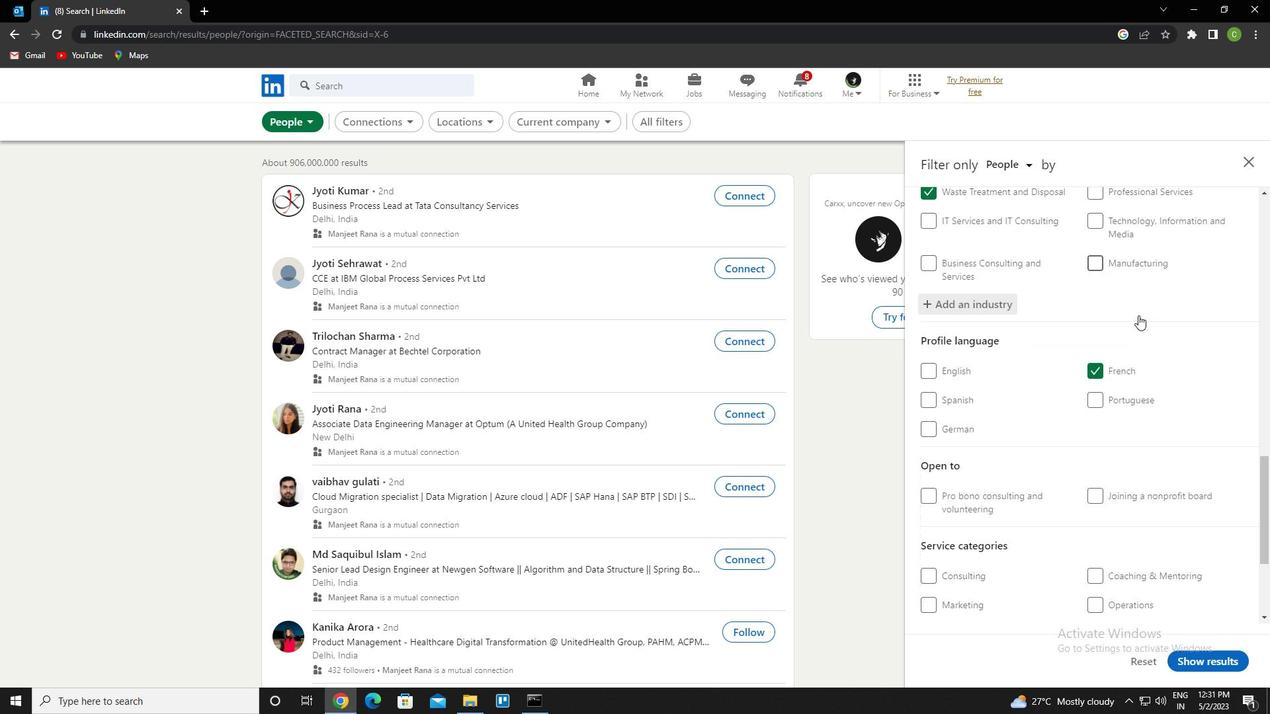 
Action: Mouse scrolled (1138, 315) with delta (0, 0)
Screenshot: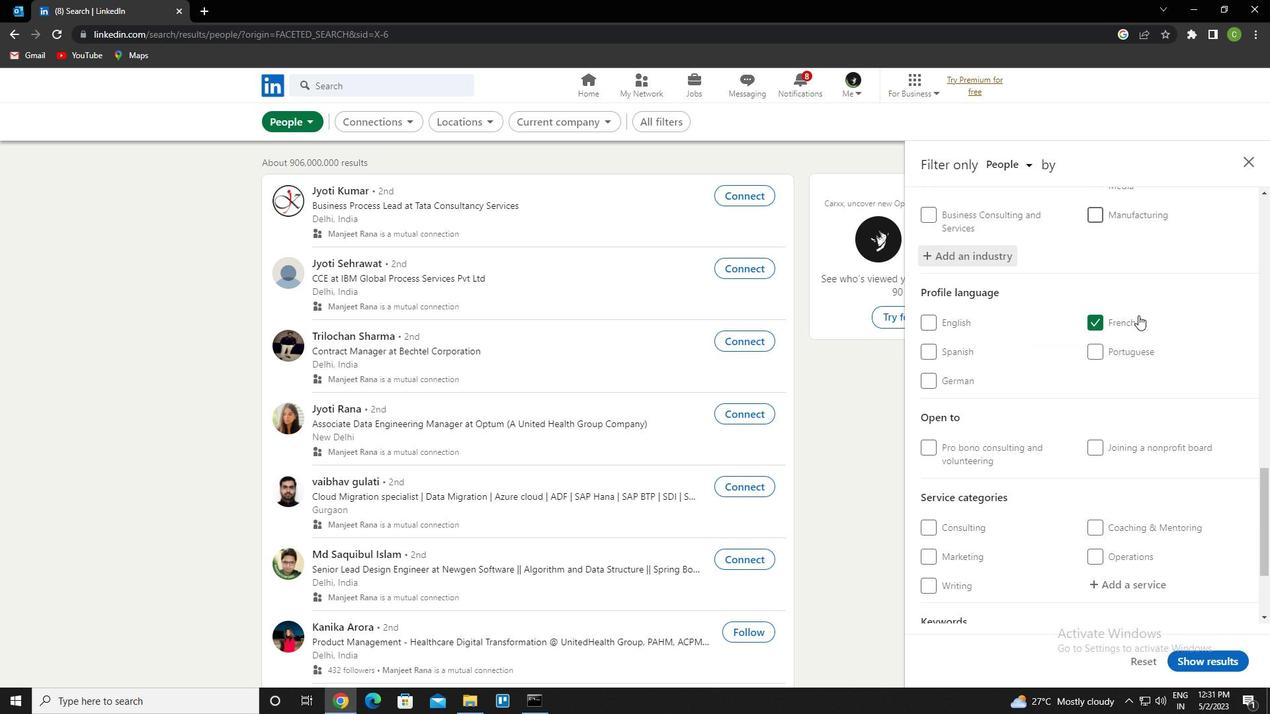 
Action: Mouse moved to (1142, 435)
Screenshot: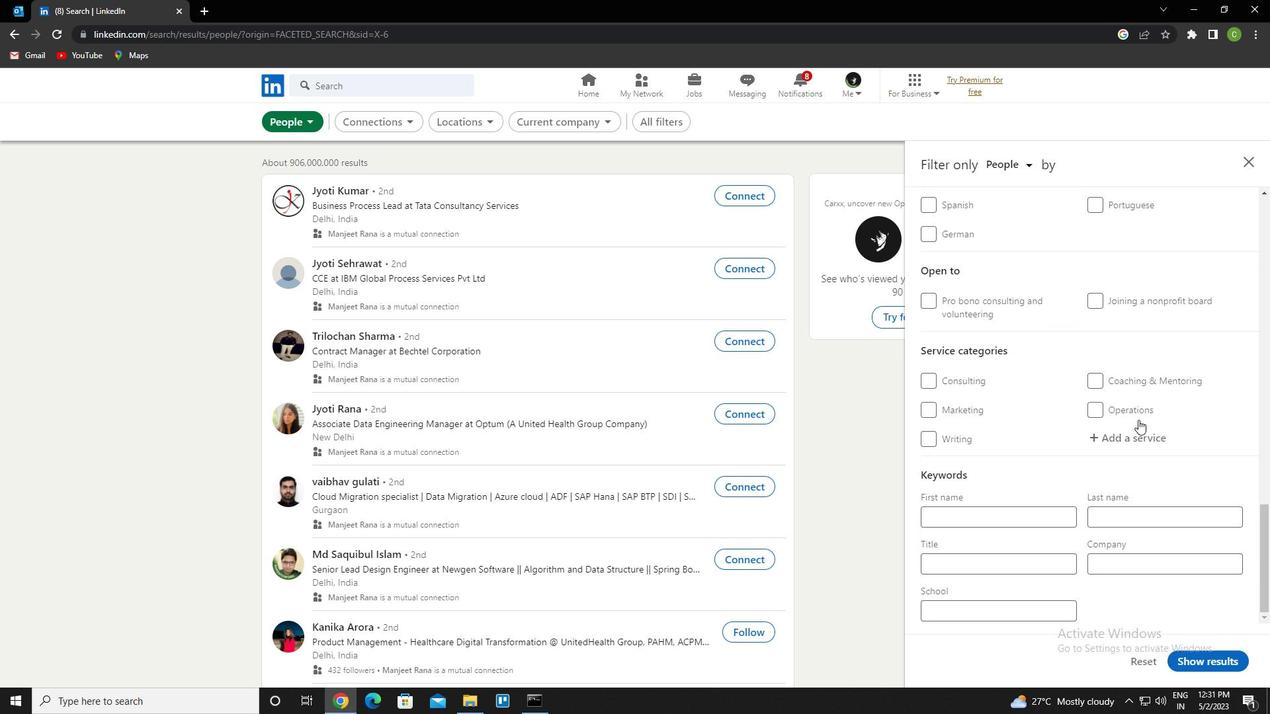 
Action: Mouse pressed left at (1142, 435)
Screenshot: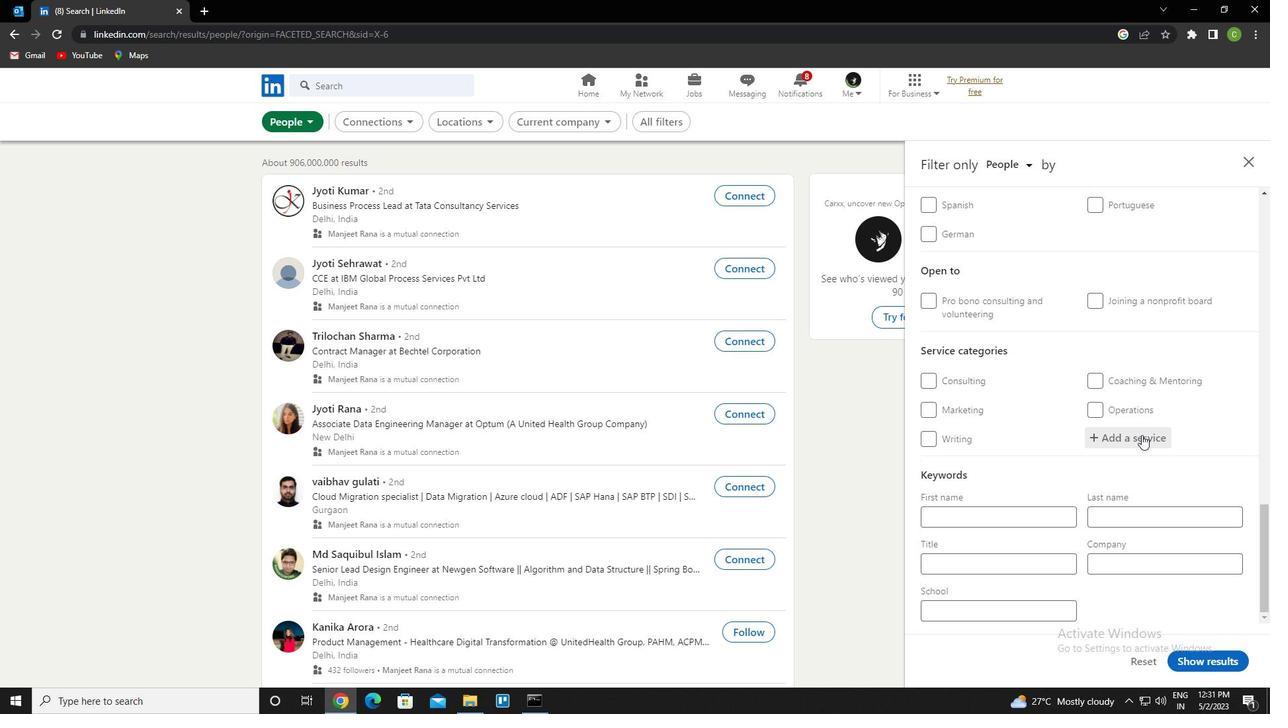 
Action: Key pressed <Key.caps_lock>c<Key.caps_lock>omputer<Key.down><Key.enter>
Screenshot: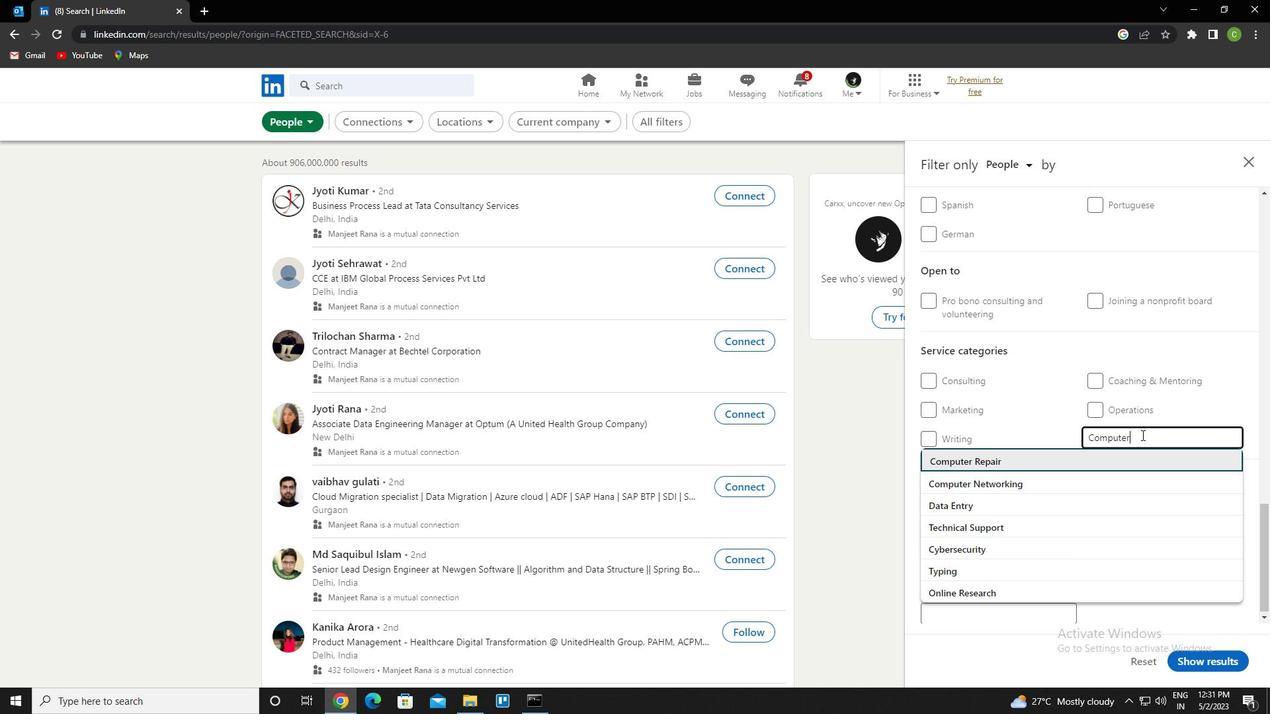 
Action: Mouse scrolled (1142, 434) with delta (0, 0)
Screenshot: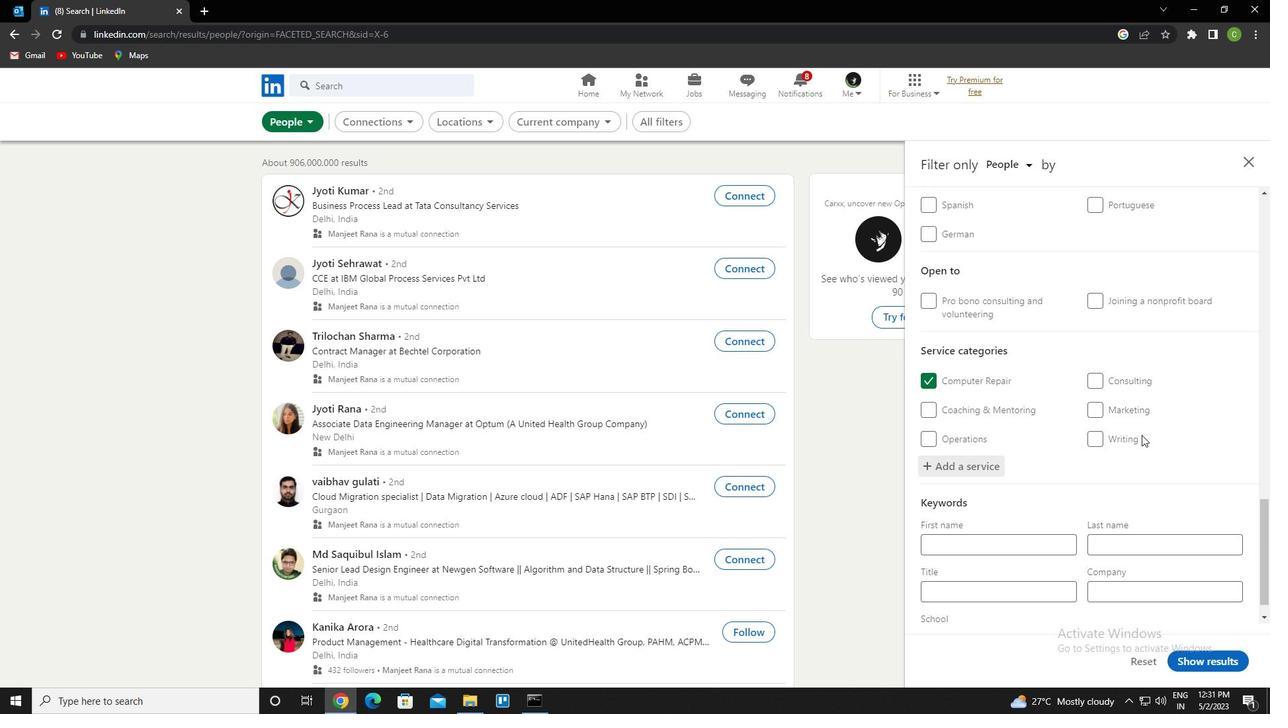 
Action: Mouse scrolled (1142, 434) with delta (0, 0)
Screenshot: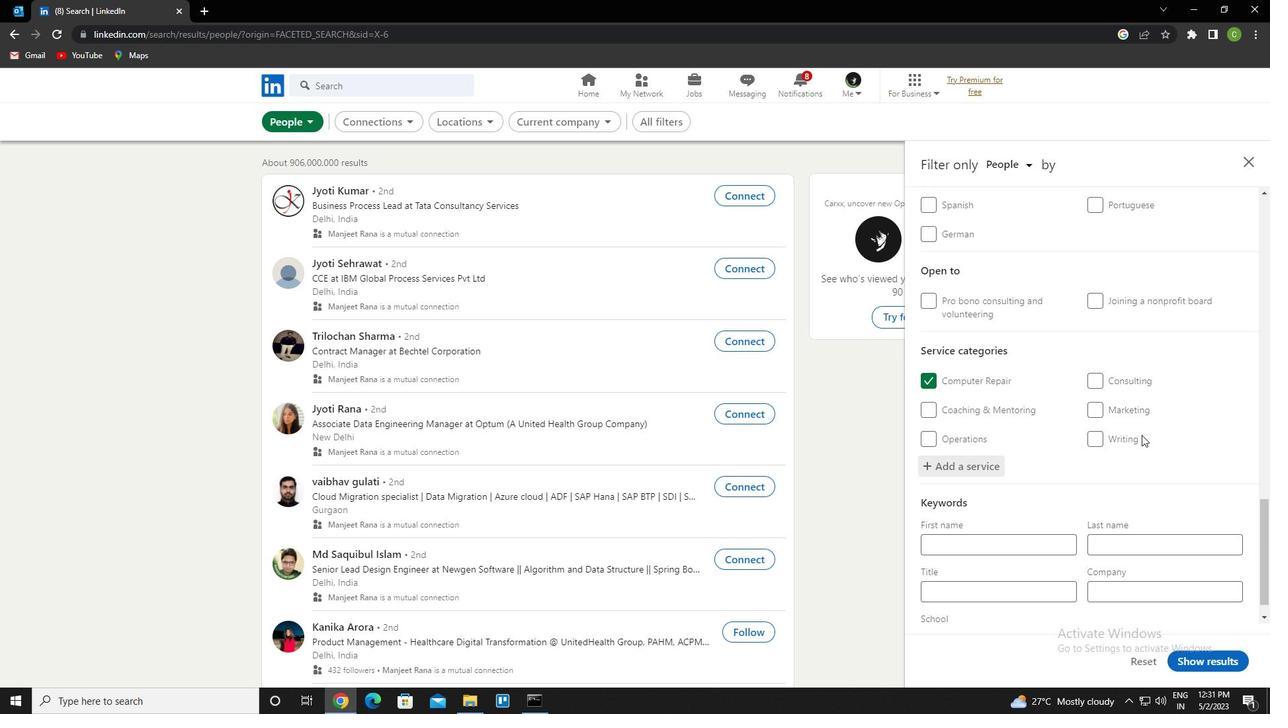 
Action: Mouse scrolled (1142, 434) with delta (0, 0)
Screenshot: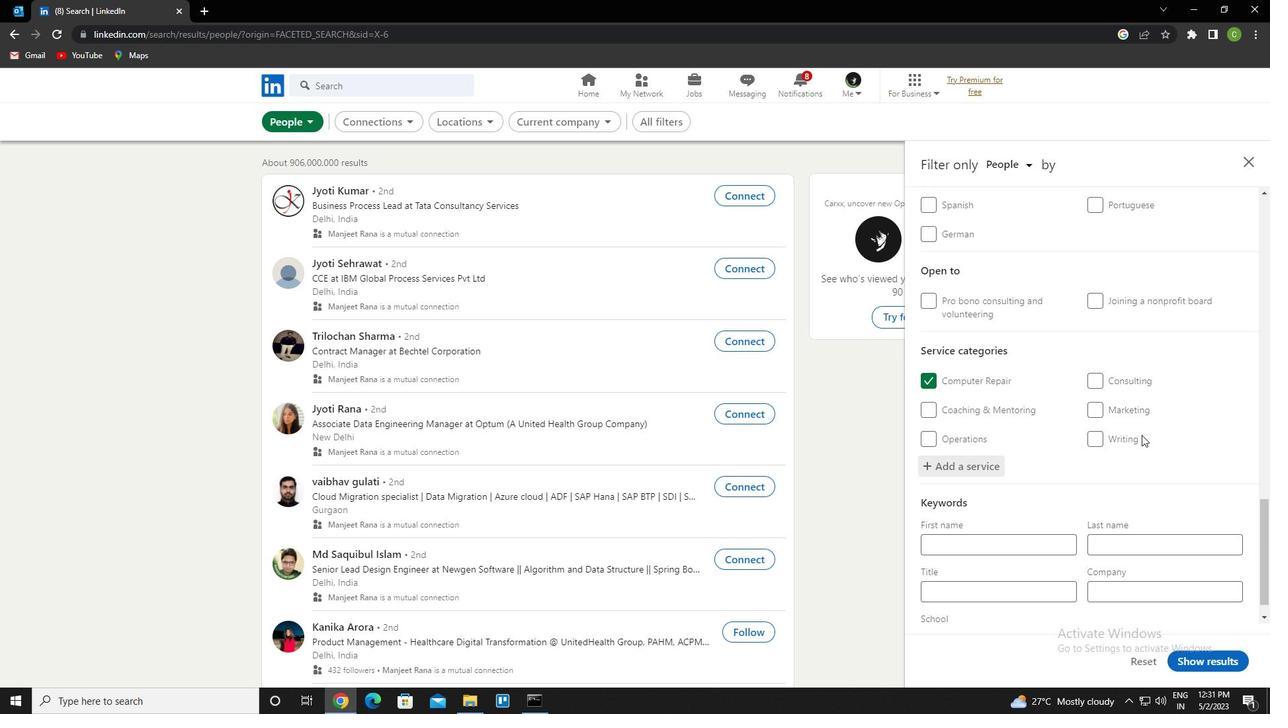 
Action: Mouse scrolled (1142, 434) with delta (0, 0)
Screenshot: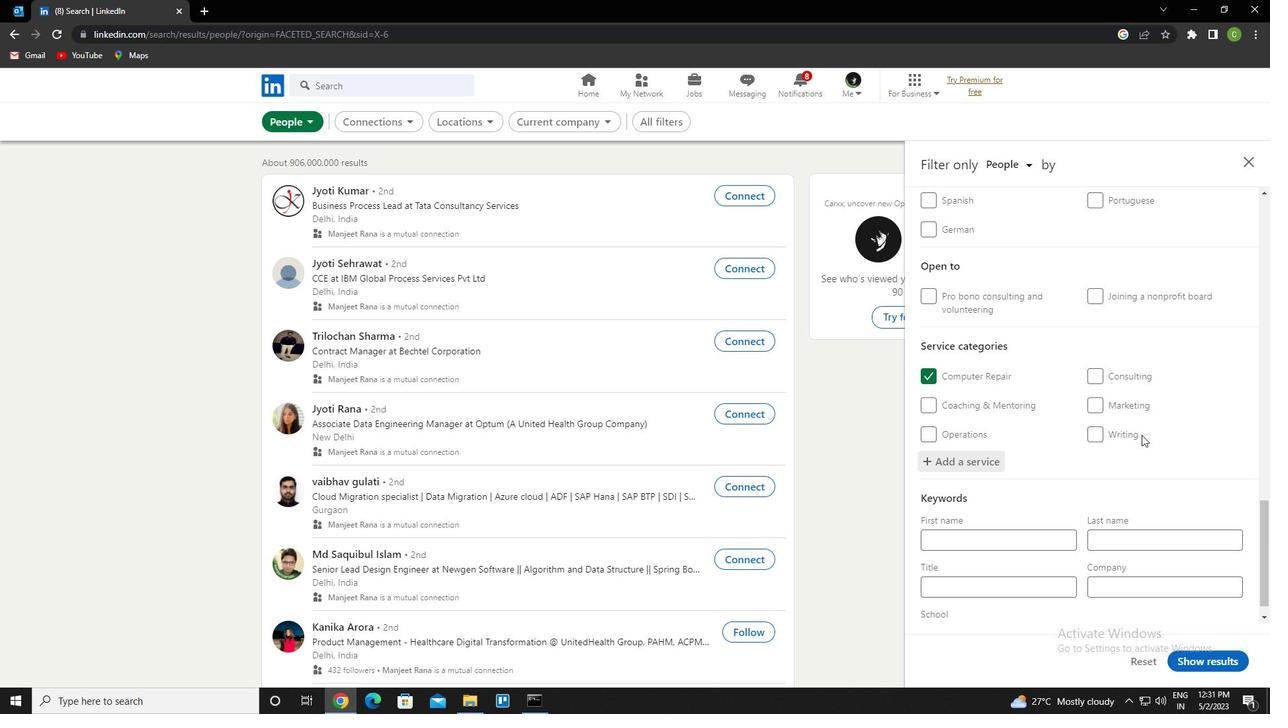 
Action: Mouse scrolled (1142, 434) with delta (0, 0)
Screenshot: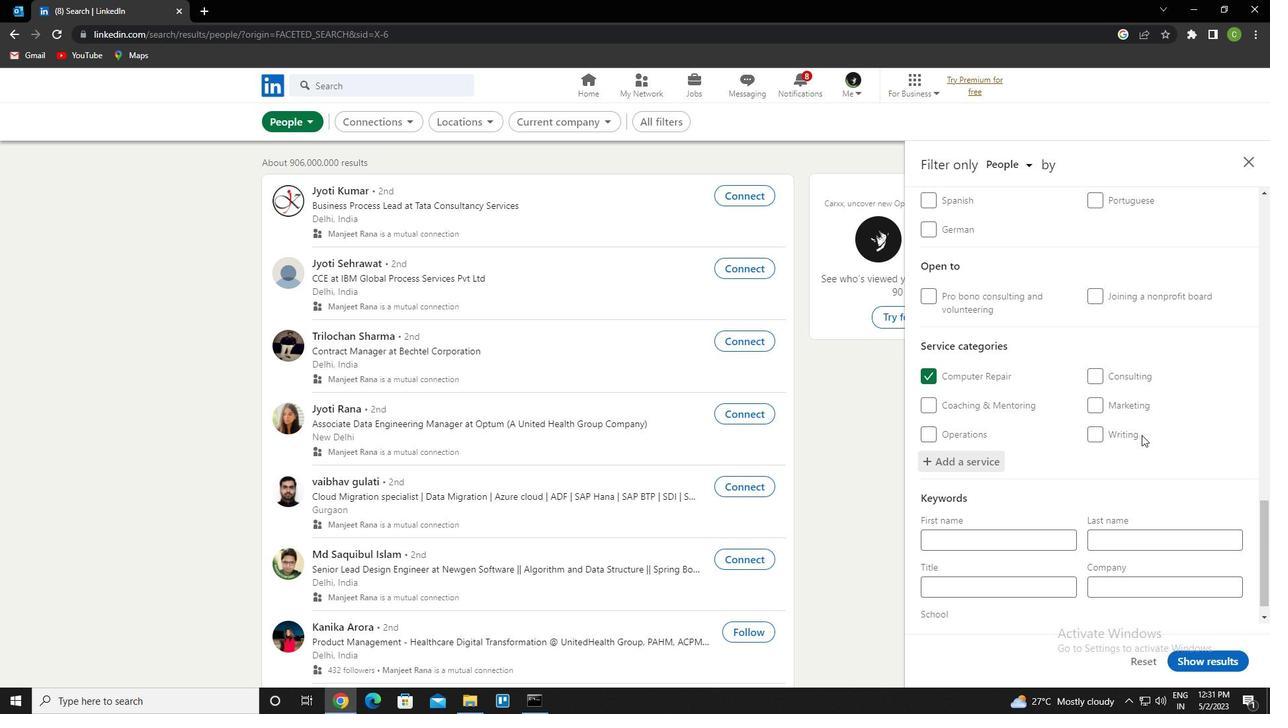 
Action: Mouse scrolled (1142, 434) with delta (0, 0)
Screenshot: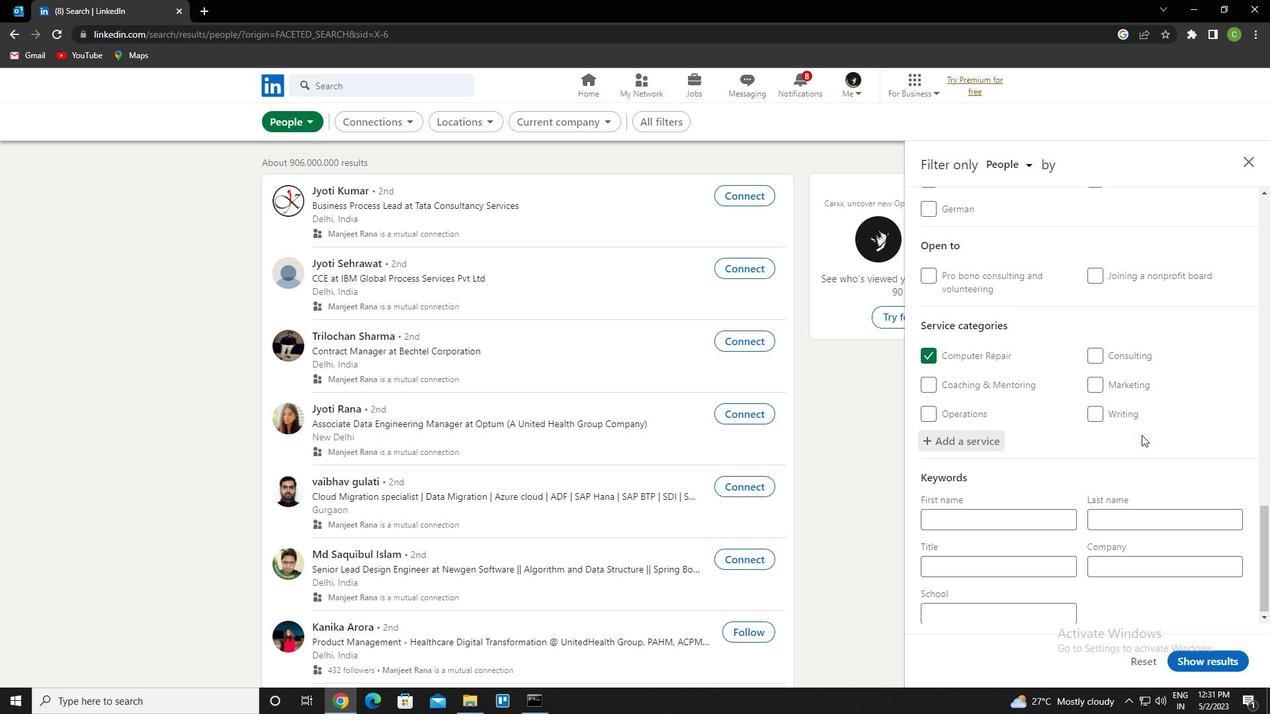 
Action: Mouse scrolled (1142, 434) with delta (0, 0)
Screenshot: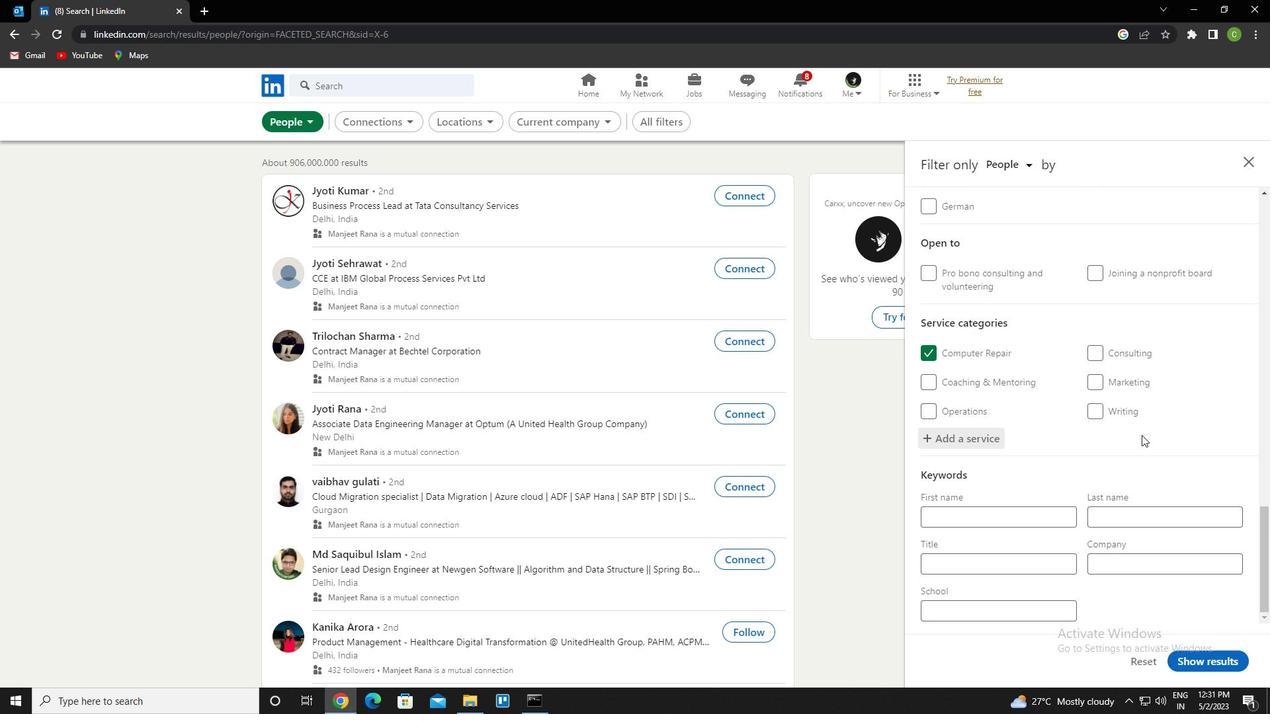 
Action: Mouse moved to (1015, 557)
Screenshot: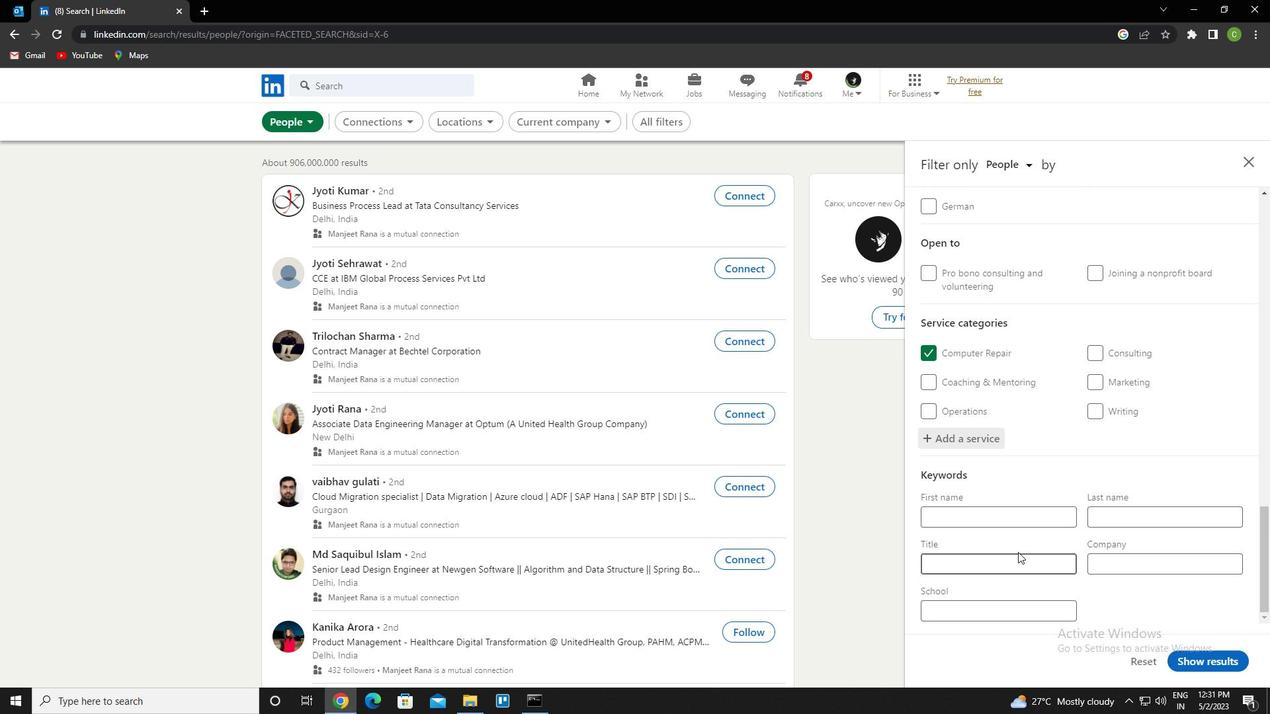 
Action: Mouse pressed left at (1015, 557)
Screenshot: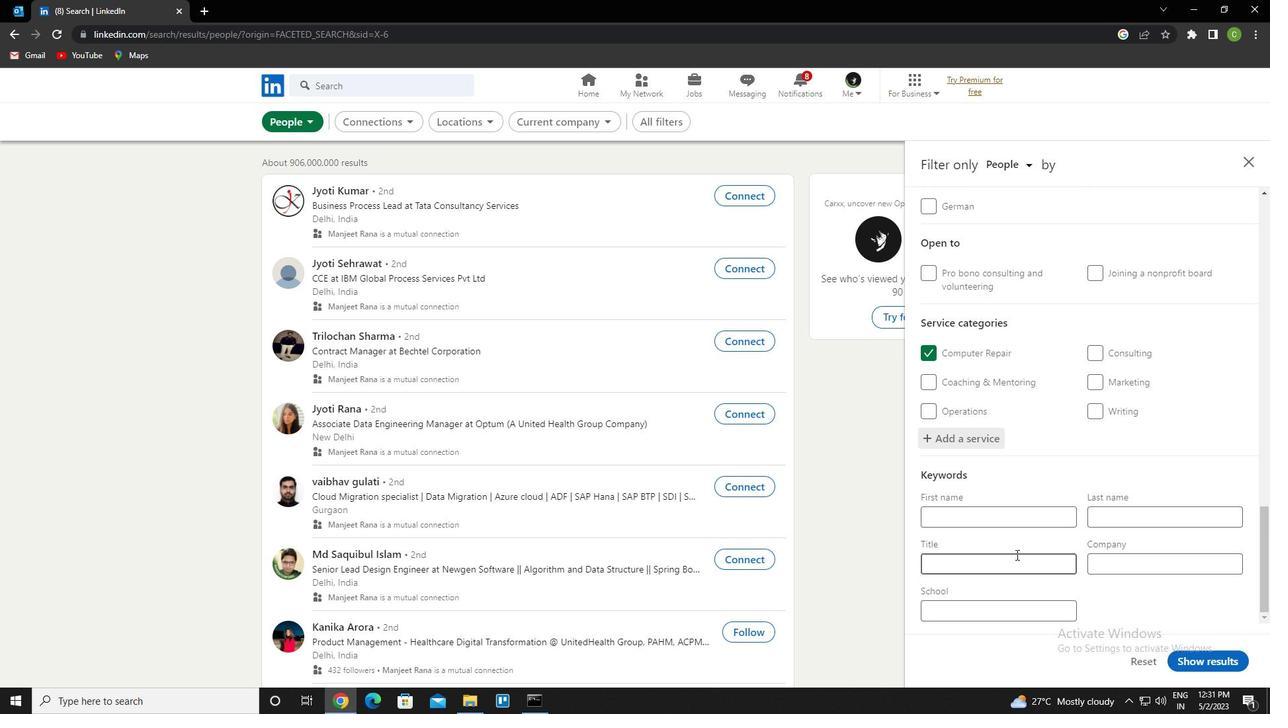 
Action: Key pressed <Key.caps_lock>s<Key.caps_lock>oftware<Key.space><Key.caps_lock>e<Key.caps_lock>ngineer
Screenshot: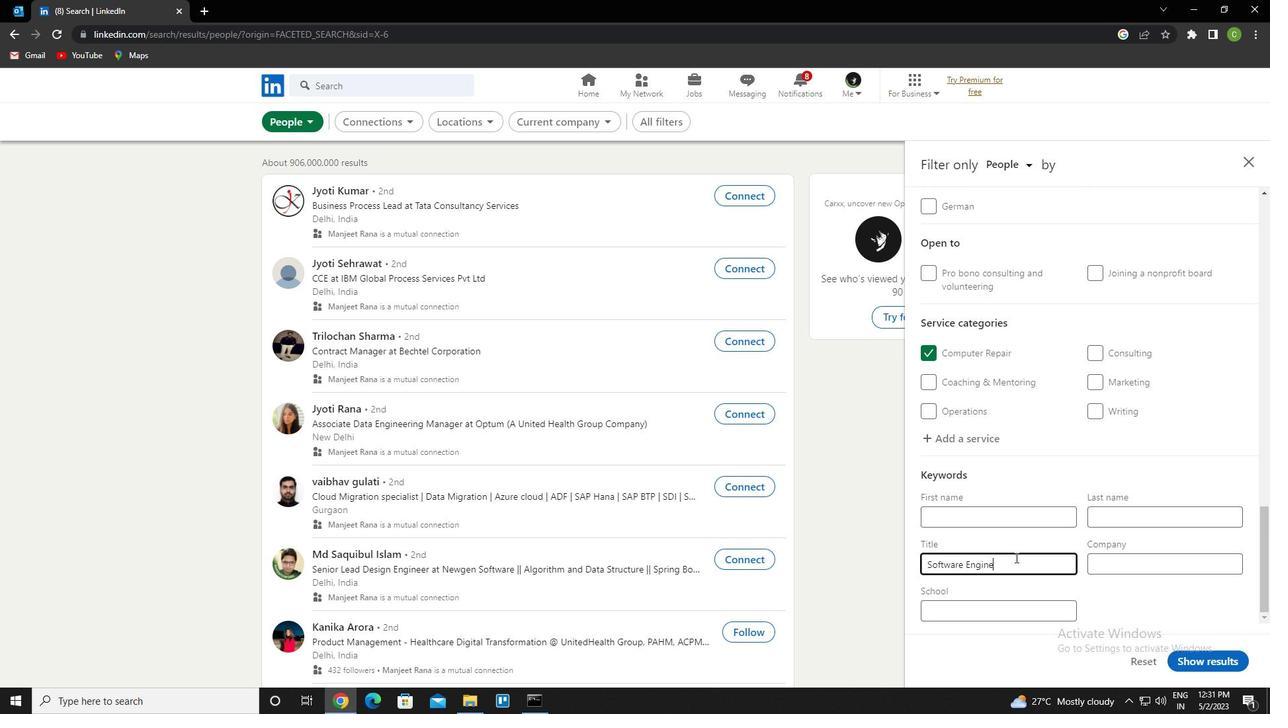 
Action: Mouse moved to (1229, 665)
Screenshot: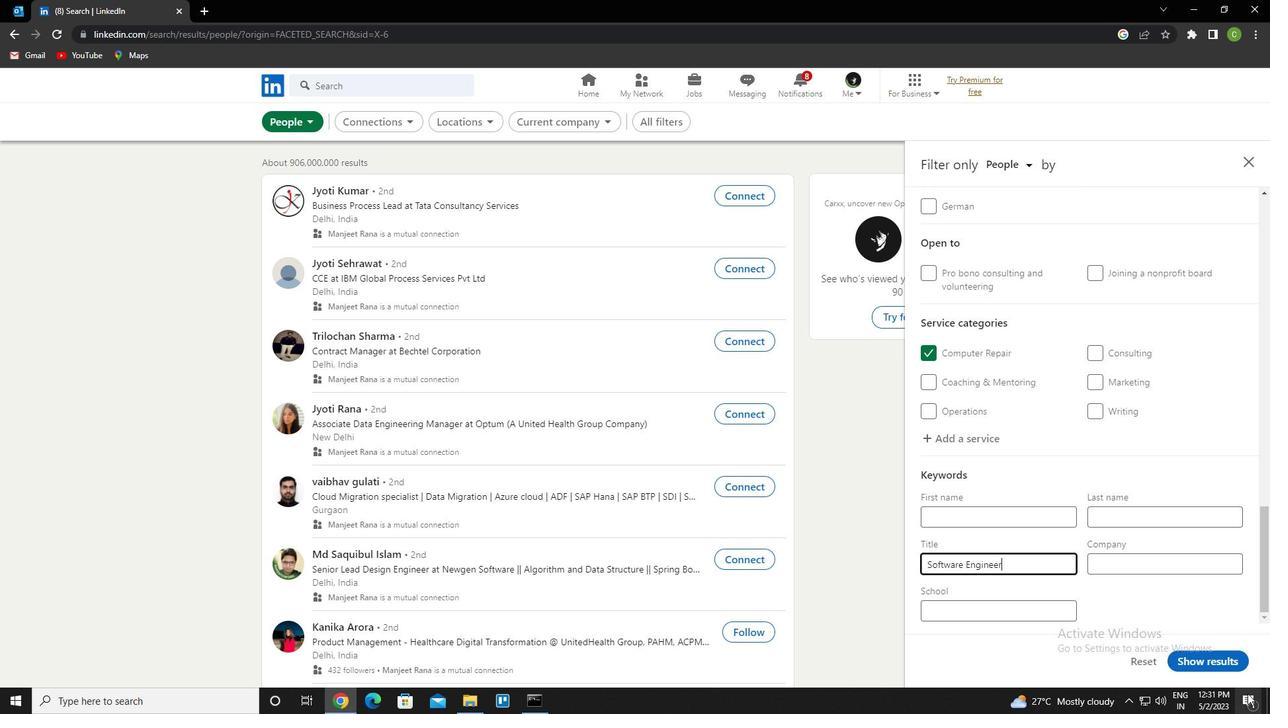 
Action: Mouse pressed left at (1229, 665)
Screenshot: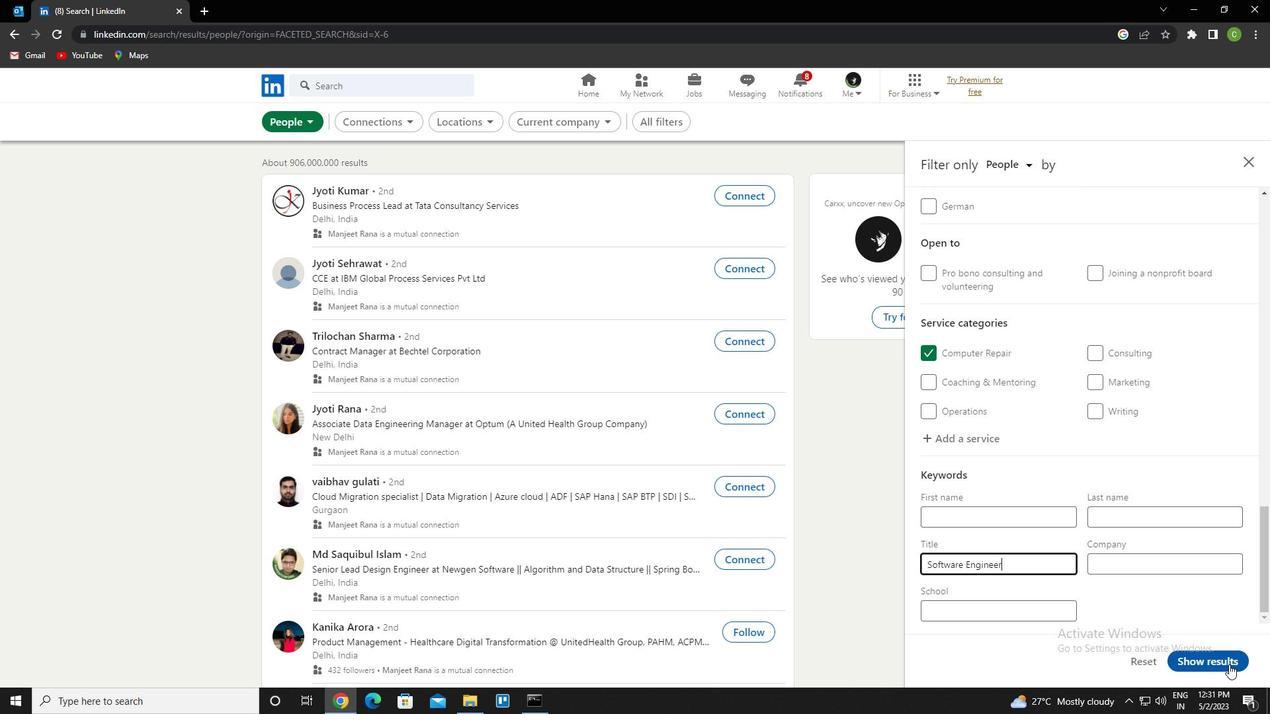 
Action: Mouse moved to (673, 627)
Screenshot: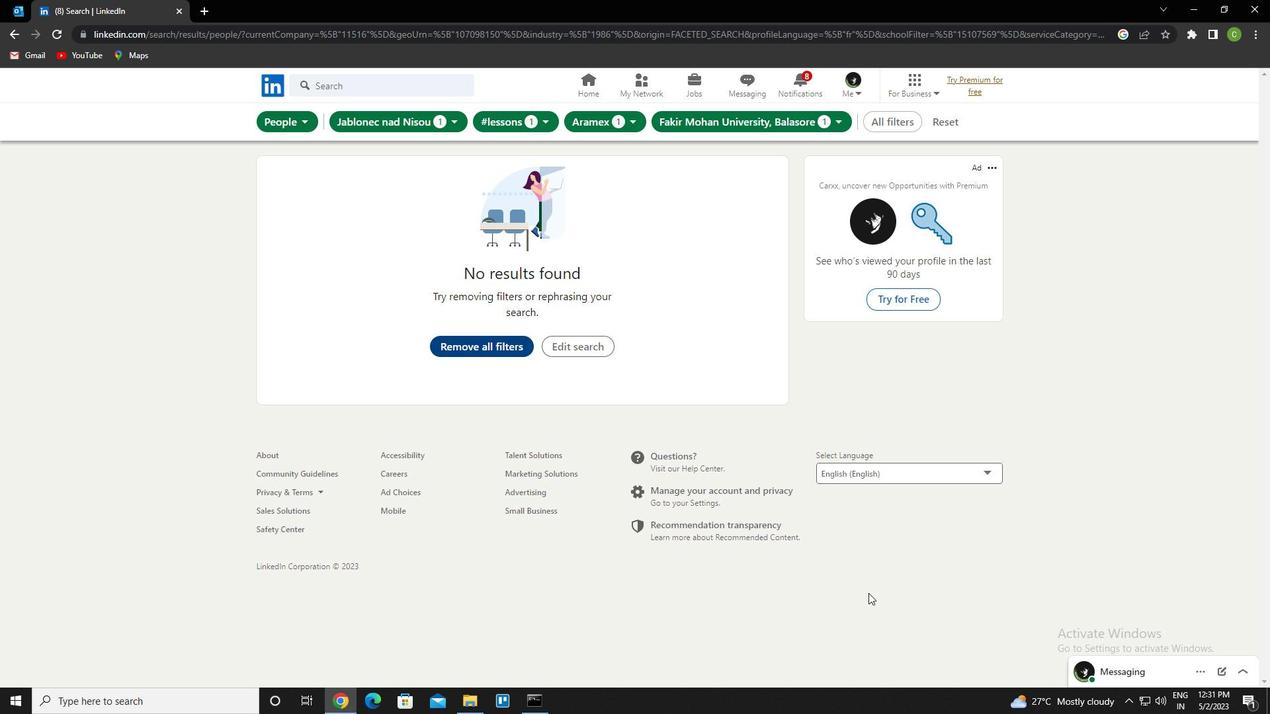 
